 Task: Add a signature Dustin Brown containing Have a great Christmas, Dustin Brown to email address softage.10@softage.net and add a label Customer support
Action: Mouse moved to (124, 138)
Screenshot: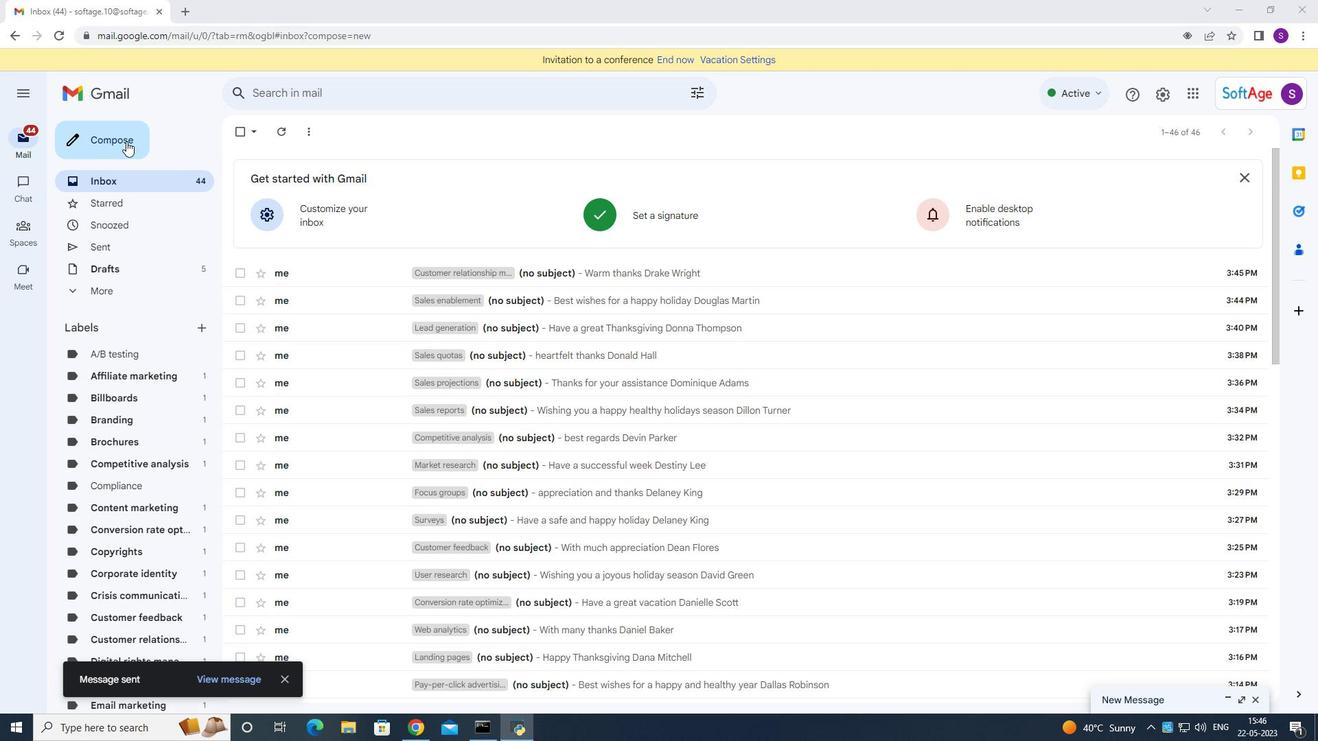
Action: Mouse pressed left at (124, 138)
Screenshot: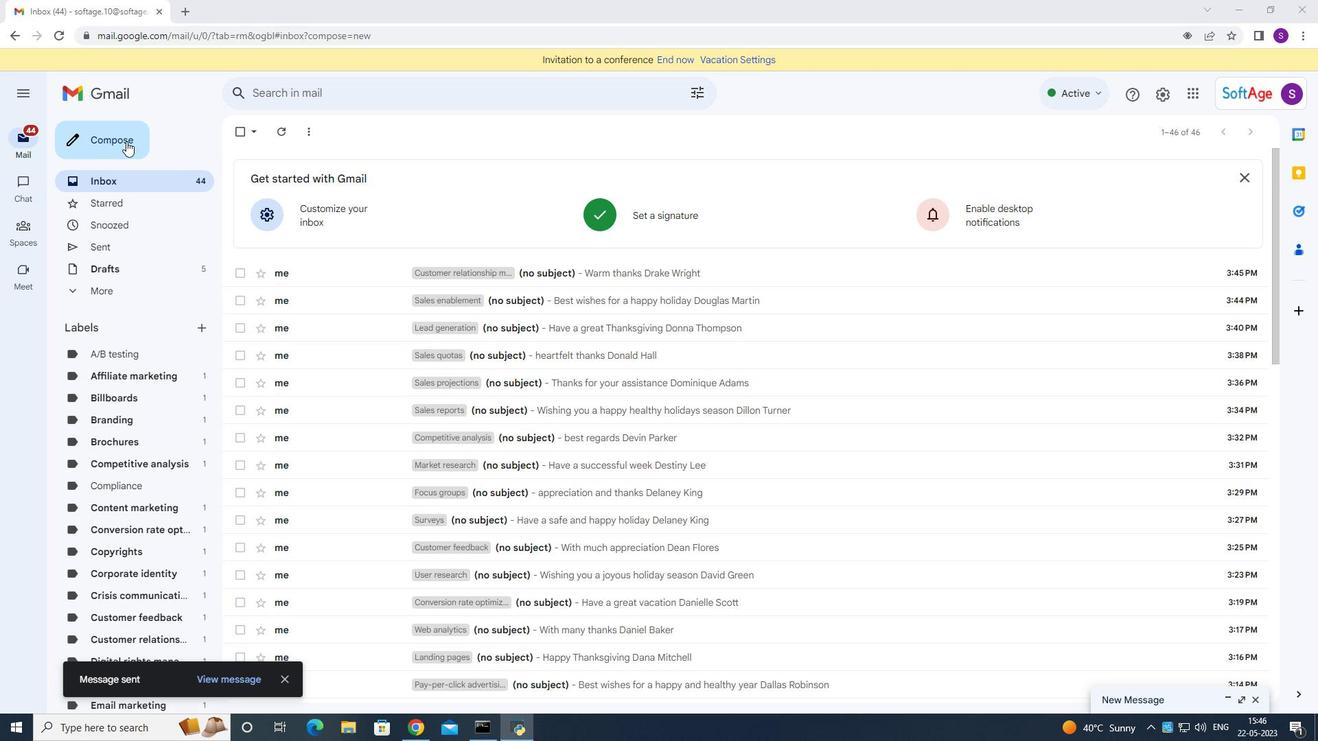 
Action: Mouse moved to (923, 695)
Screenshot: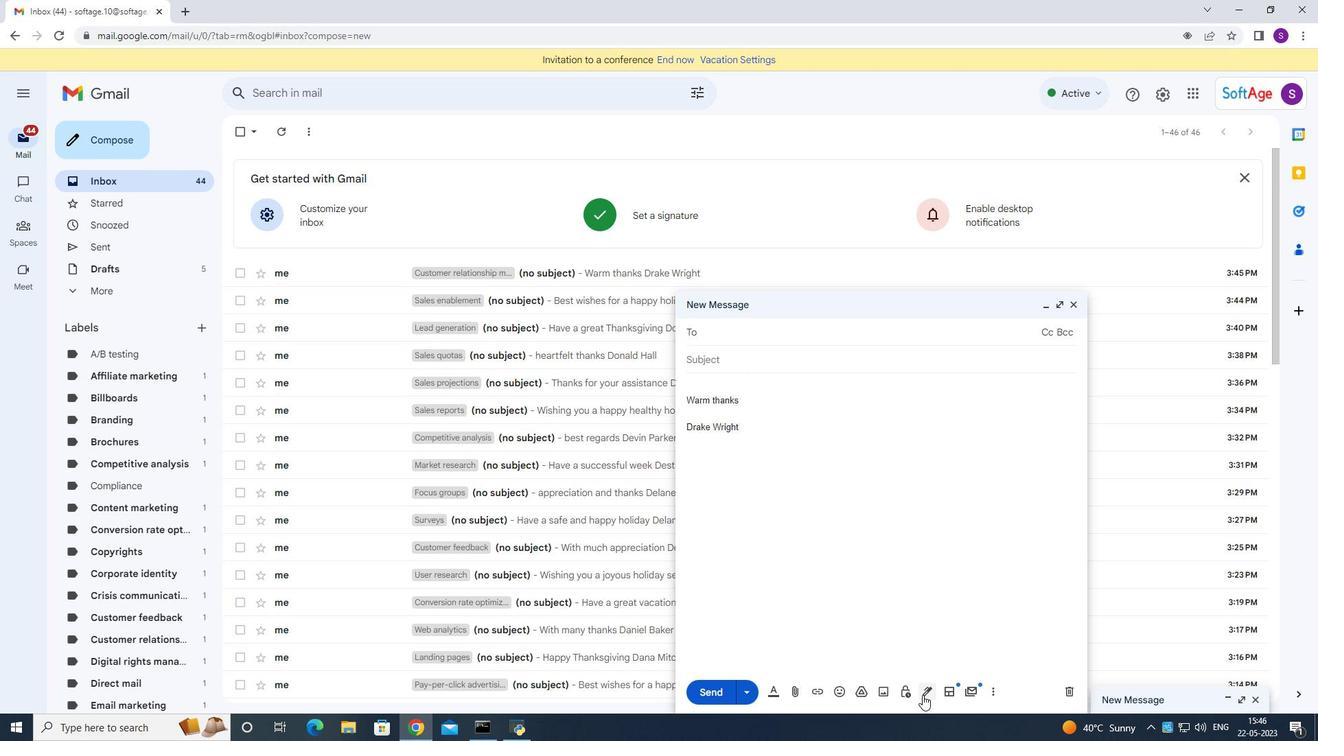 
Action: Mouse pressed left at (923, 695)
Screenshot: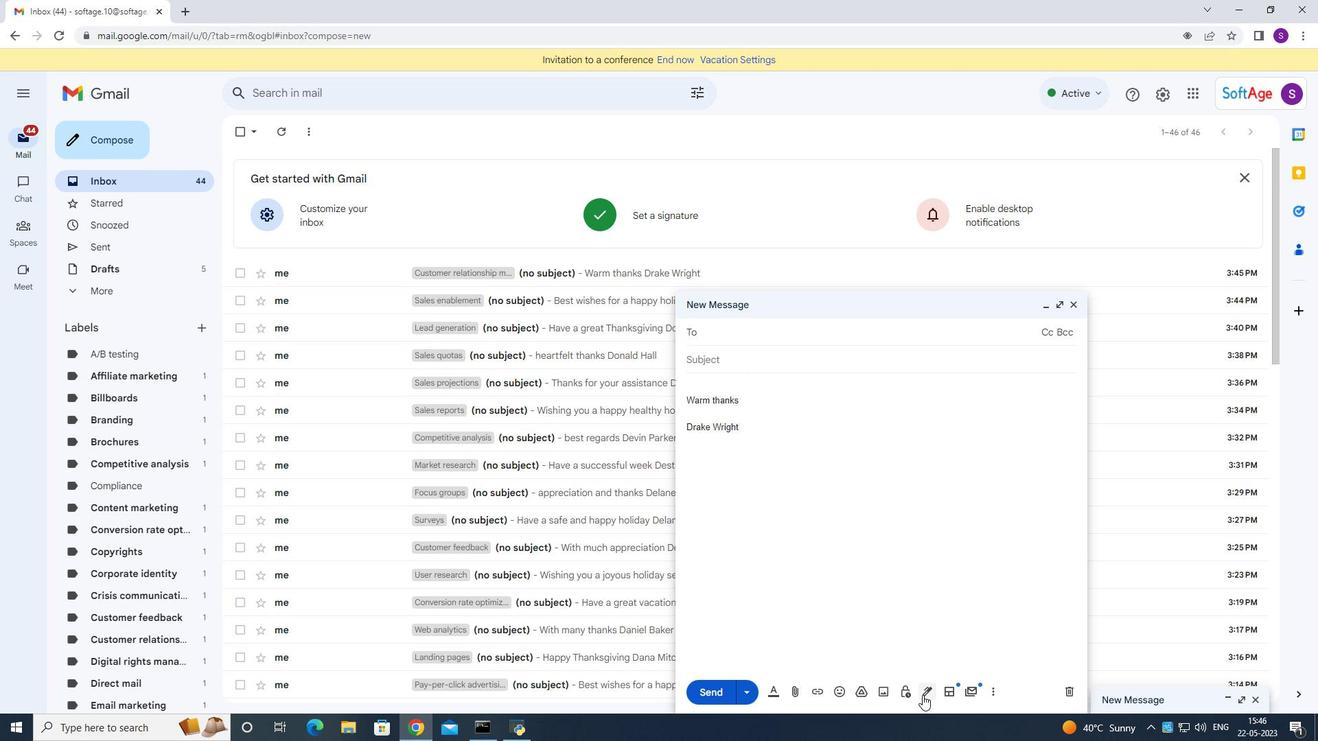 
Action: Mouse moved to (964, 622)
Screenshot: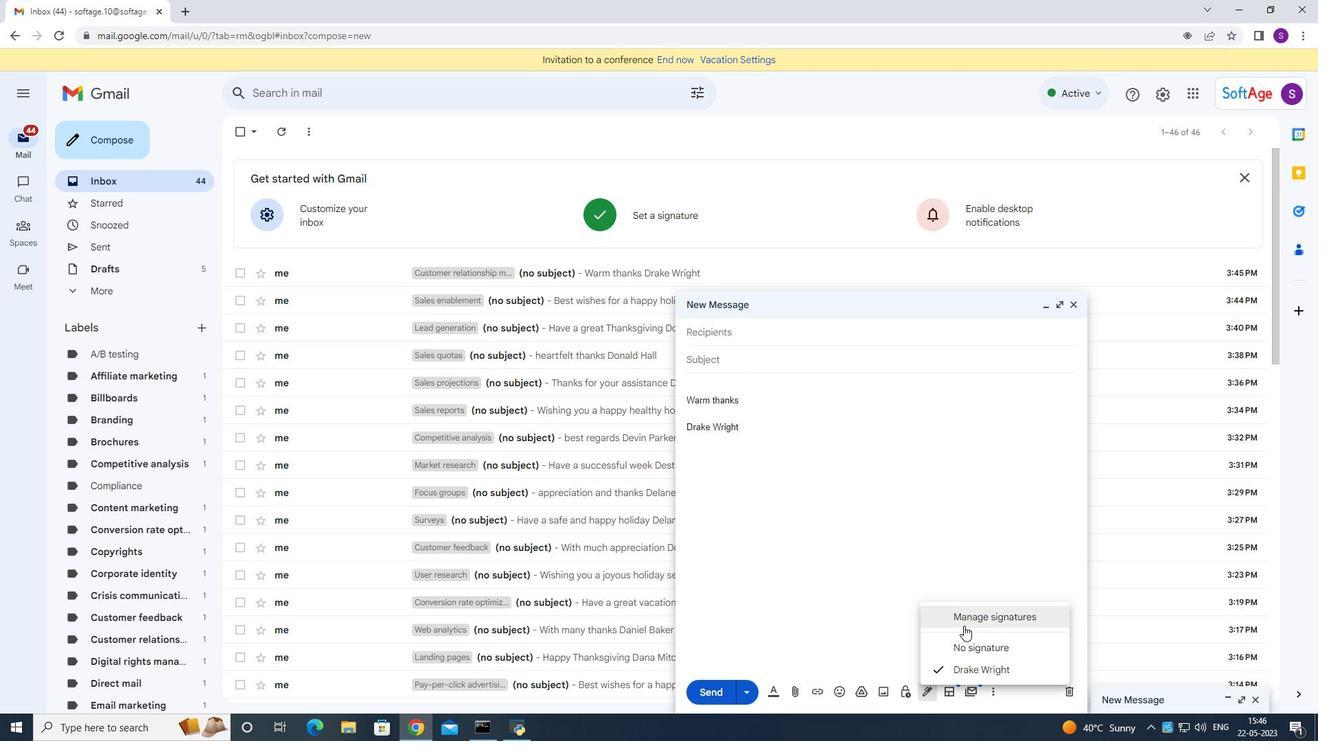 
Action: Mouse pressed left at (964, 622)
Screenshot: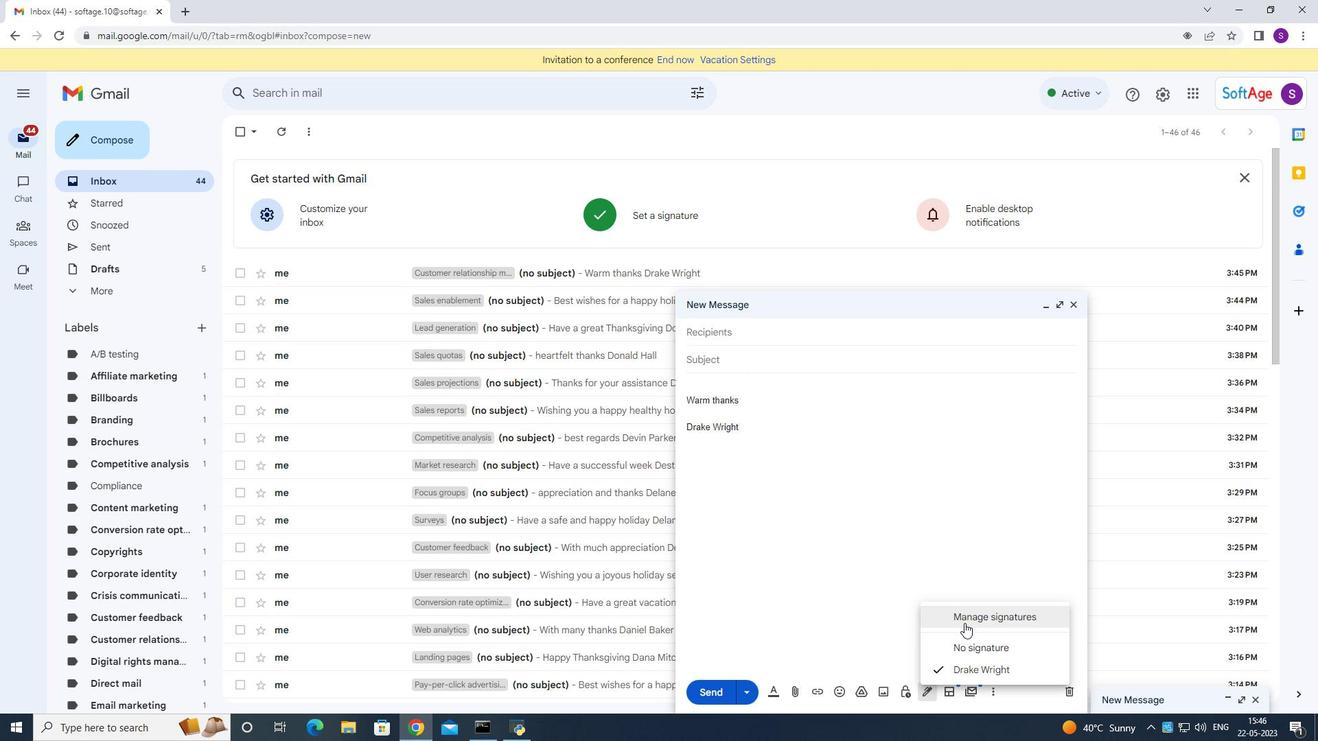 
Action: Mouse moved to (549, 372)
Screenshot: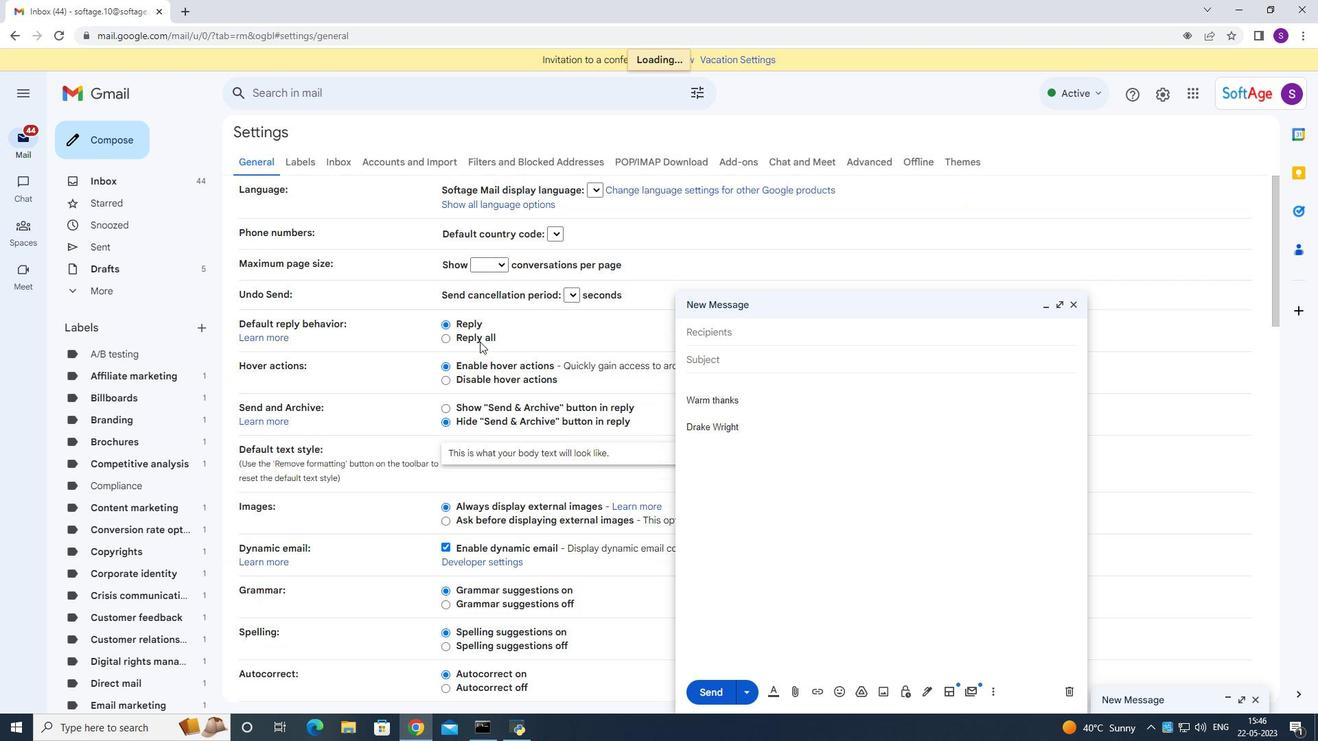 
Action: Mouse scrolled (549, 372) with delta (0, 0)
Screenshot: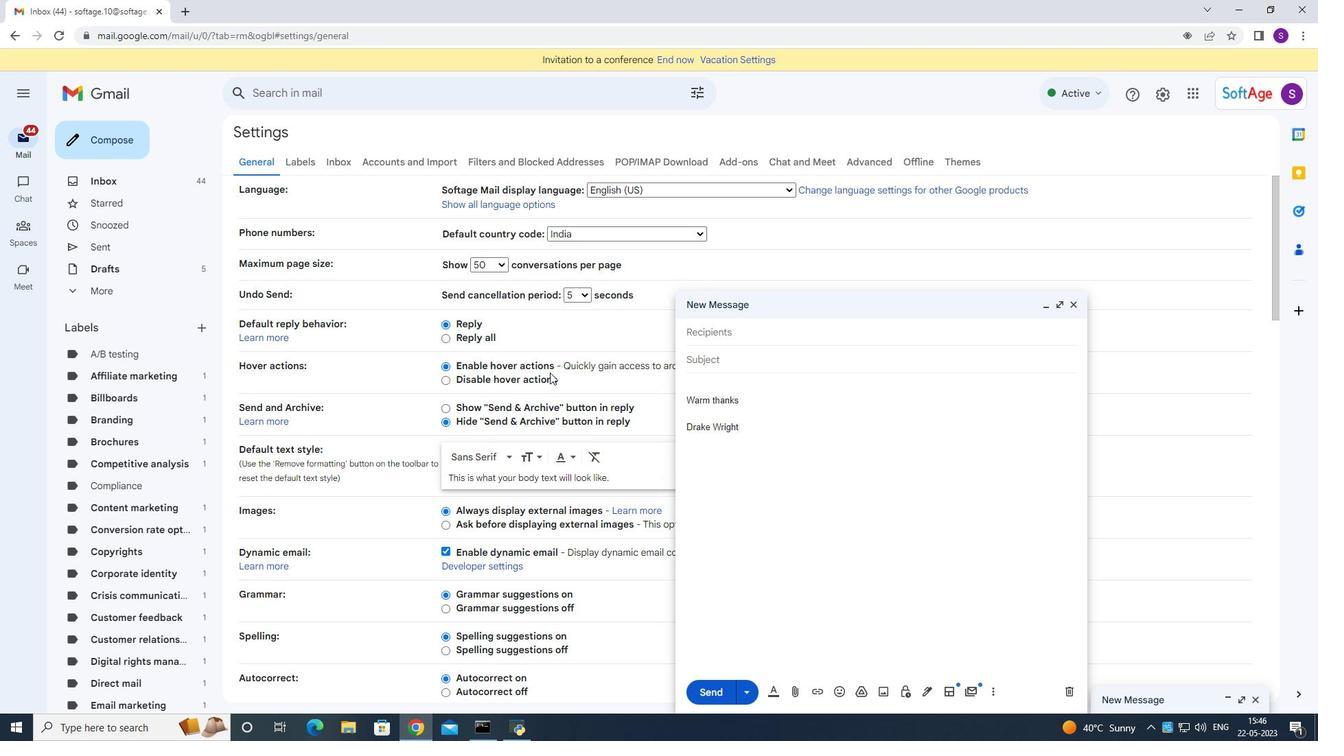 
Action: Mouse scrolled (549, 372) with delta (0, 0)
Screenshot: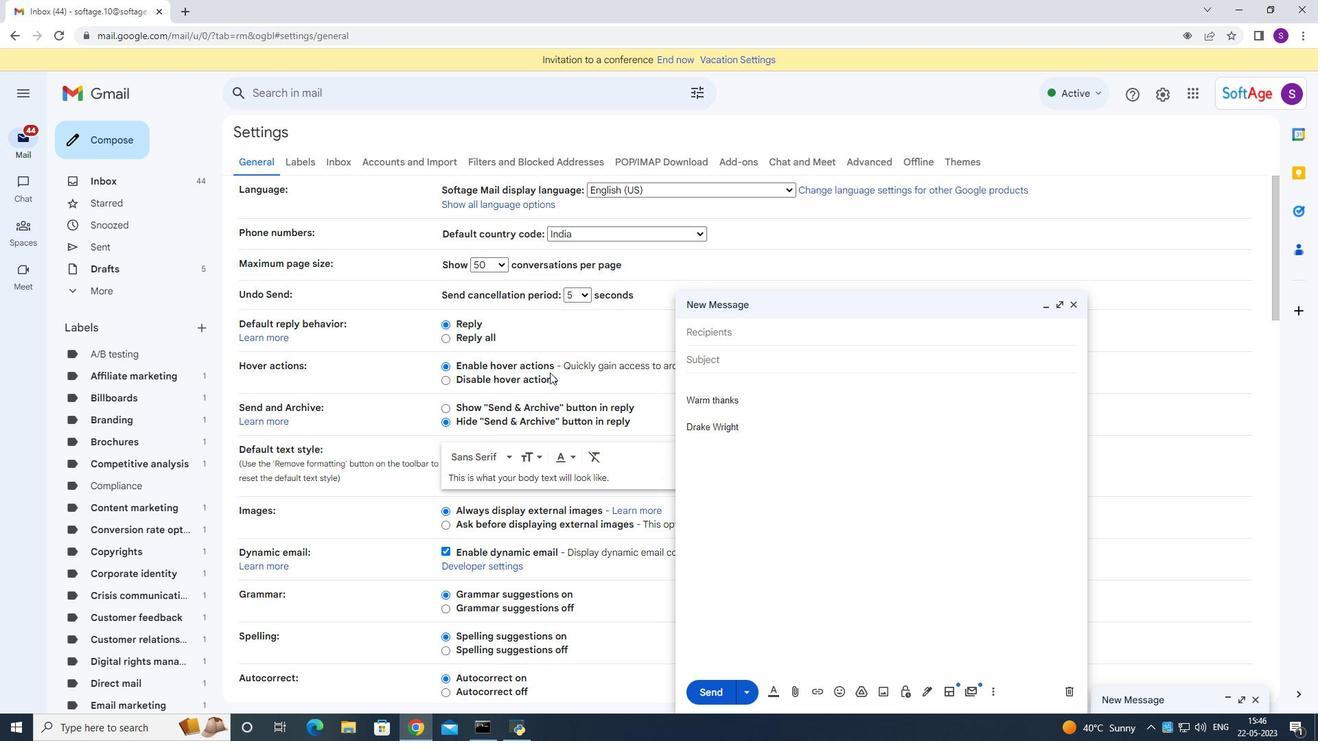 
Action: Mouse scrolled (549, 372) with delta (0, 0)
Screenshot: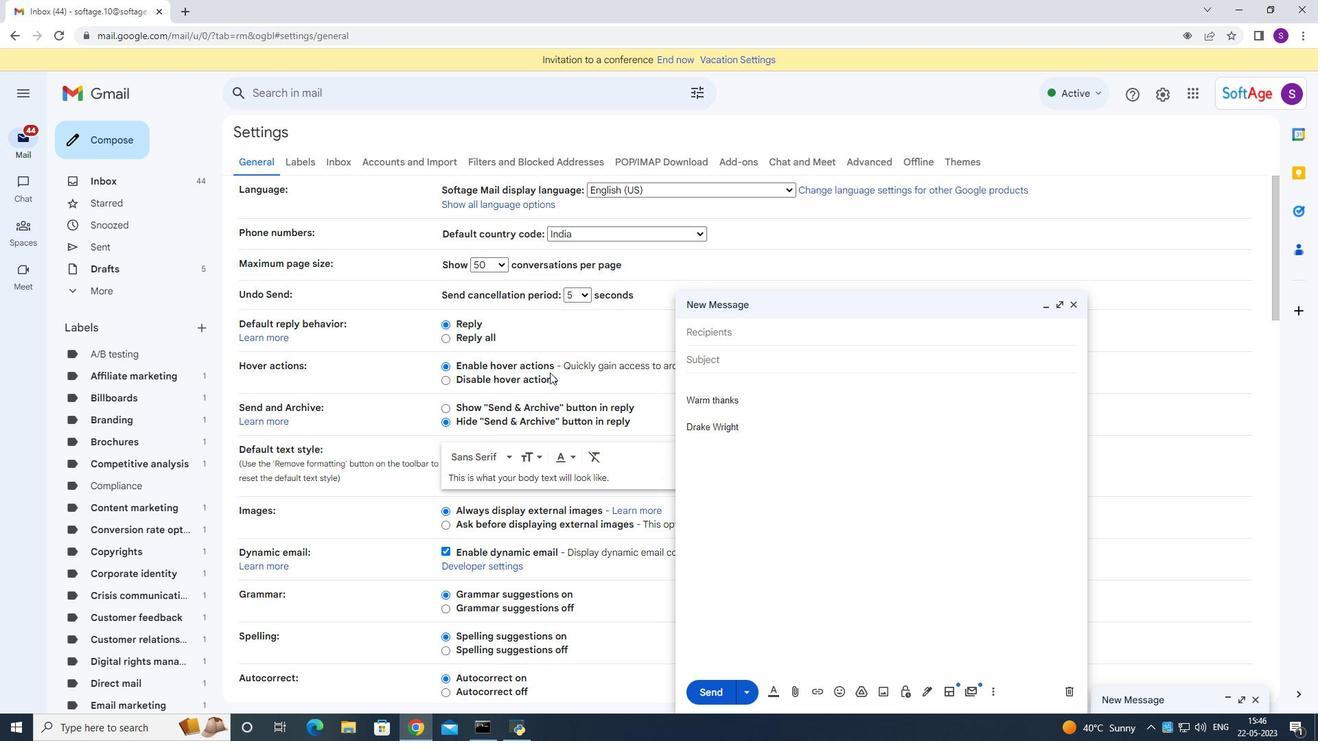 
Action: Mouse scrolled (549, 372) with delta (0, 0)
Screenshot: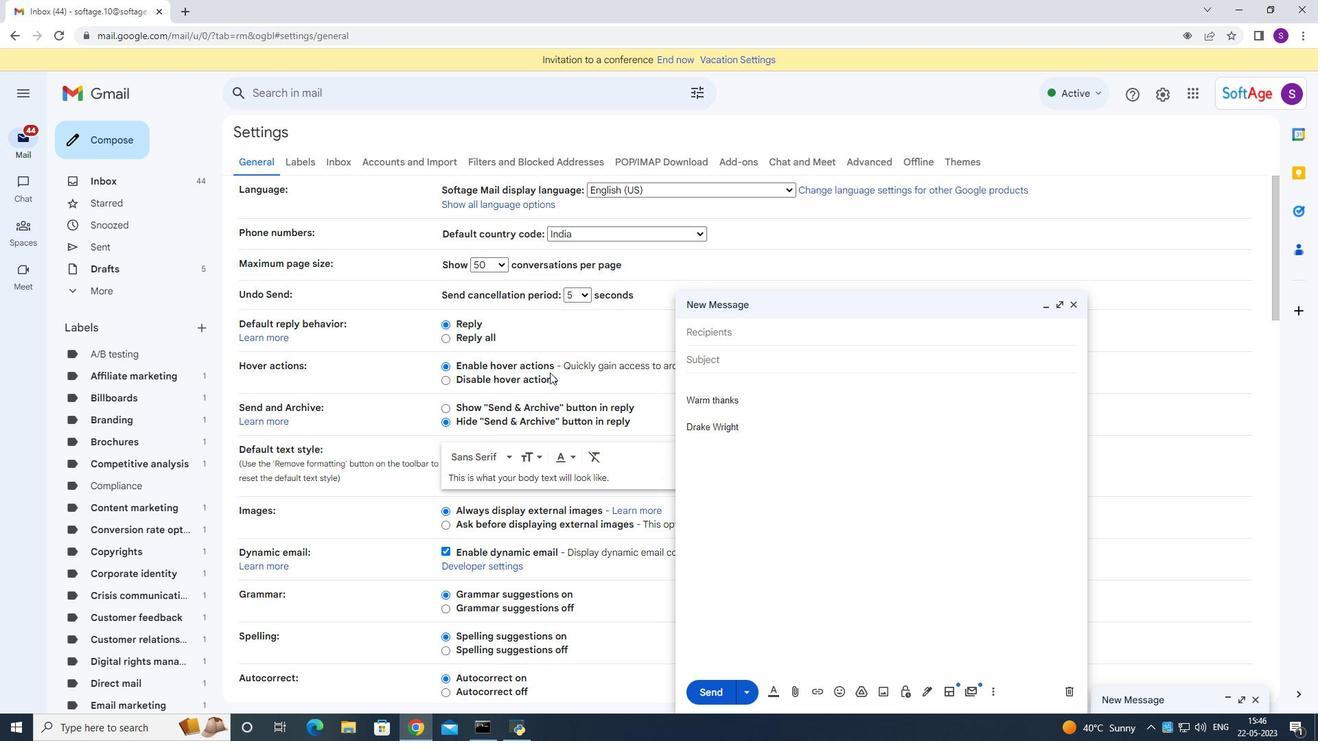 
Action: Mouse scrolled (549, 372) with delta (0, 0)
Screenshot: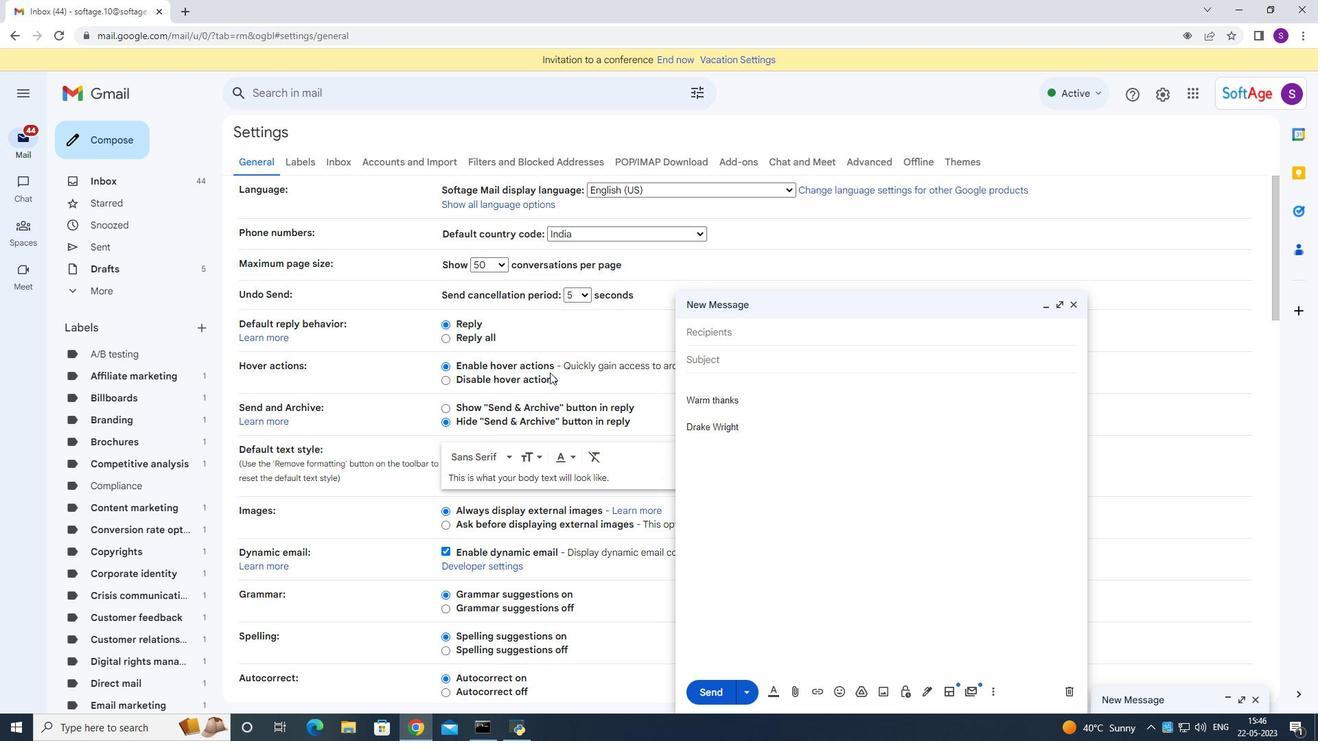 
Action: Mouse scrolled (549, 372) with delta (0, 0)
Screenshot: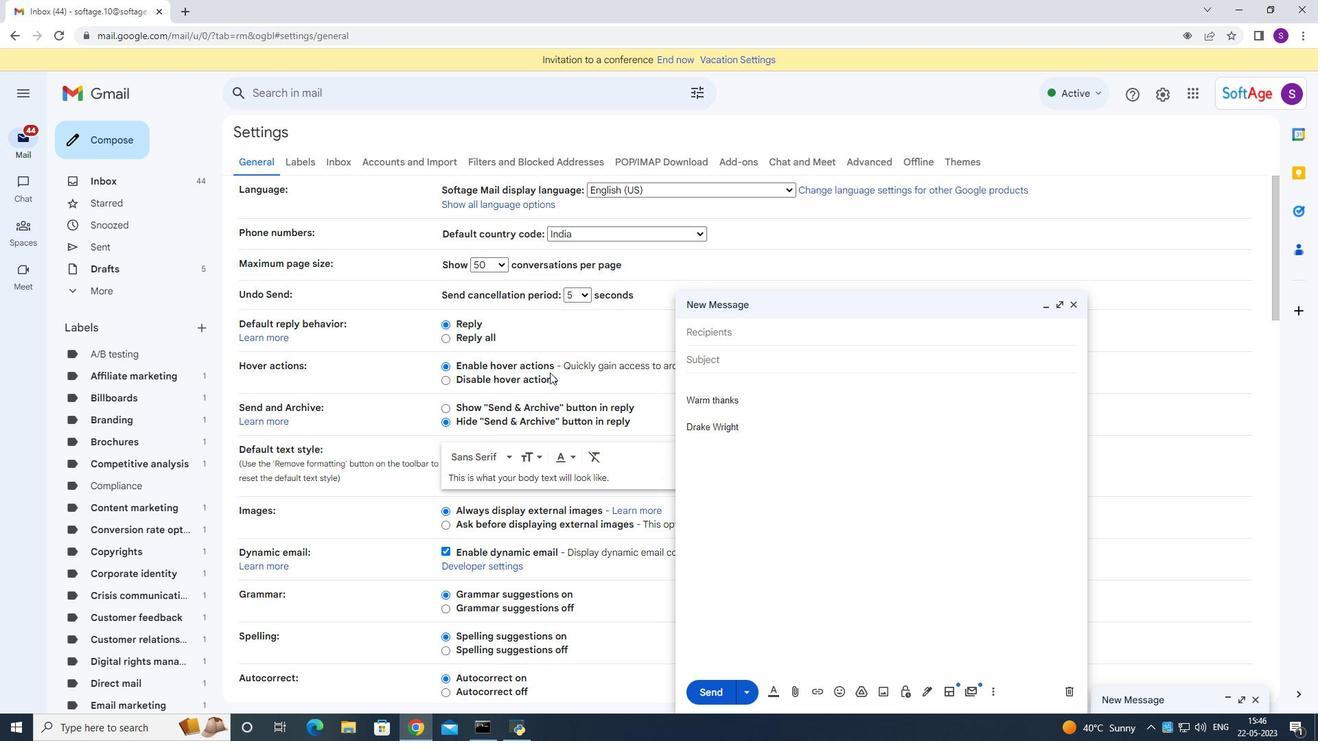 
Action: Mouse scrolled (549, 372) with delta (0, 0)
Screenshot: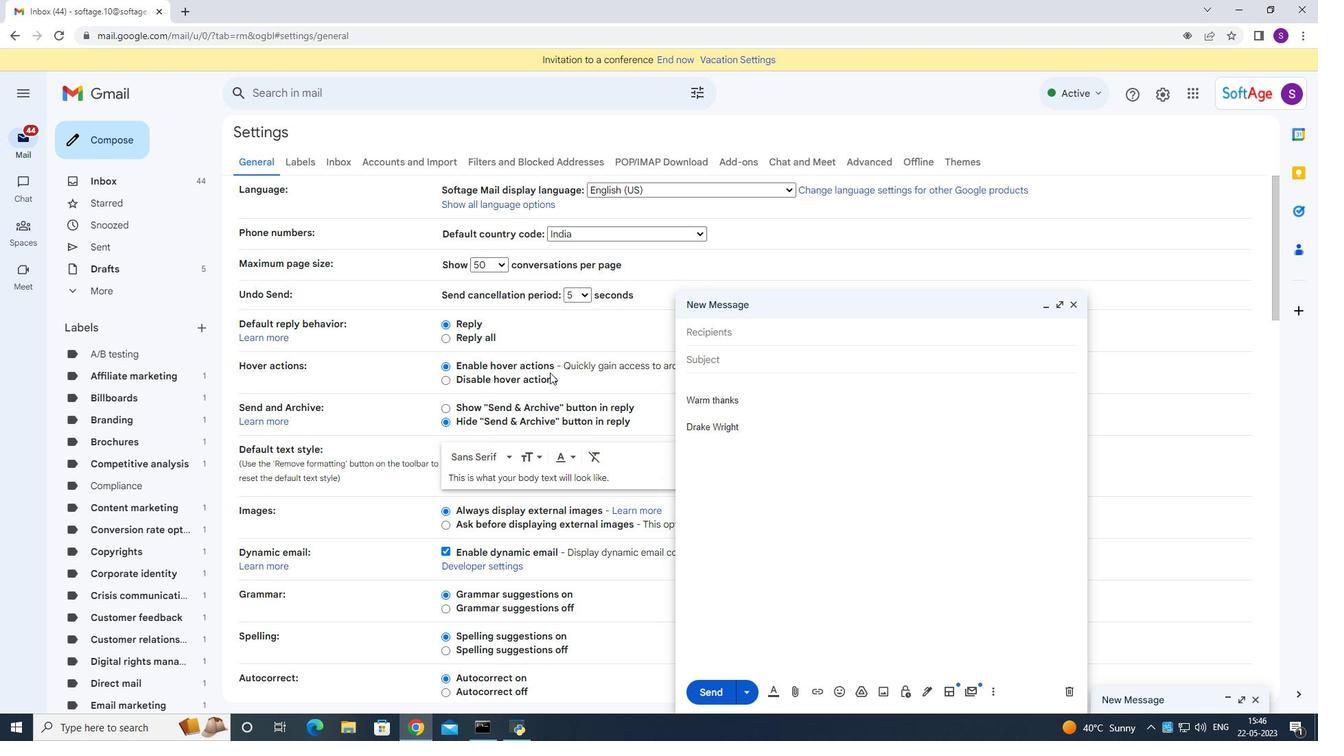 
Action: Mouse moved to (545, 389)
Screenshot: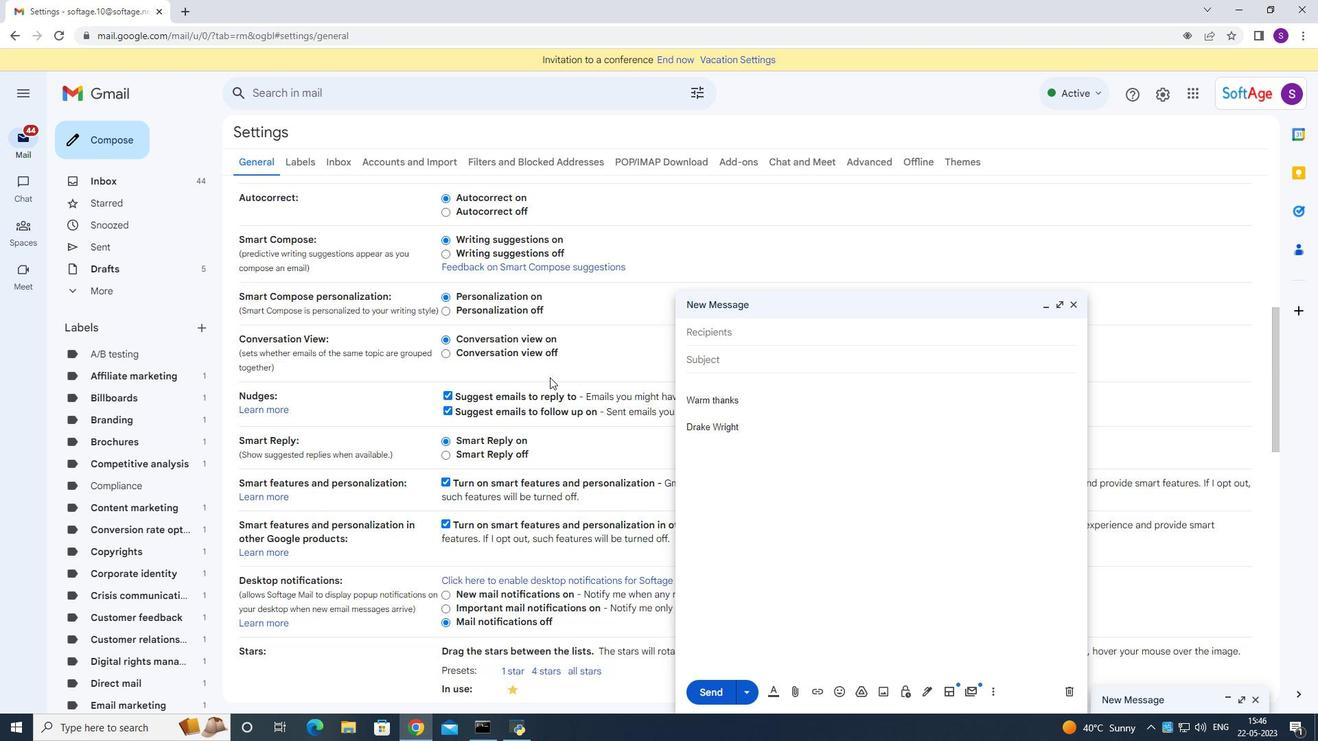 
Action: Mouse scrolled (547, 384) with delta (0, 0)
Screenshot: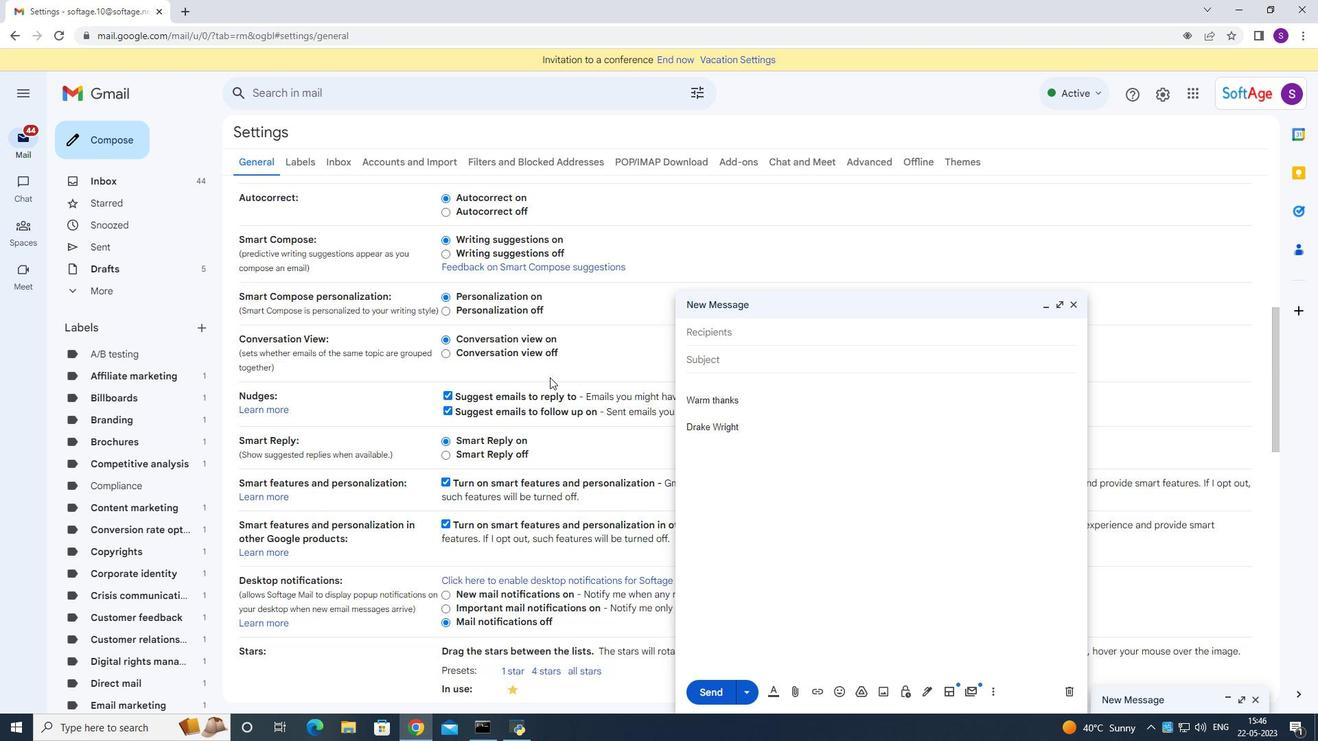 
Action: Mouse scrolled (545, 387) with delta (0, 0)
Screenshot: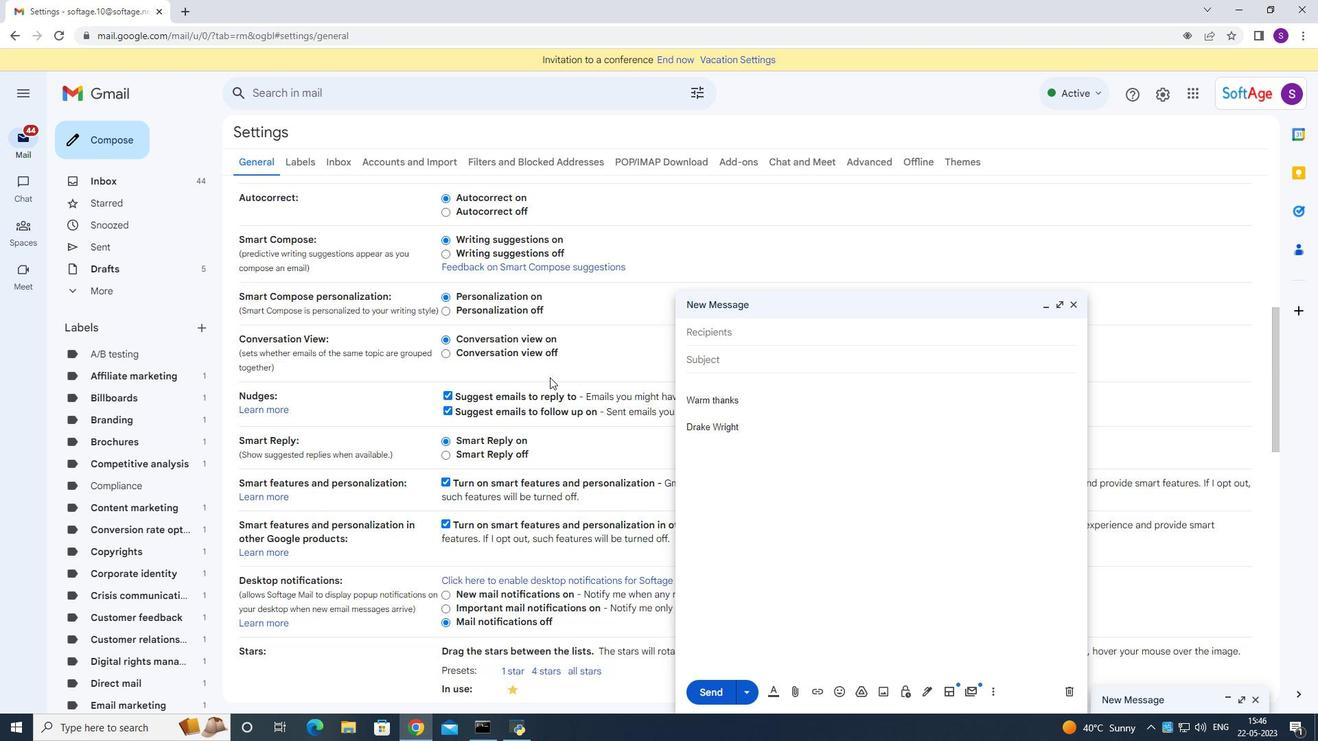 
Action: Mouse moved to (545, 389)
Screenshot: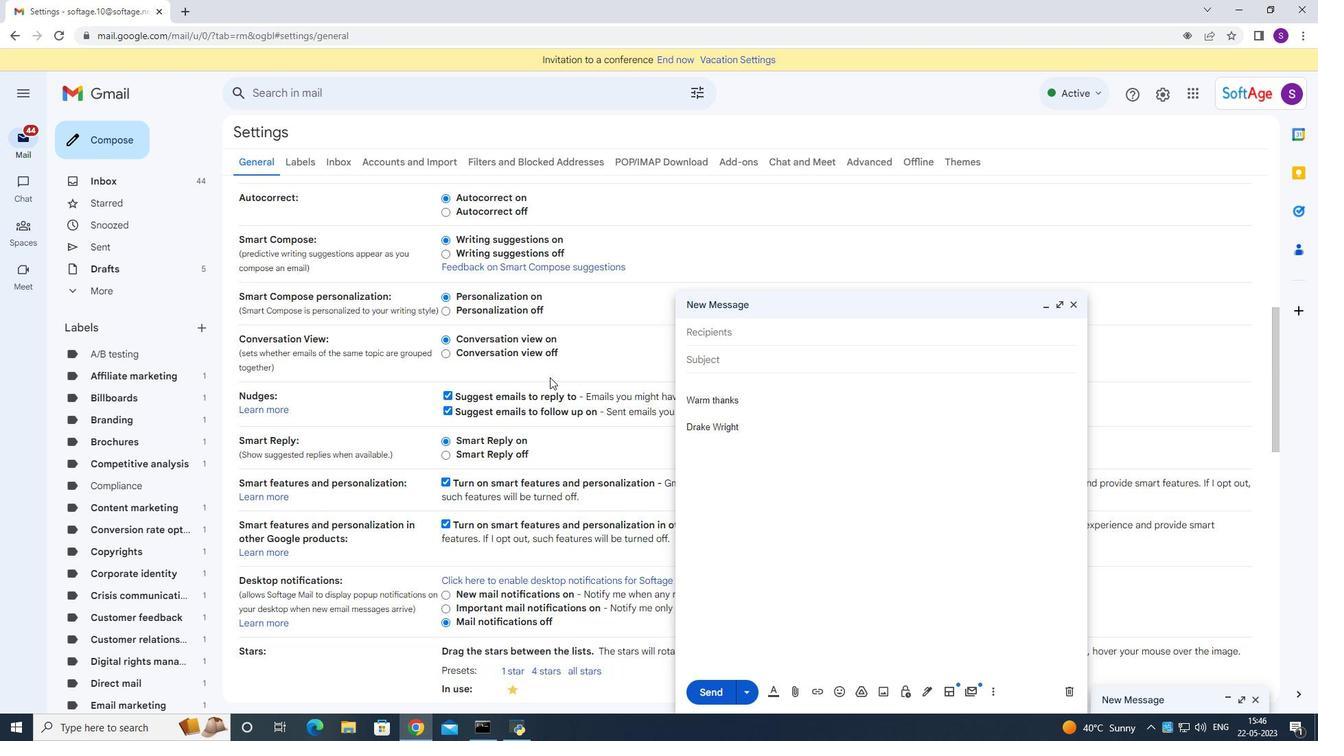 
Action: Mouse scrolled (545, 388) with delta (0, 0)
Screenshot: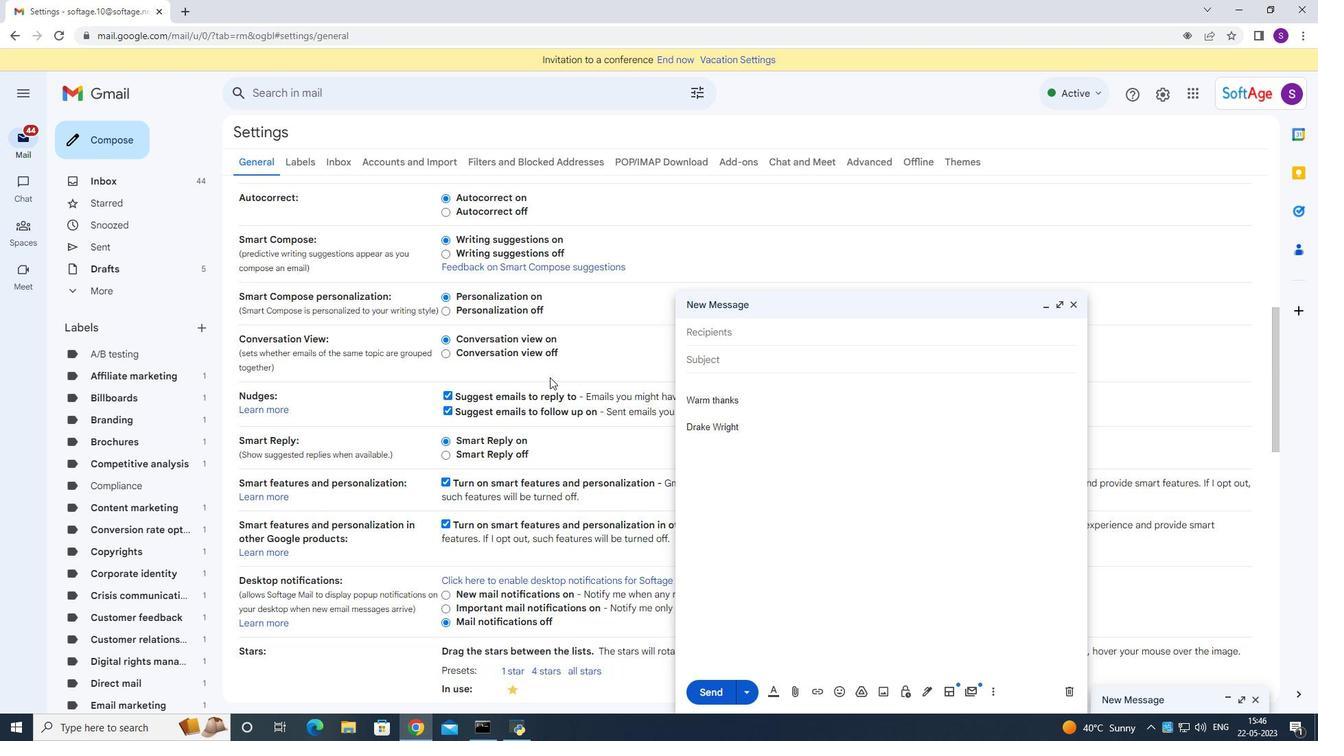 
Action: Mouse moved to (544, 391)
Screenshot: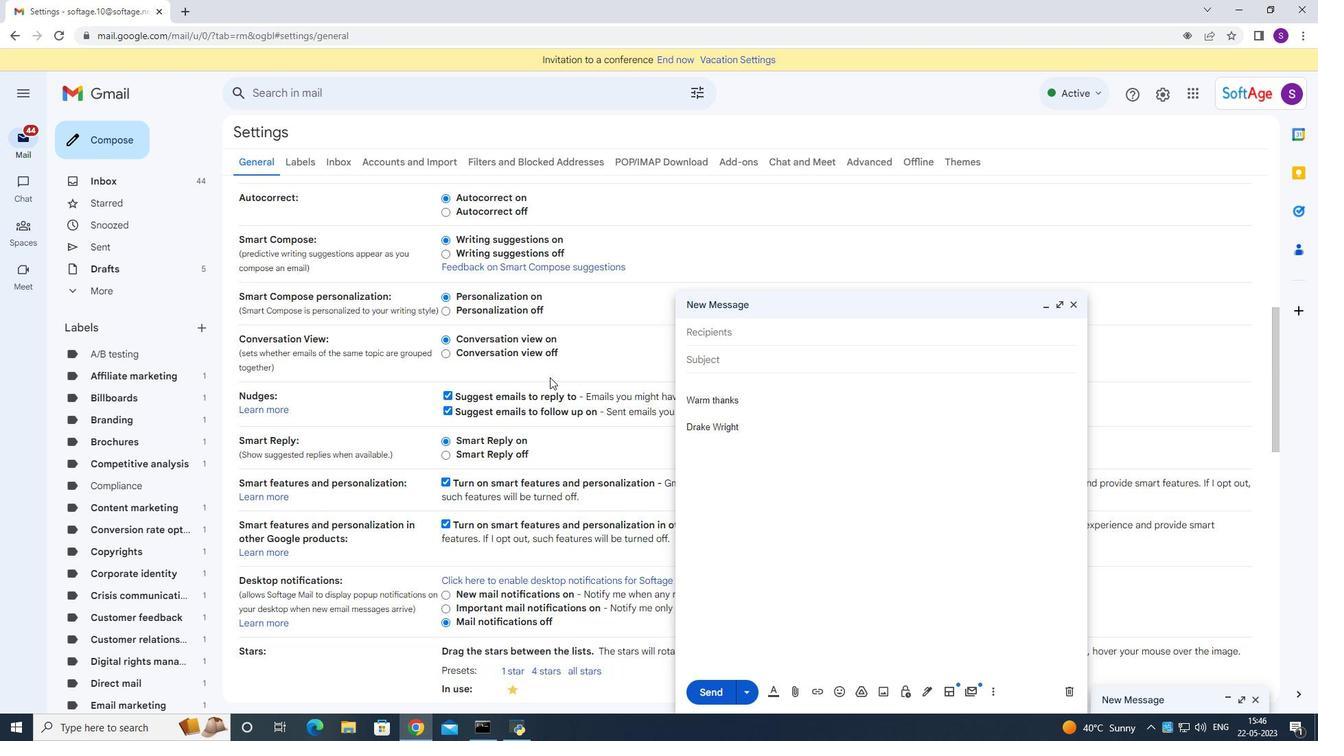 
Action: Mouse scrolled (545, 388) with delta (0, 0)
Screenshot: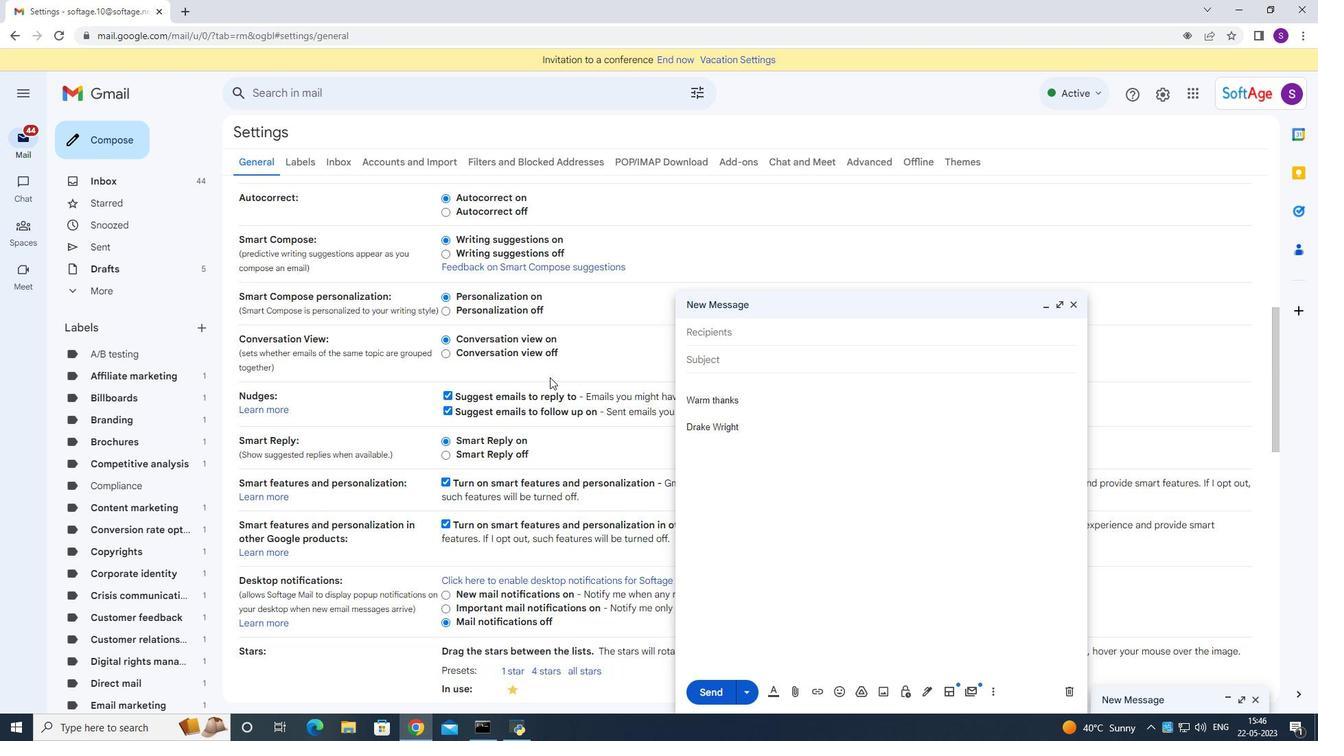 
Action: Mouse moved to (544, 392)
Screenshot: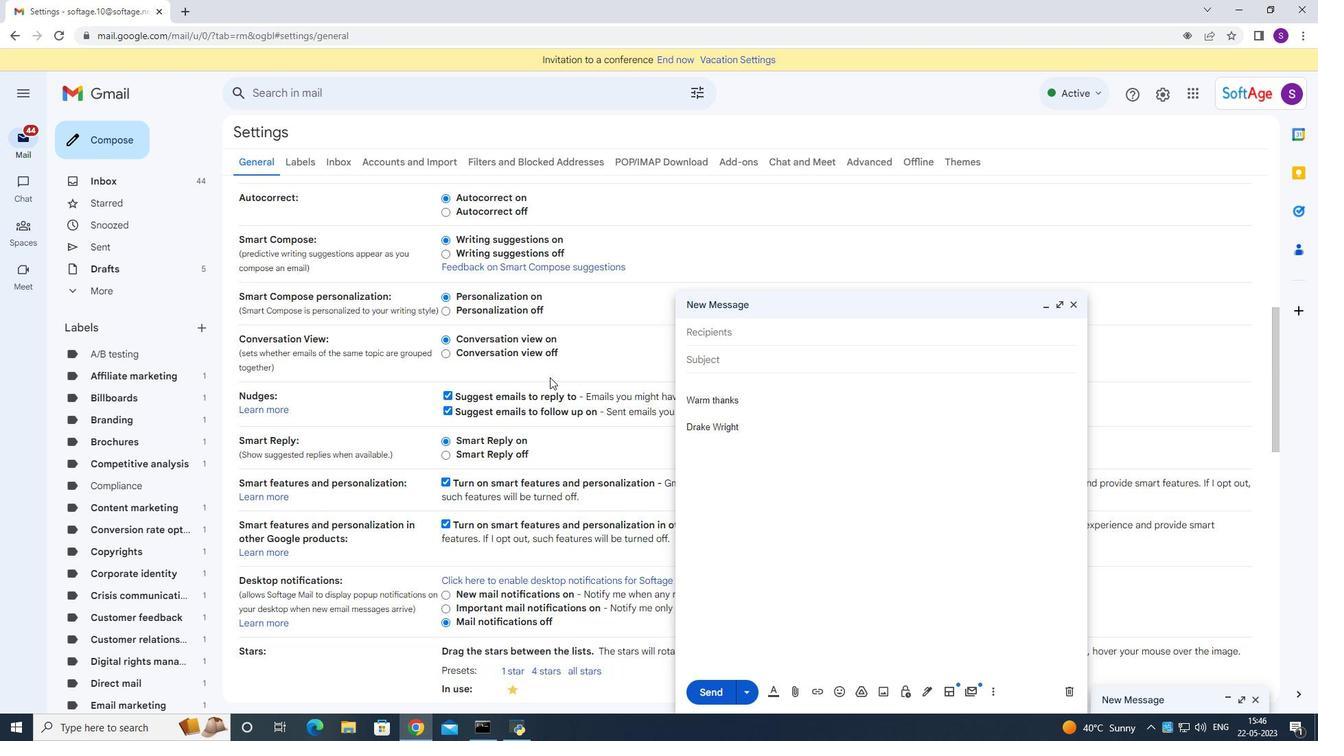 
Action: Mouse scrolled (545, 388) with delta (0, 0)
Screenshot: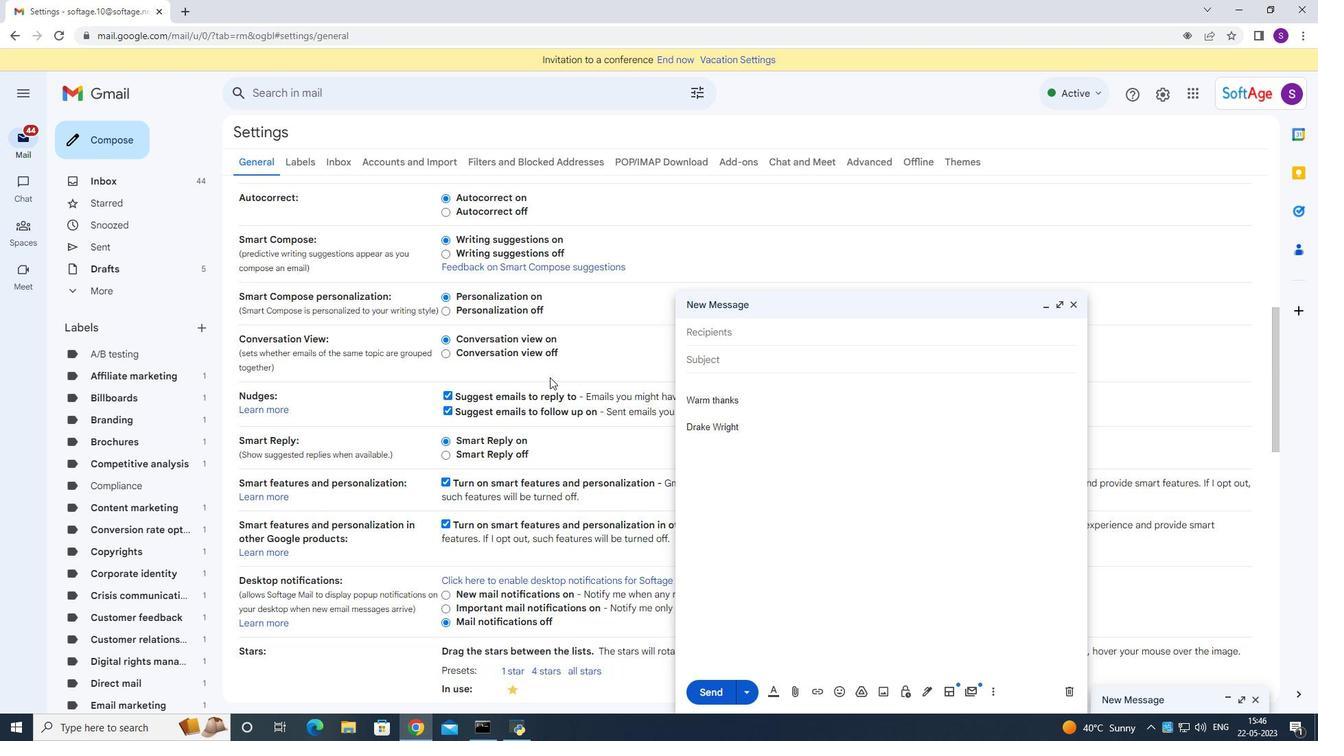 
Action: Mouse moved to (543, 393)
Screenshot: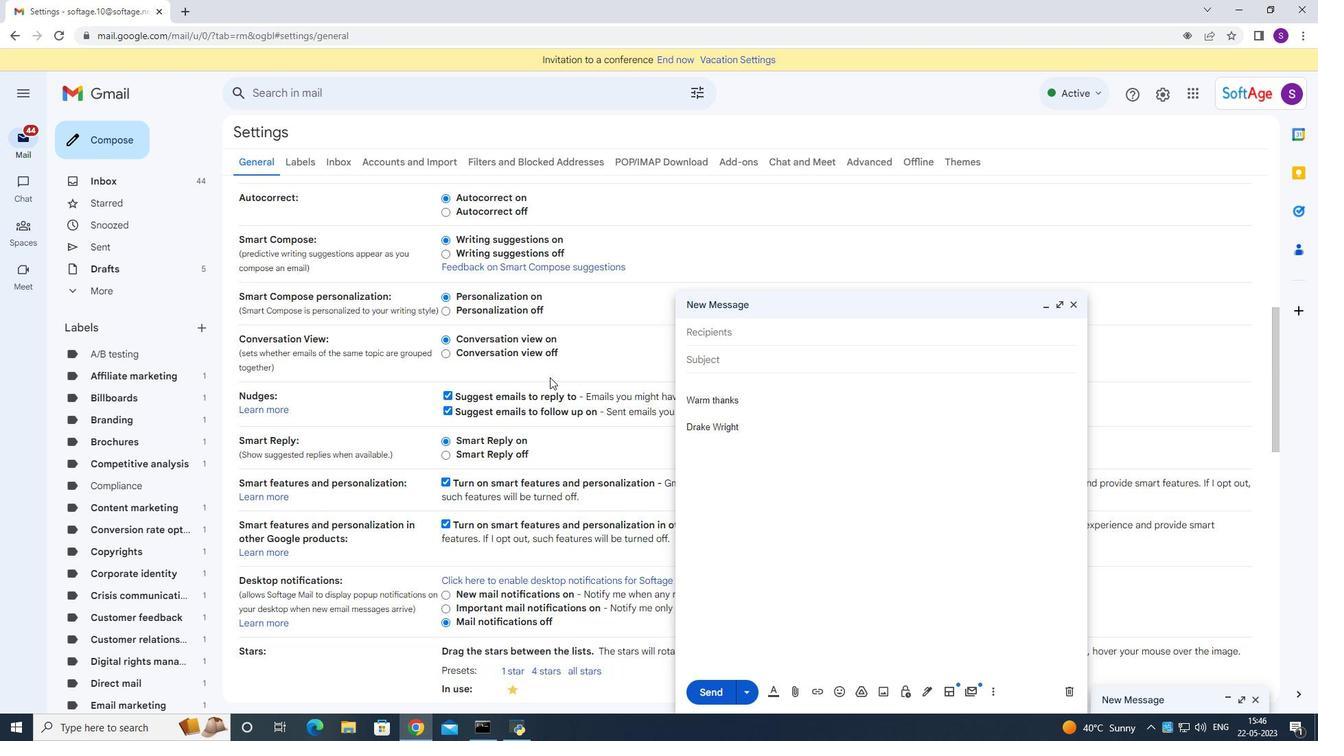 
Action: Mouse scrolled (545, 388) with delta (0, 0)
Screenshot: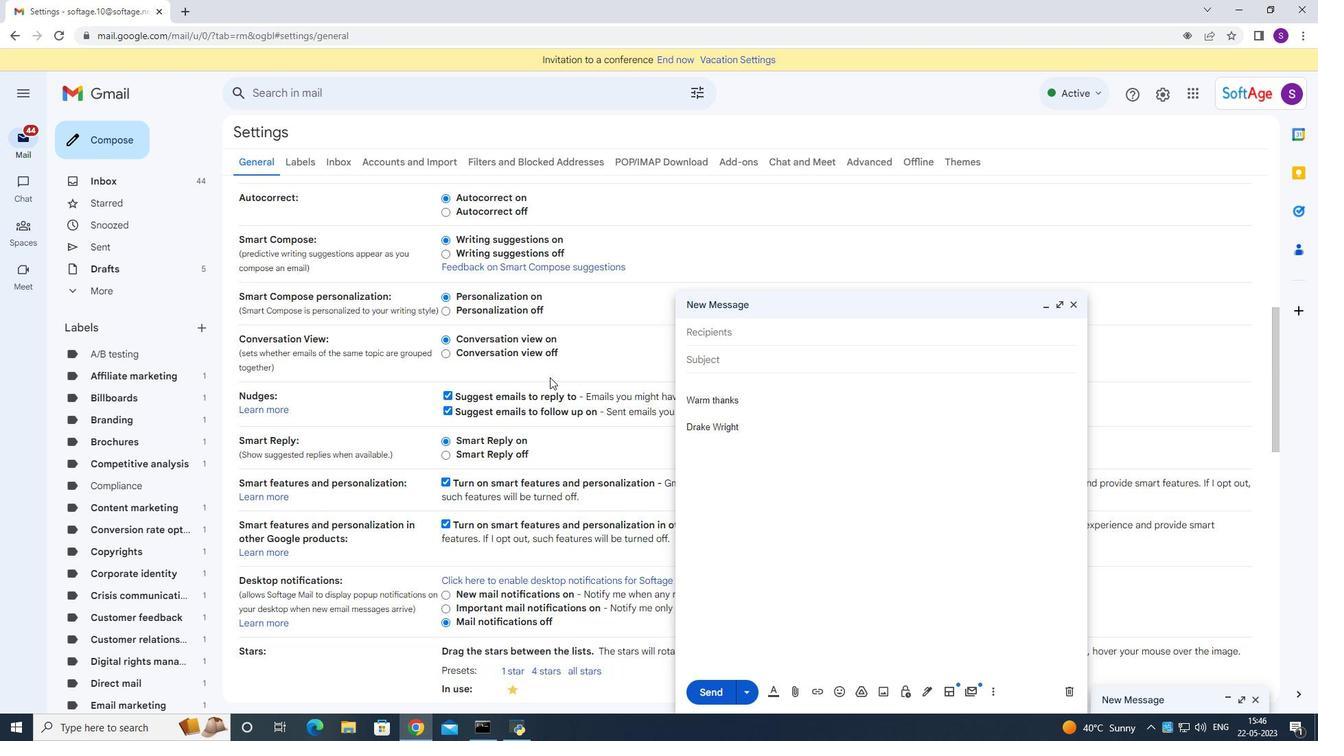 
Action: Mouse moved to (508, 457)
Screenshot: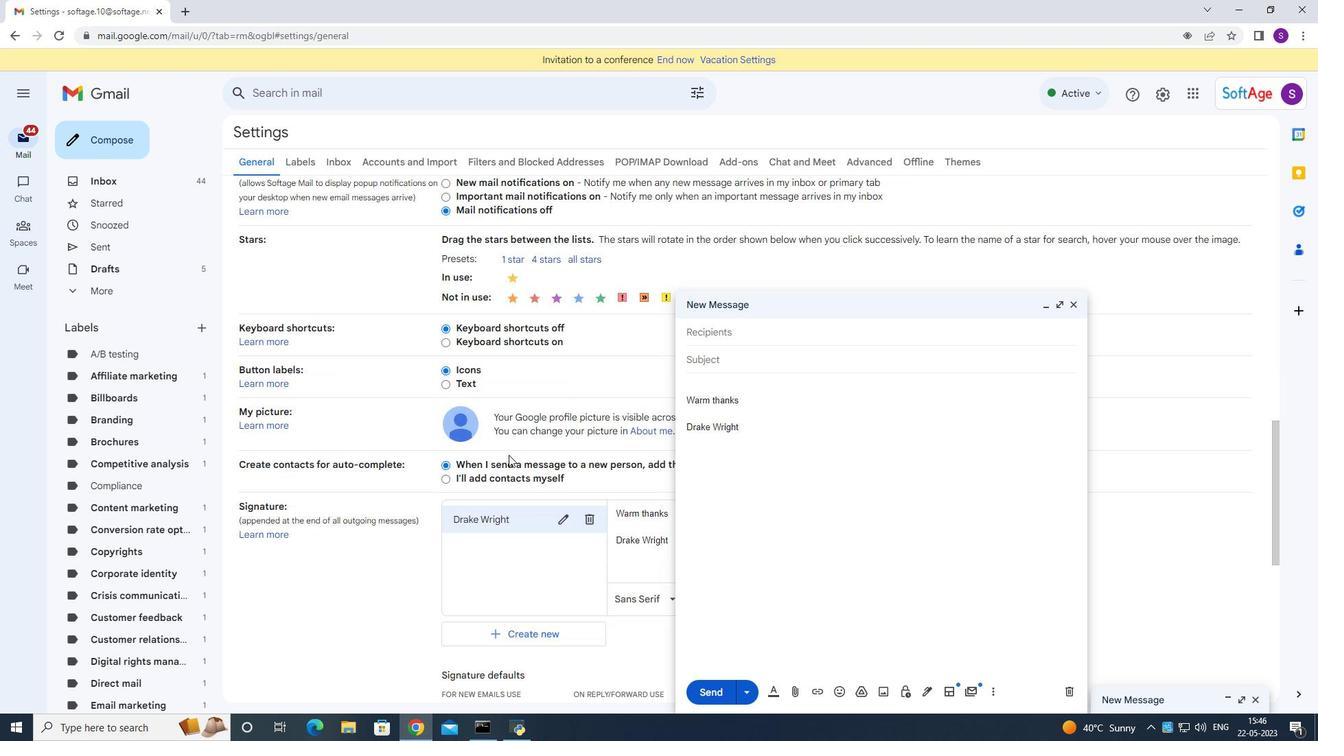 
Action: Mouse scrolled (508, 457) with delta (0, 0)
Screenshot: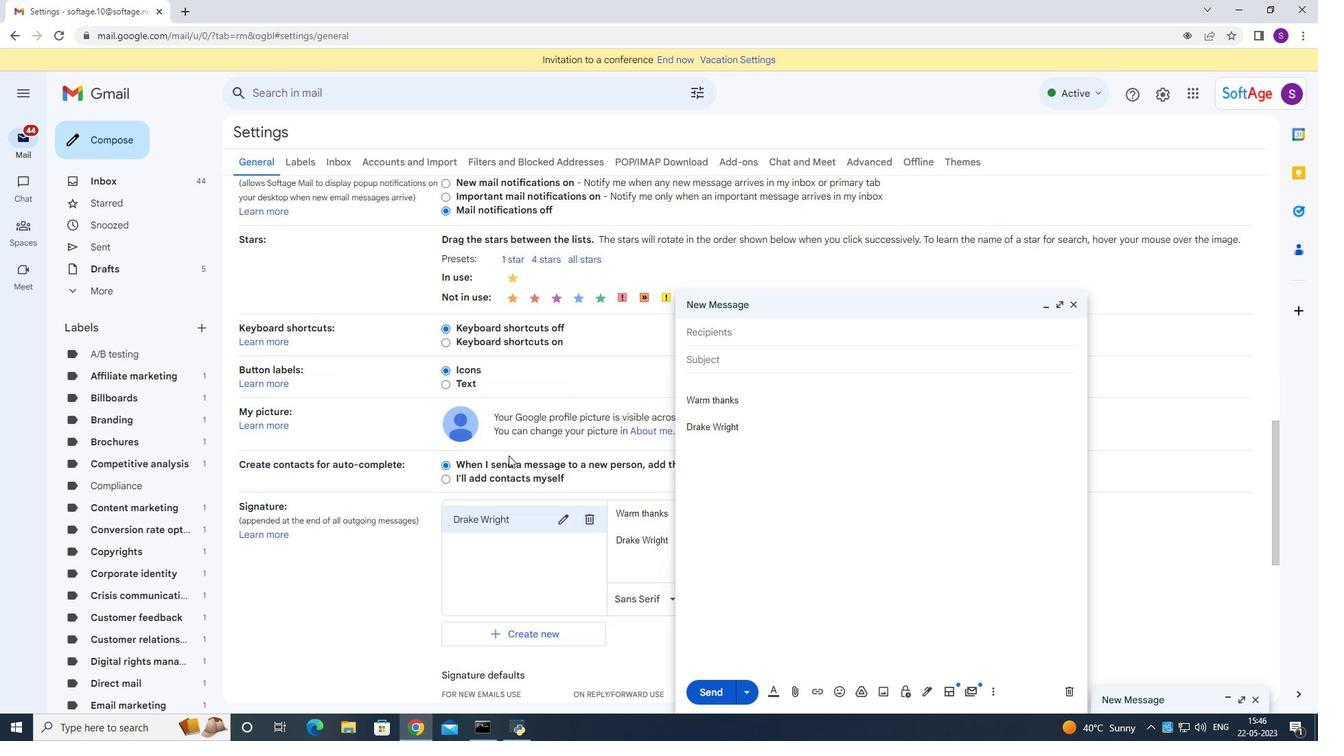 
Action: Mouse scrolled (508, 457) with delta (0, 0)
Screenshot: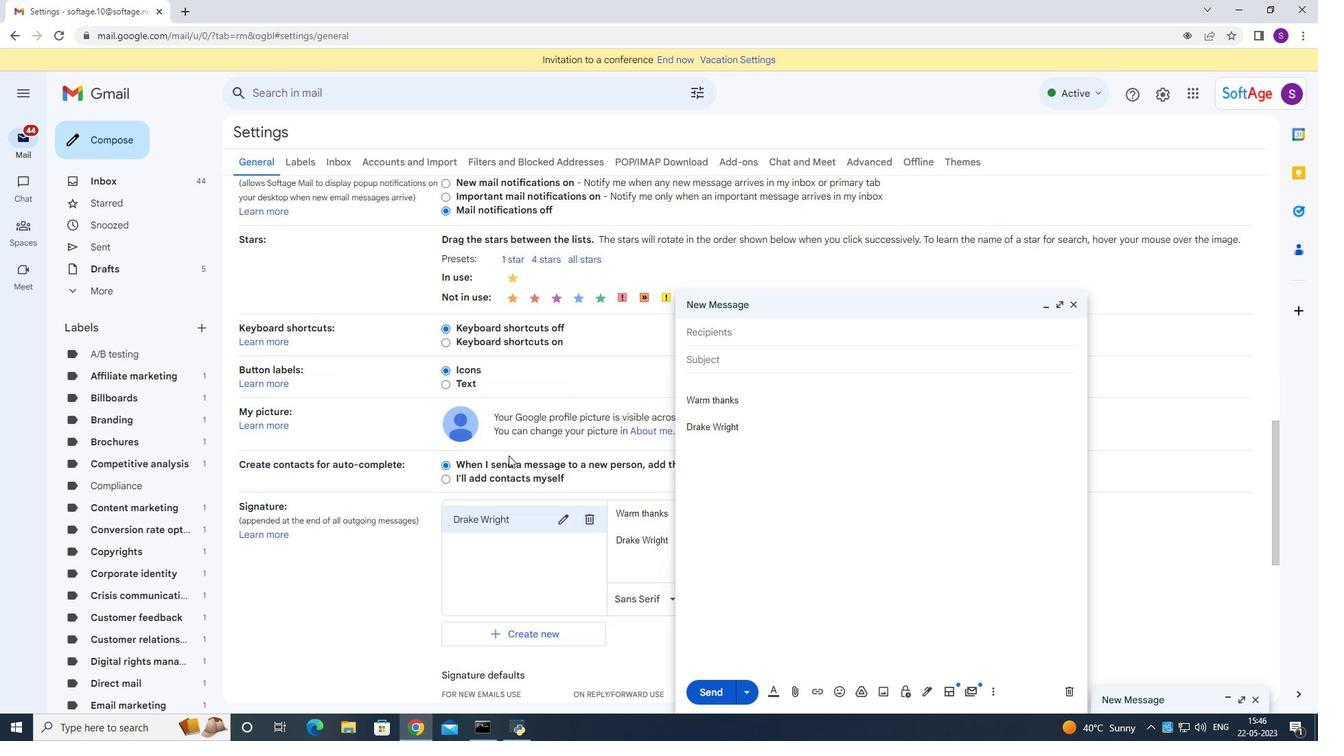 
Action: Mouse scrolled (508, 457) with delta (0, 0)
Screenshot: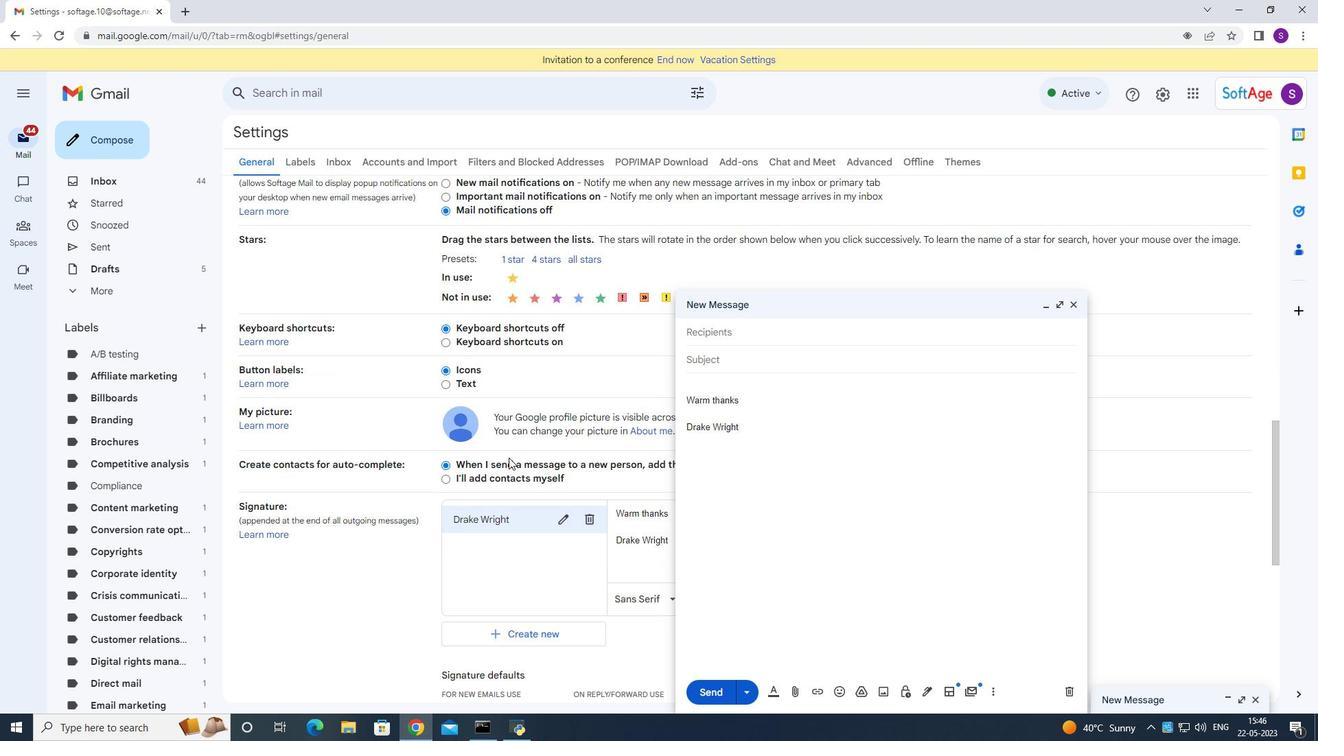 
Action: Mouse moved to (560, 314)
Screenshot: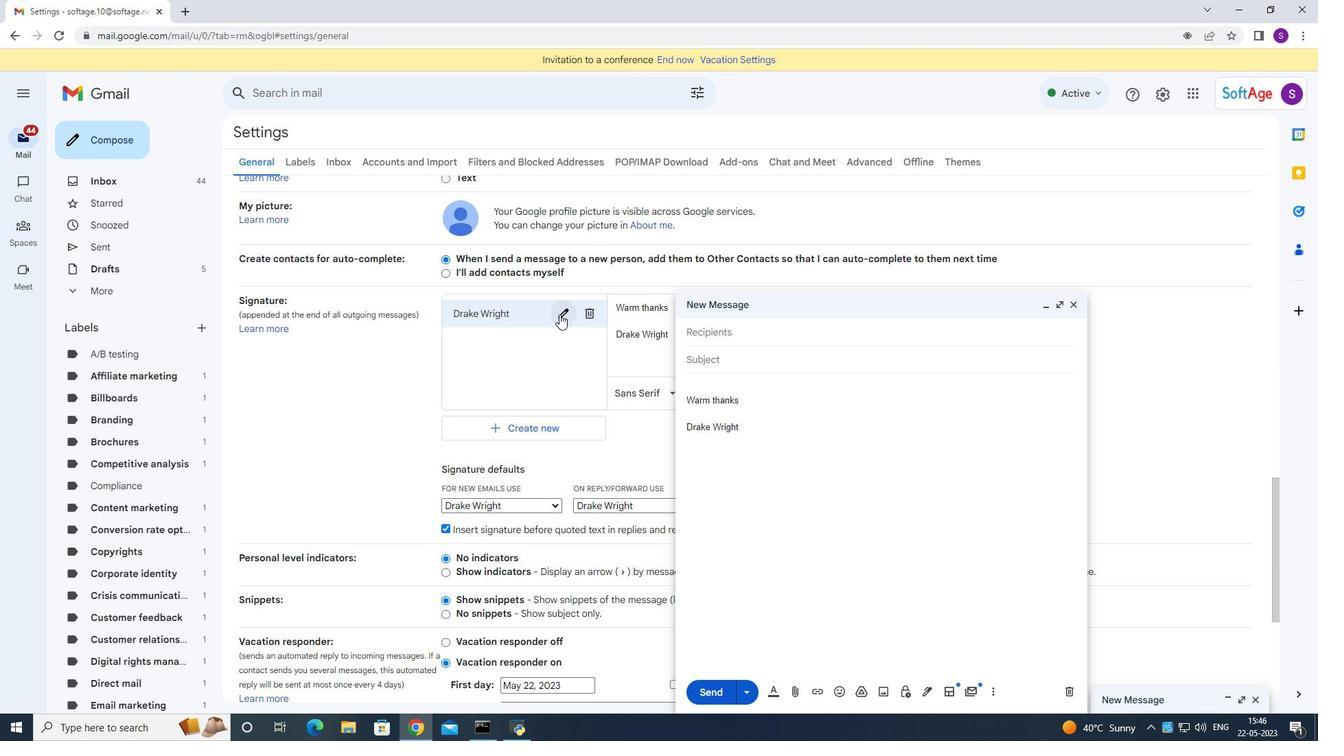 
Action: Mouse pressed left at (560, 314)
Screenshot: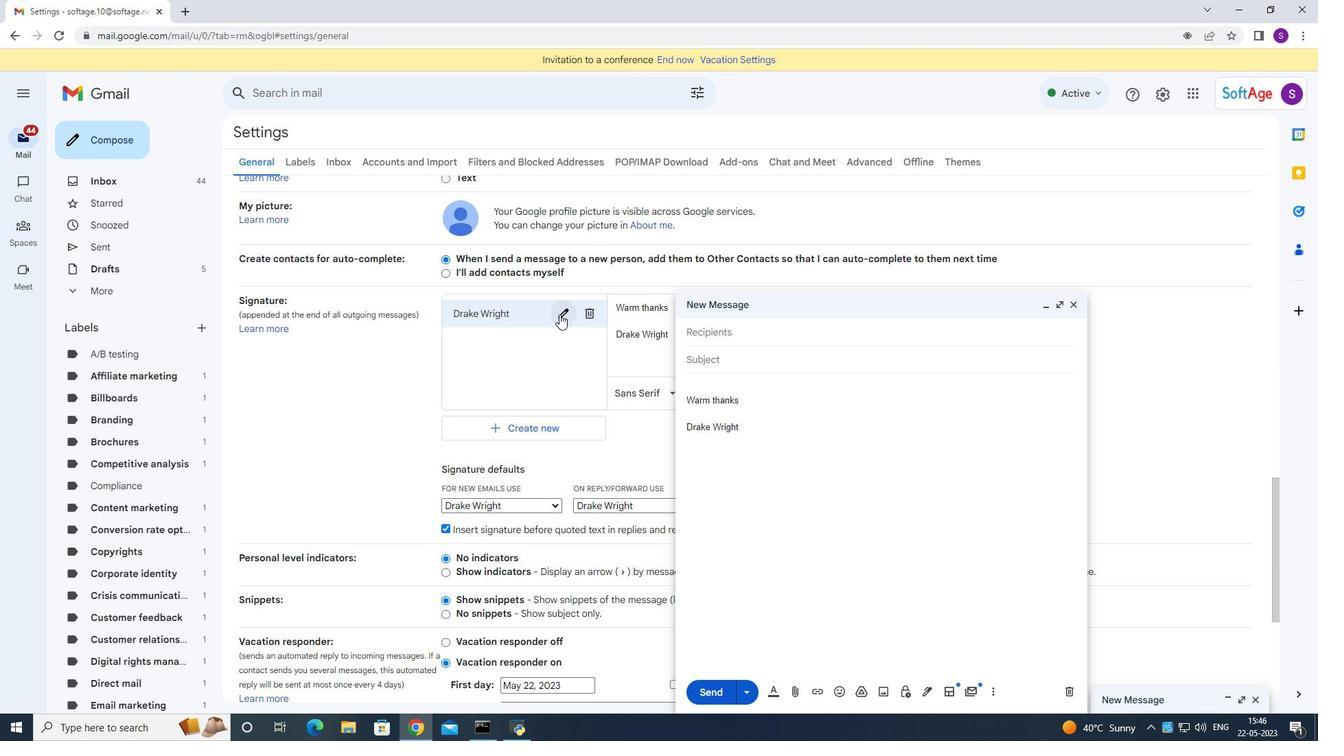 
Action: Key pressed a<Key.backspace>ctrl+A<Key.backspace><Key.shift><Key.shift><Key.shift><Key.shift><Key.shift><Key.shift><Key.shift><Key.shift><Key.shift><Key.shift><Key.shift><Key.shift><Key.shift><Key.shift><Key.shift><Key.shift><Key.shift><Key.shift><Key.shift><Key.shift><Key.shift><Key.shift><Key.shift><Key.shift><Key.shift><Key.shift><Key.shift><Key.shift><Key.shift><Key.shift><Key.shift><Key.shift><Key.shift><Key.shift><Key.shift><Key.shift><Key.shift><Key.shift><Key.shift>Dustin<Key.space><Key.shift>Breo<Key.backspace><Key.backspace><Key.backspace>rown<Key.space>
Screenshot: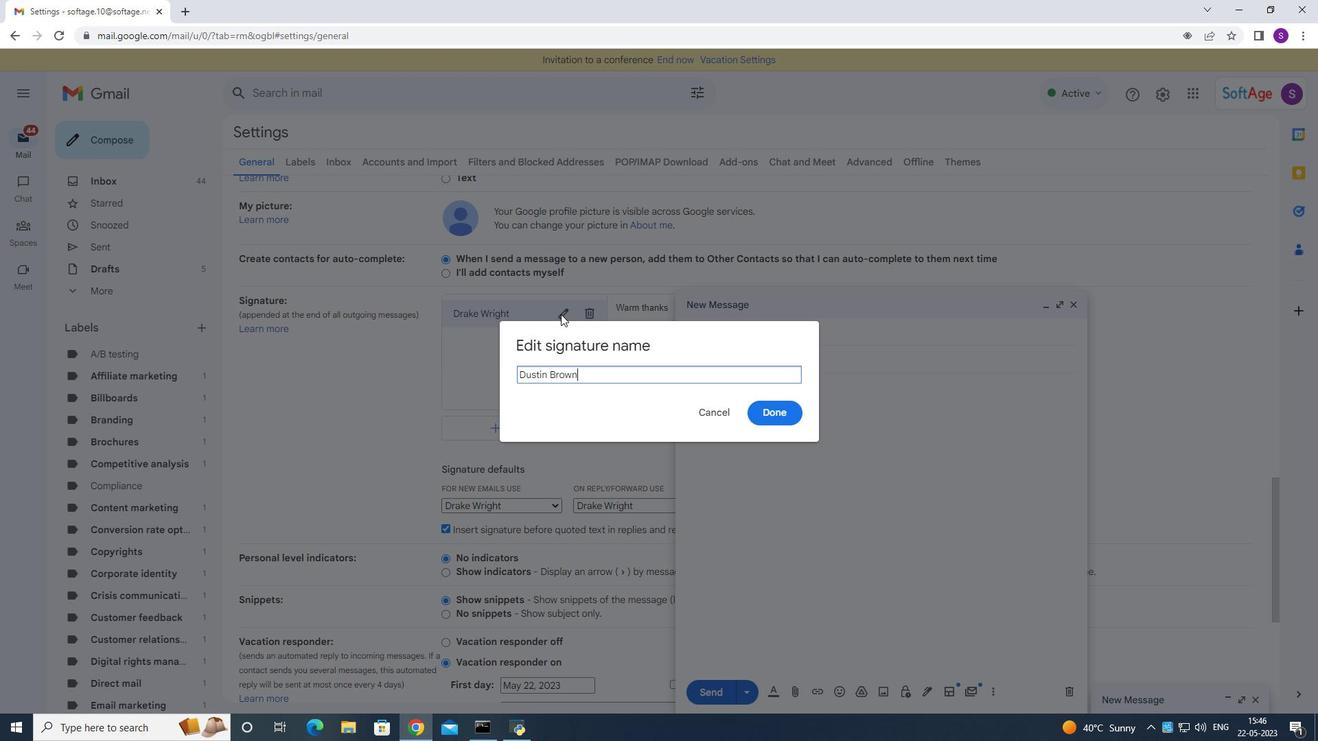 
Action: Mouse moved to (784, 408)
Screenshot: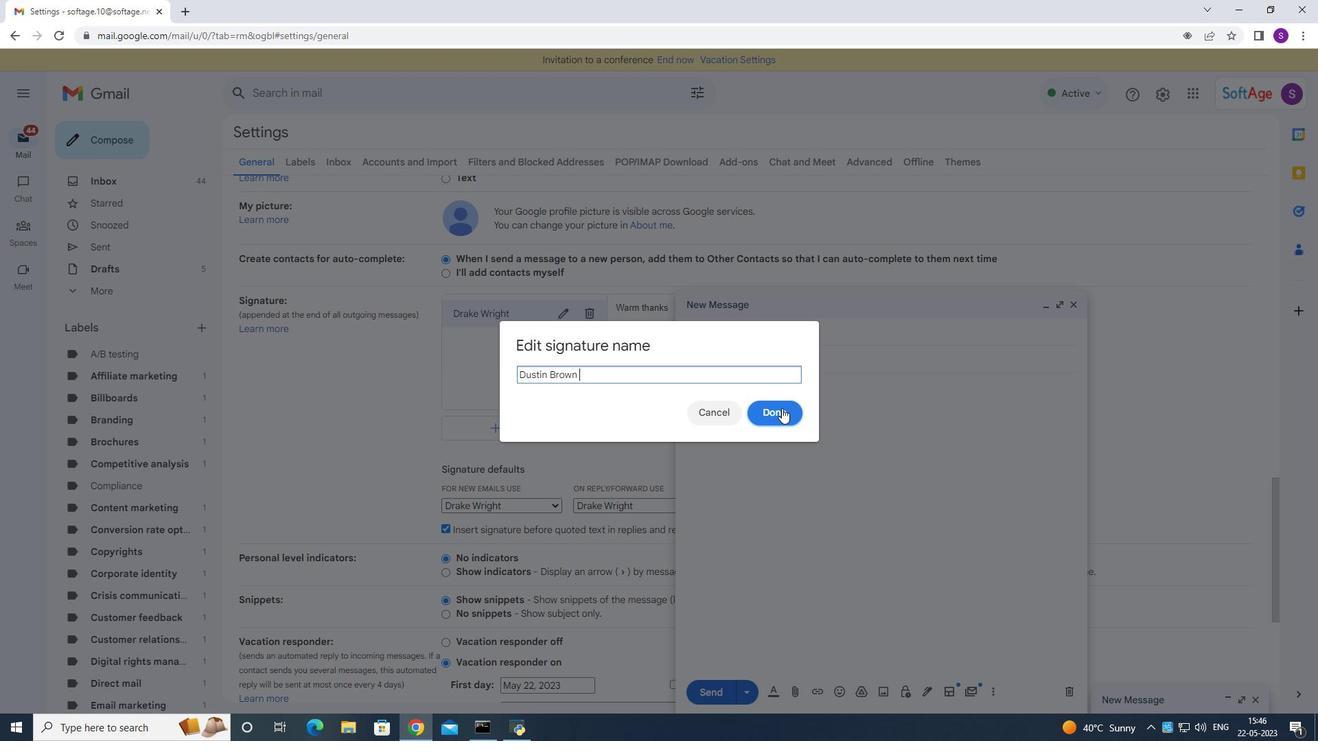 
Action: Mouse pressed left at (784, 408)
Screenshot: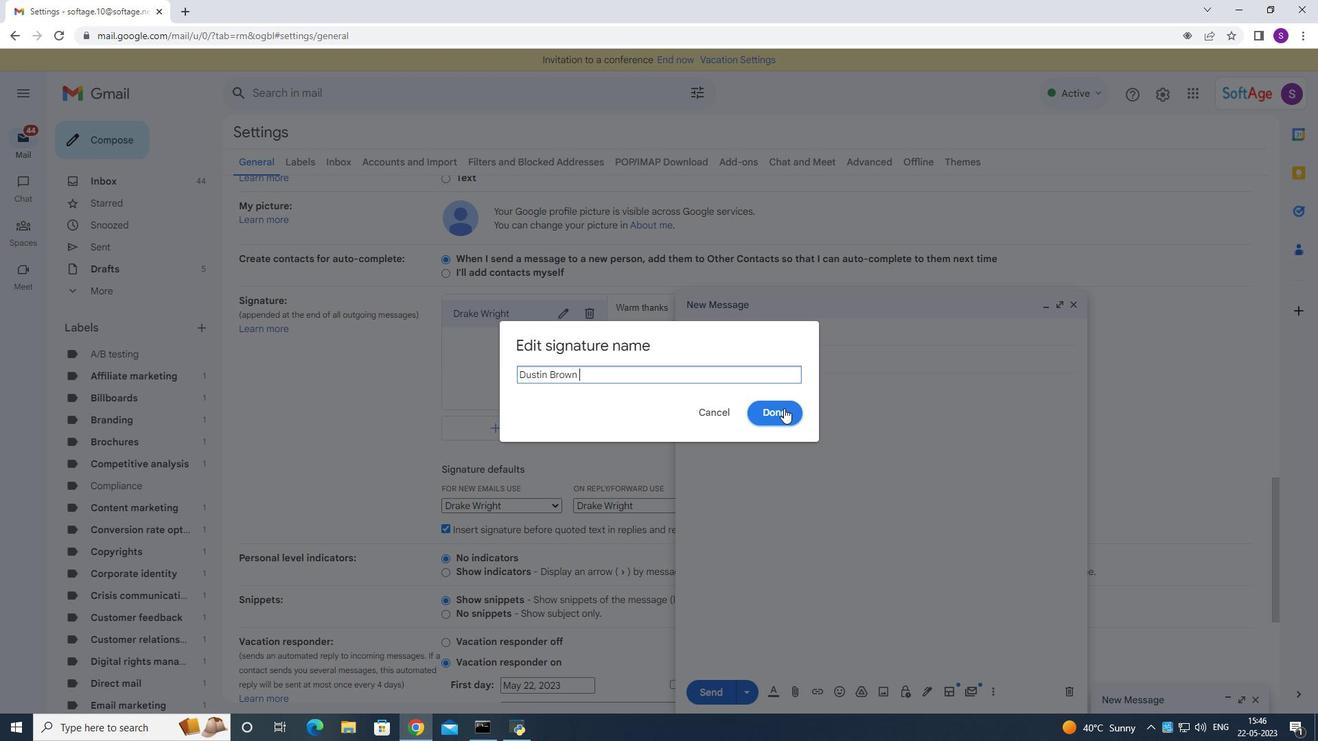 
Action: Mouse moved to (646, 335)
Screenshot: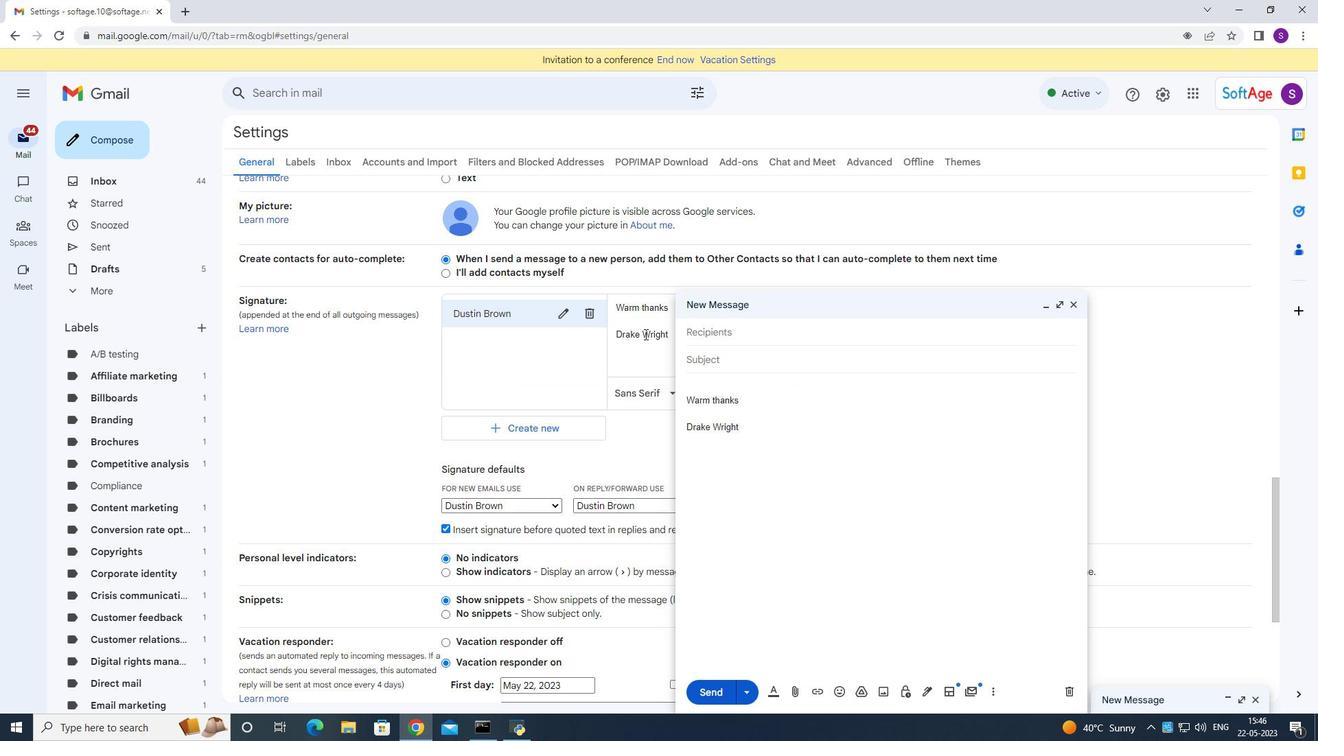 
Action: Mouse pressed left at (646, 335)
Screenshot: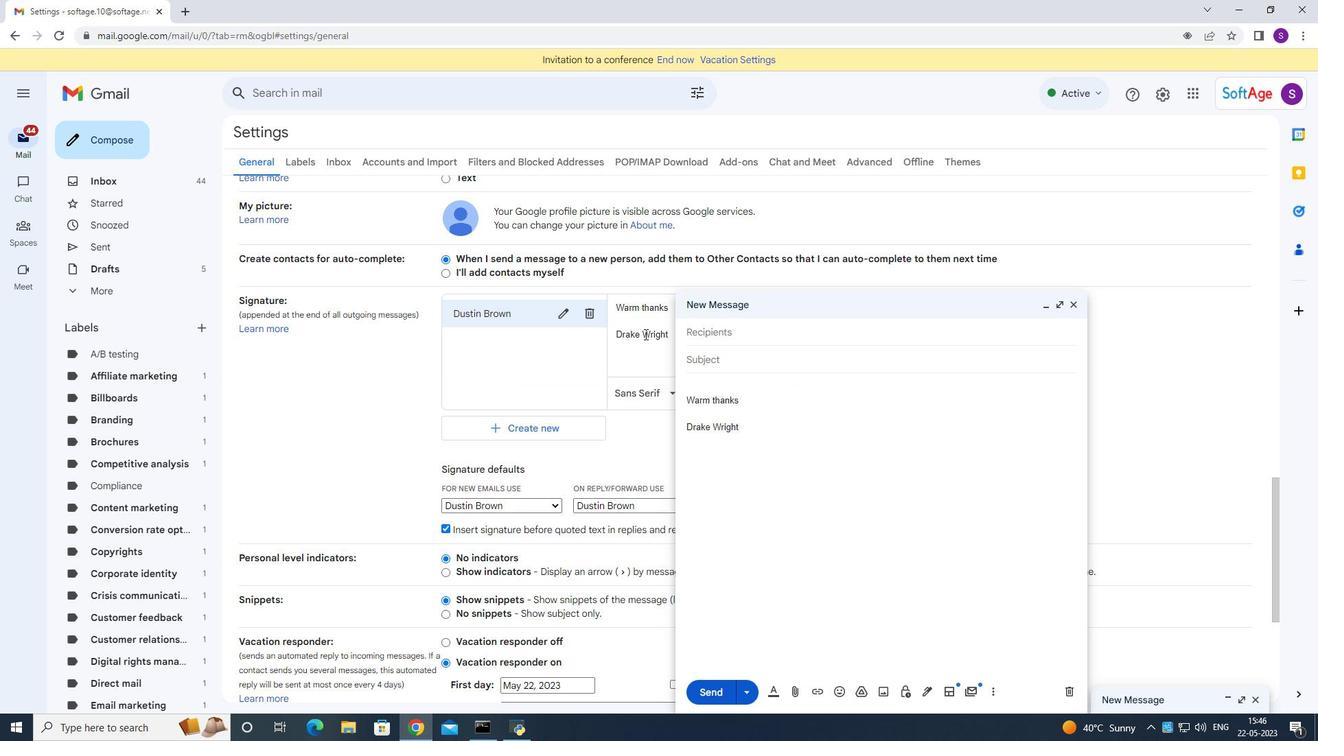 
Action: Key pressed ctrl+A<Key.backspace>
Screenshot: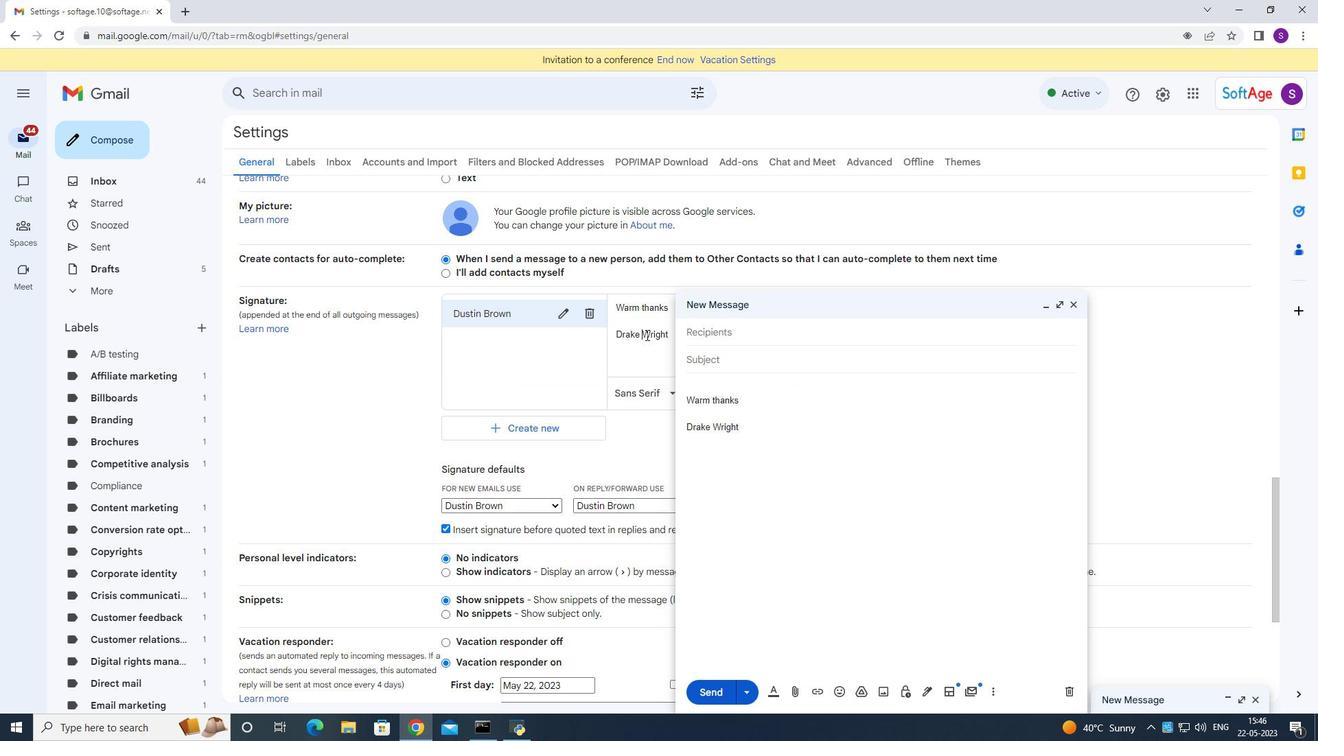 
Action: Mouse moved to (1072, 303)
Screenshot: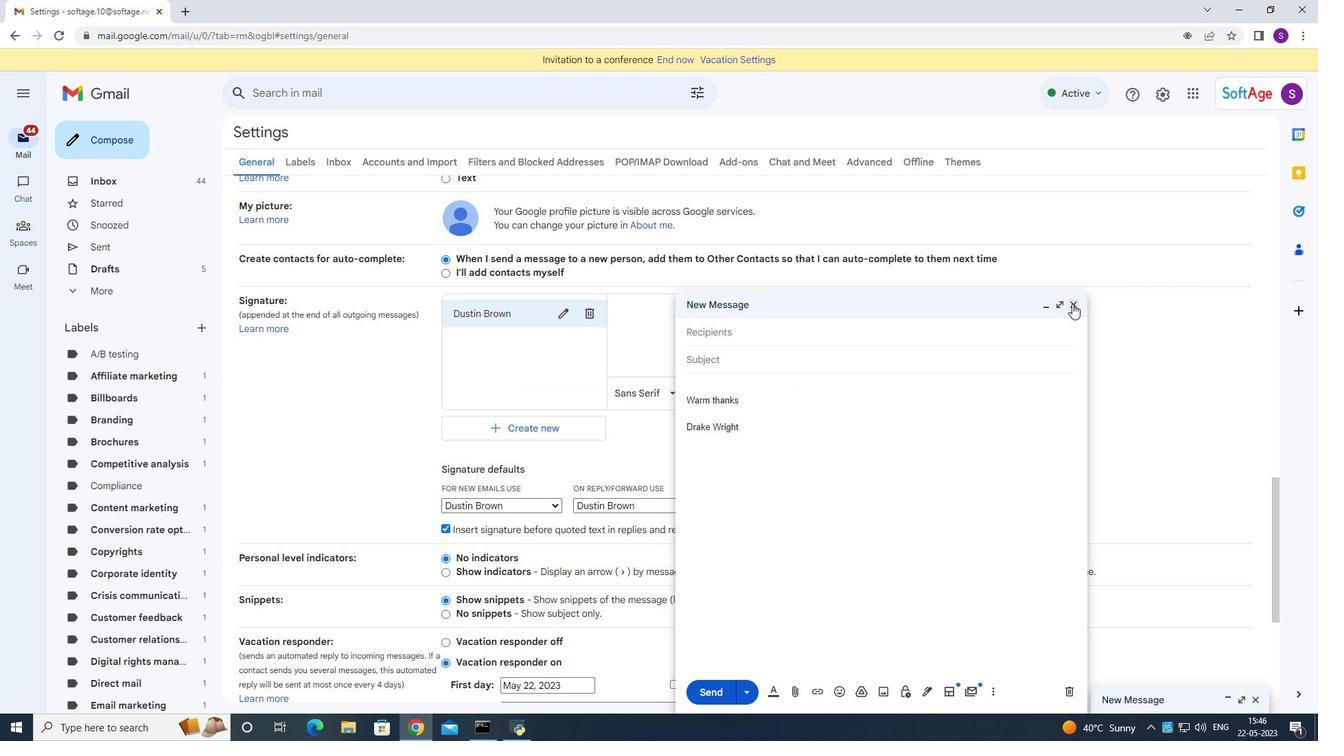 
Action: Mouse pressed left at (1072, 303)
Screenshot: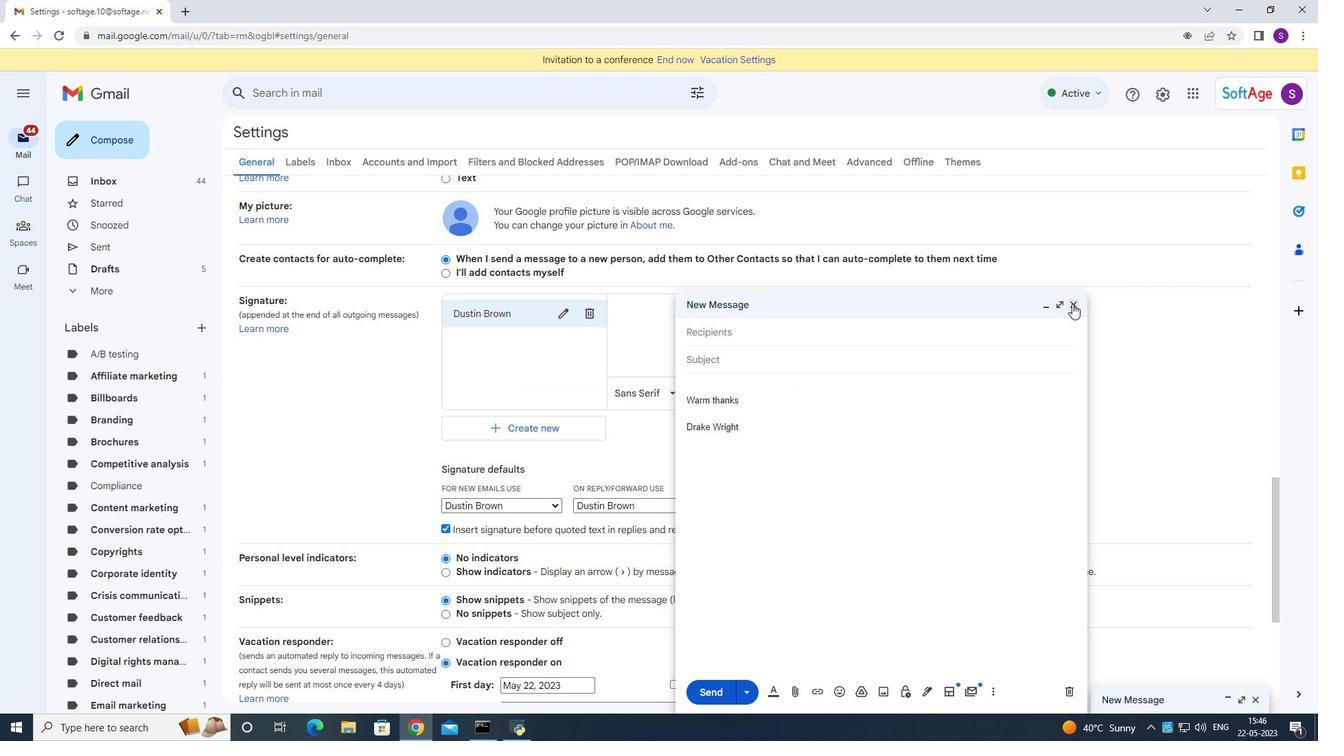 
Action: Mouse moved to (1252, 702)
Screenshot: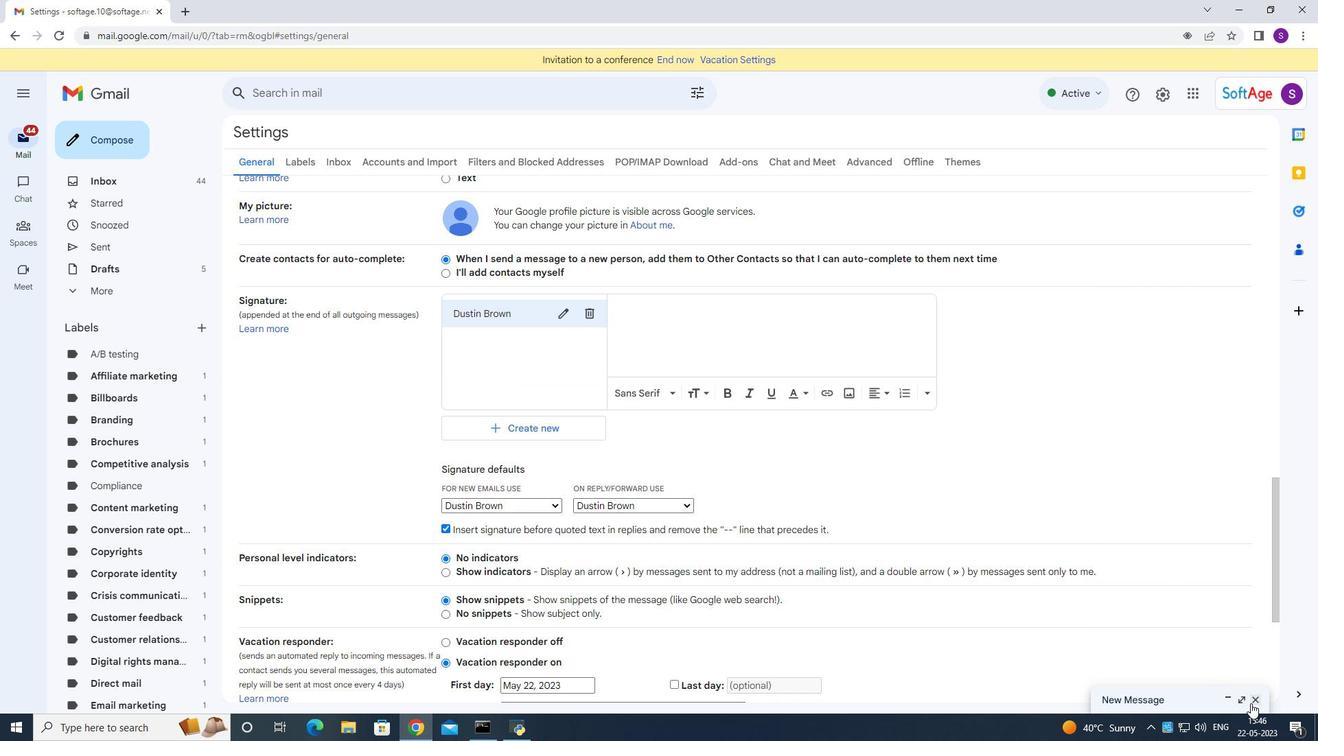 
Action: Mouse pressed left at (1252, 702)
Screenshot: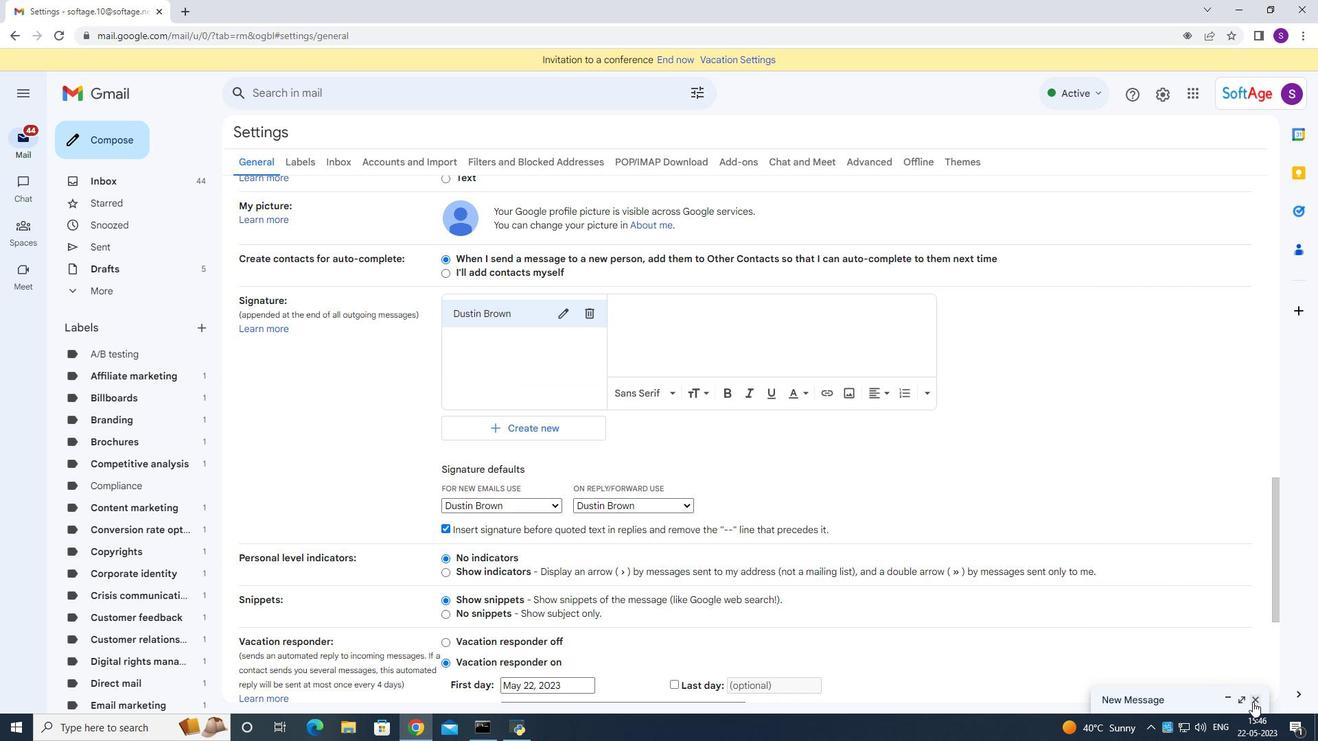 
Action: Mouse moved to (663, 341)
Screenshot: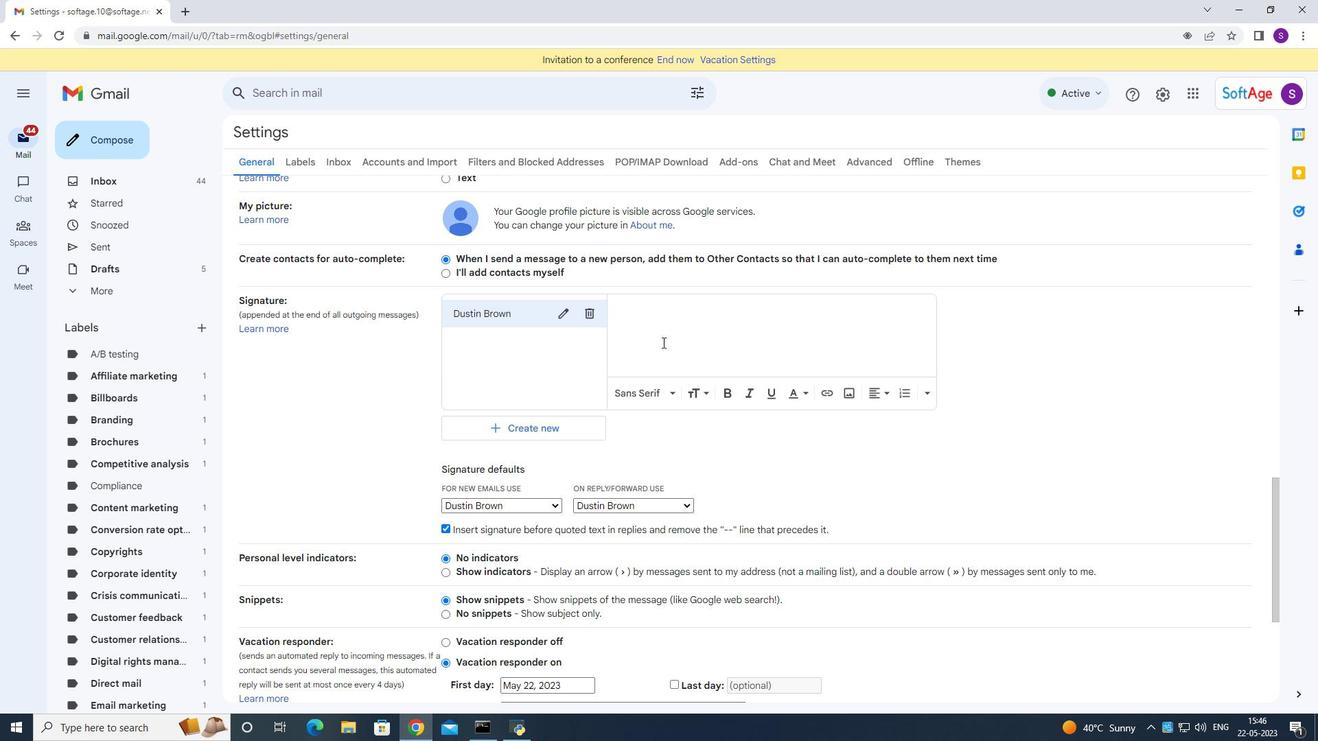 
Action: Key pressed <Key.shift>Have<Key.space>a<Key.space>great<Key.space><Key.shift>Christmas<Key.space><Key.enter><Key.enter><Key.shift>Dustin<Key.space><Key.shift><Key.shift>Brown<Key.space>
Screenshot: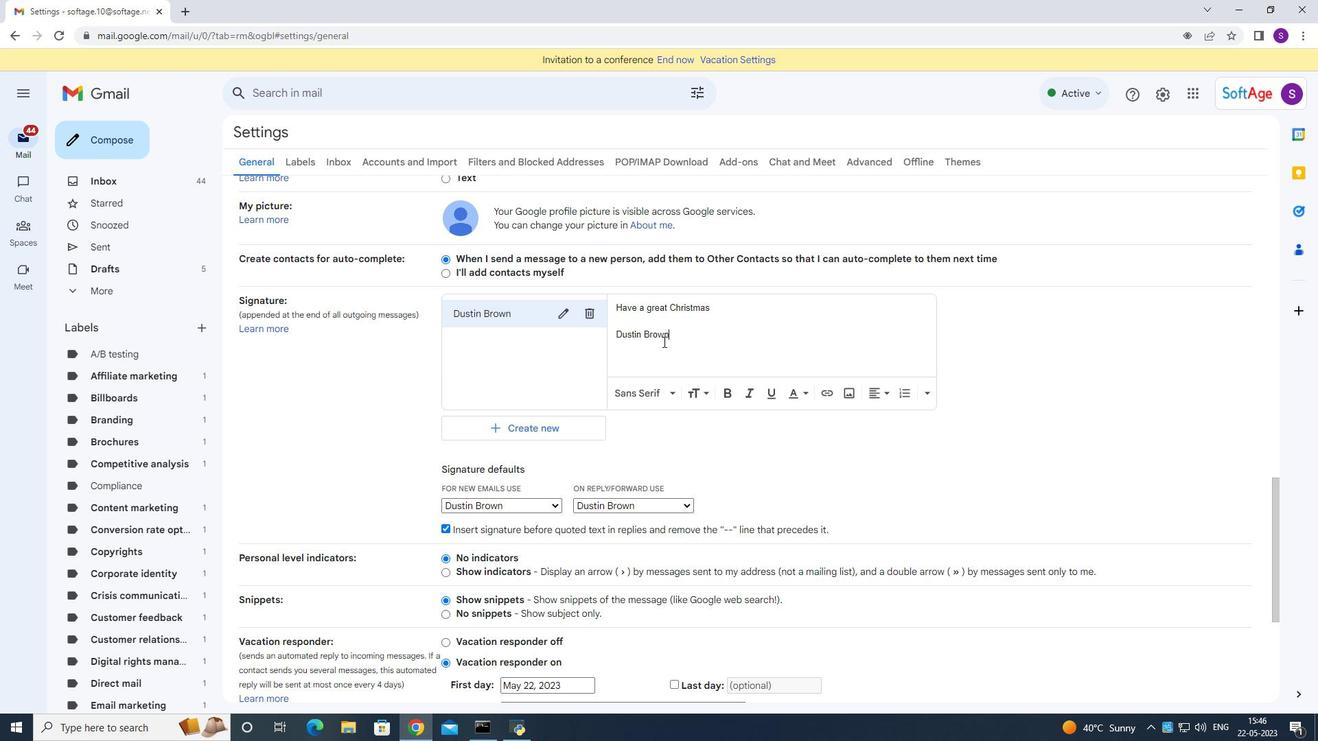 
Action: Mouse moved to (805, 341)
Screenshot: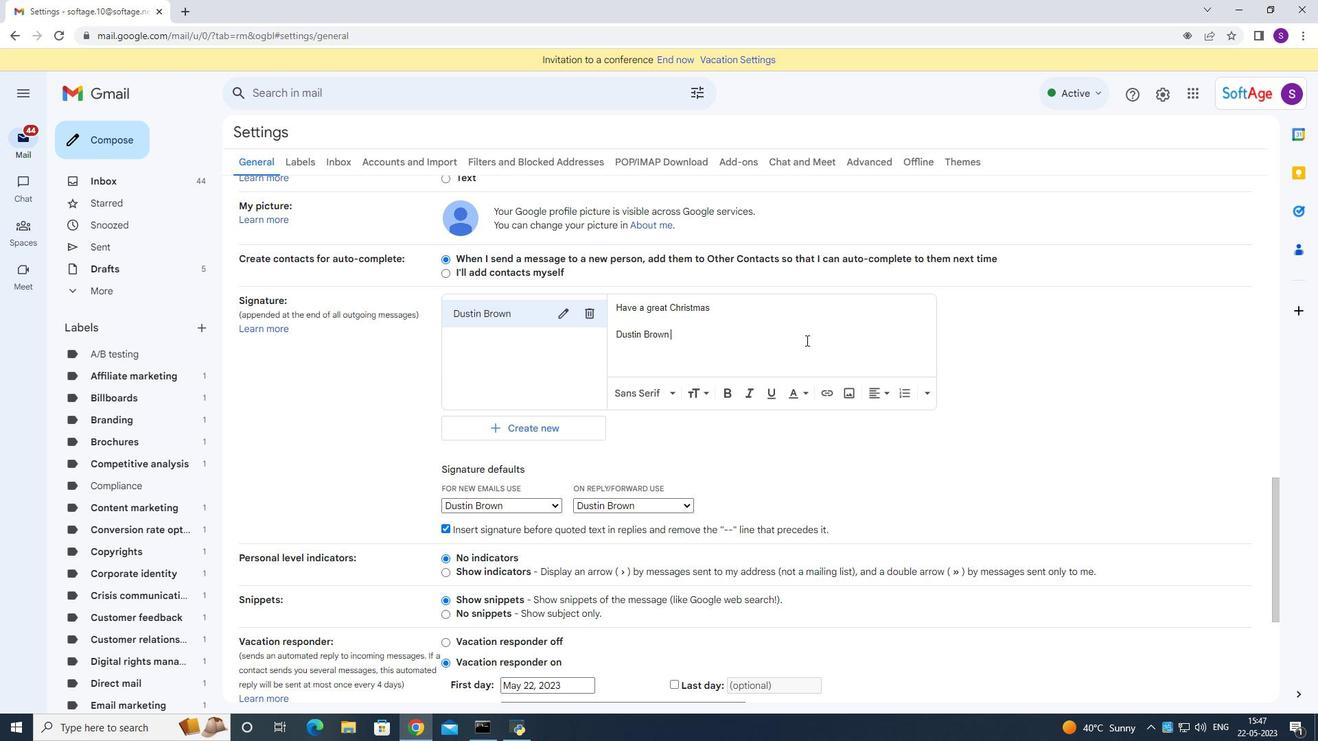 
Action: Mouse scrolled (805, 340) with delta (0, 0)
Screenshot: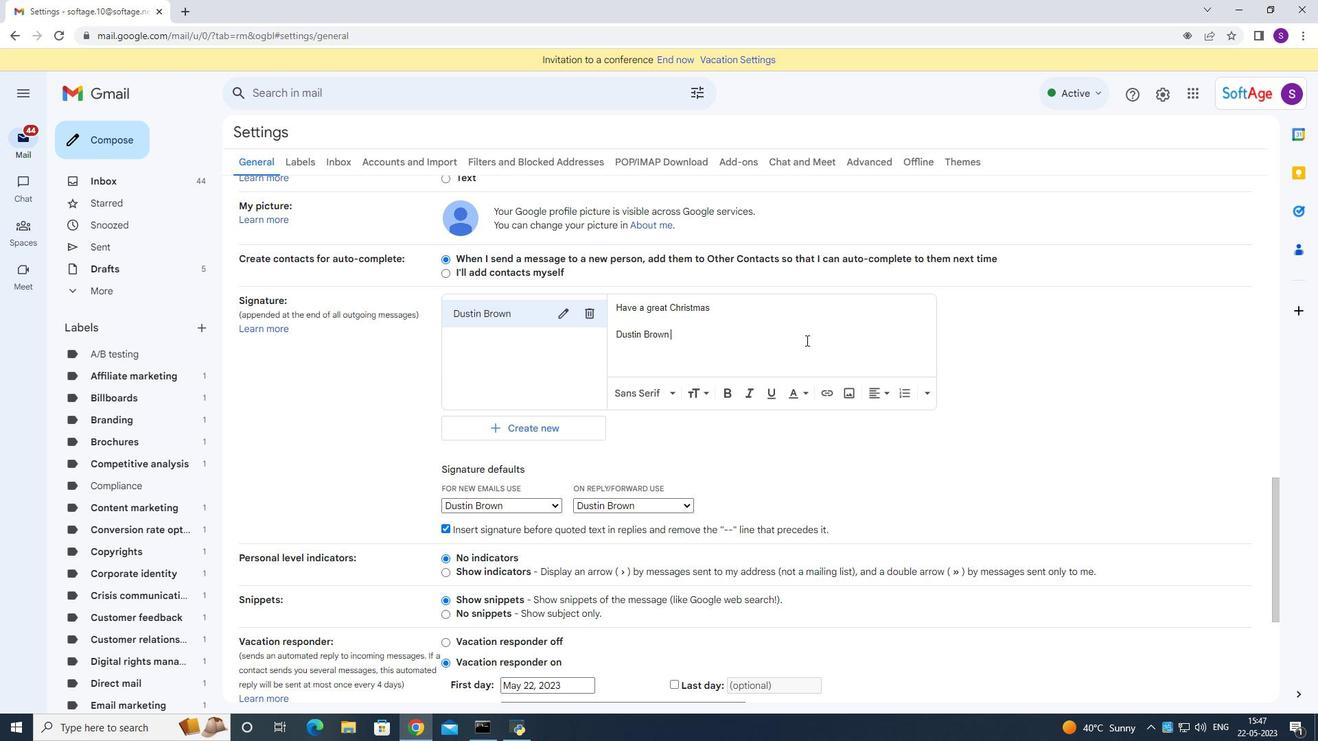 
Action: Mouse moved to (806, 341)
Screenshot: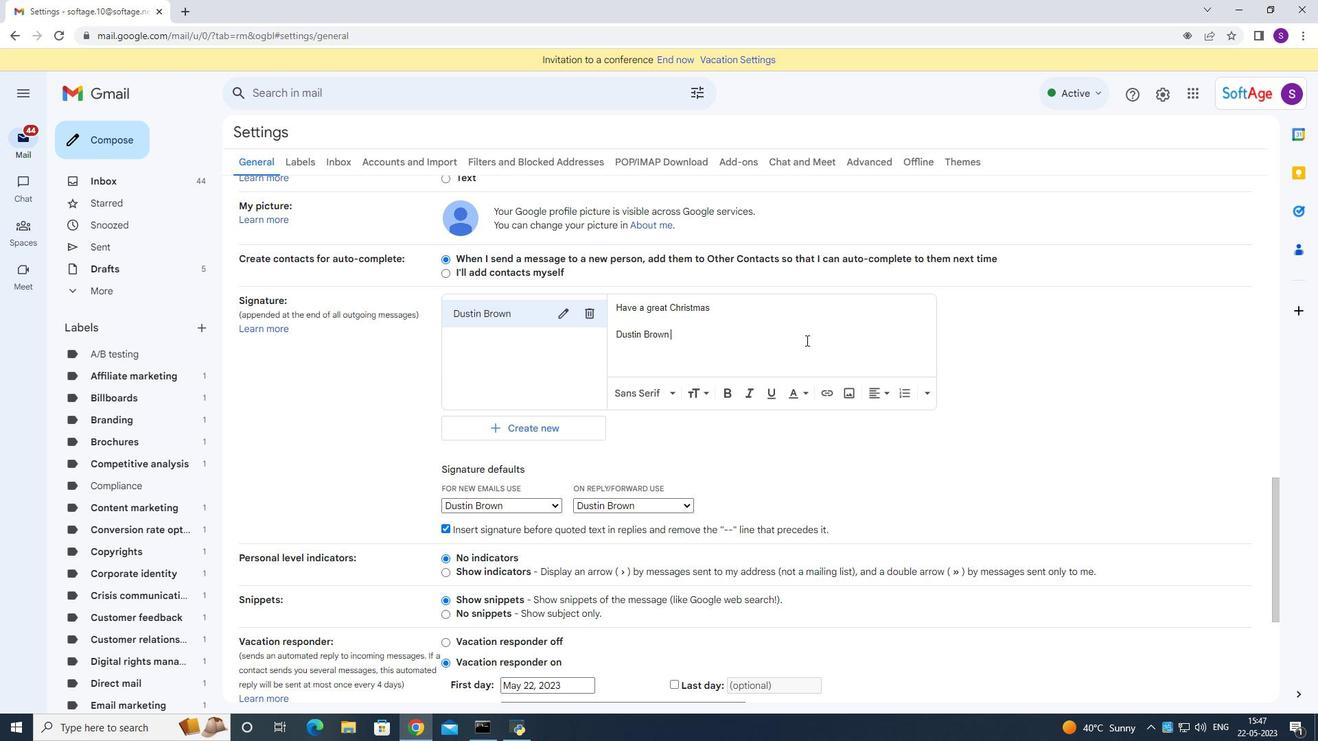 
Action: Mouse scrolled (806, 340) with delta (0, 0)
Screenshot: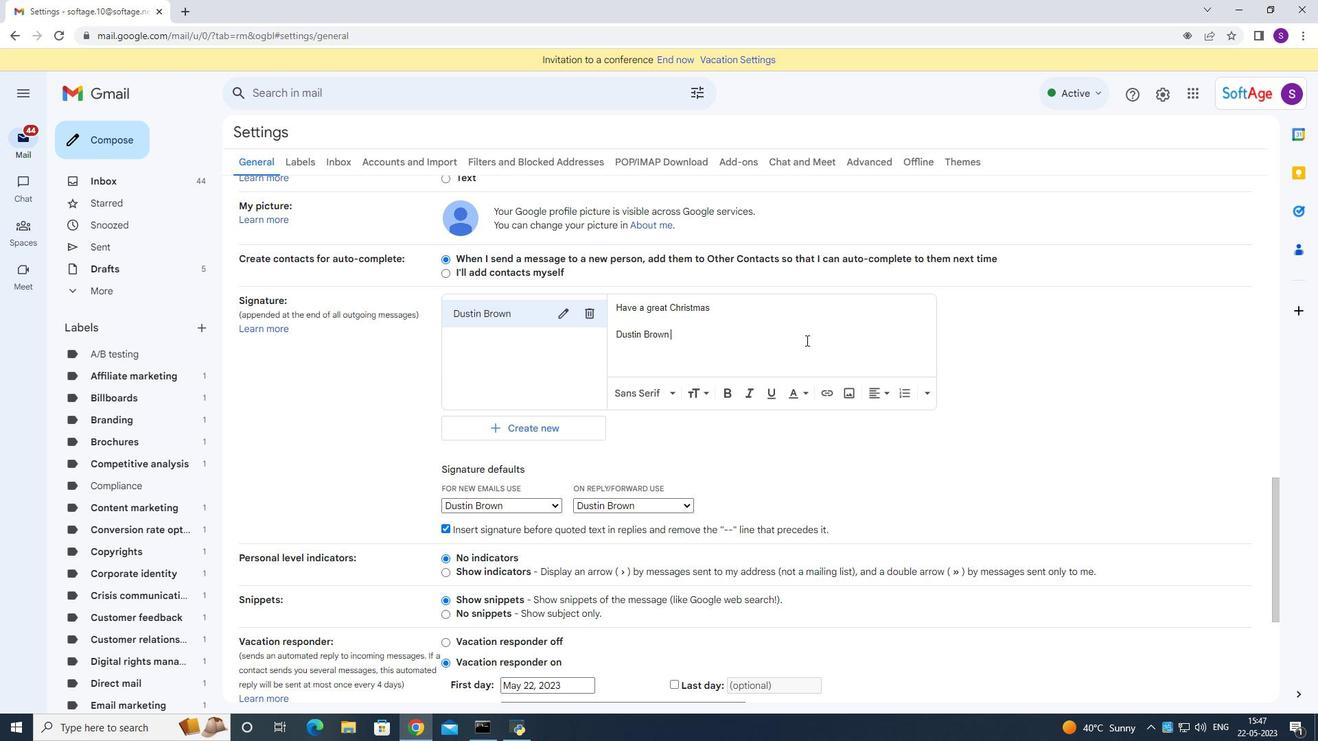 
Action: Mouse moved to (806, 341)
Screenshot: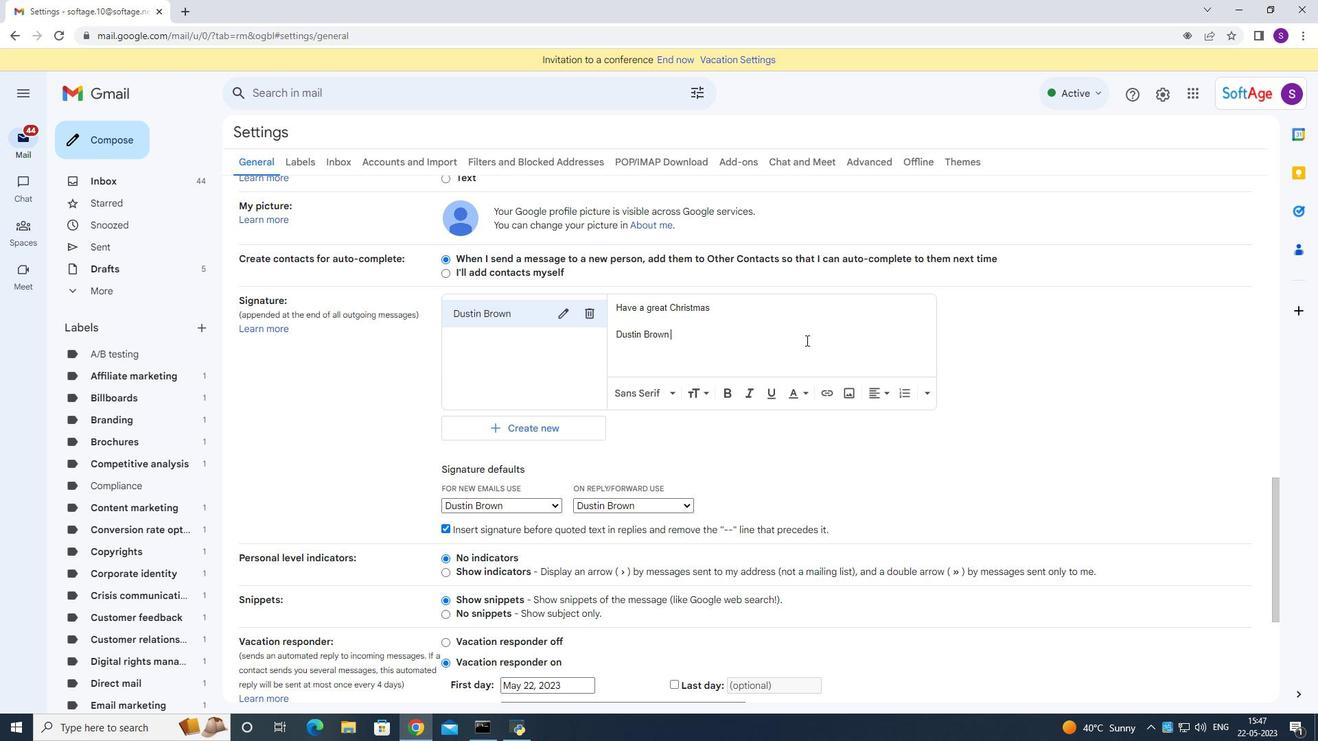 
Action: Mouse scrolled (806, 341) with delta (0, 0)
Screenshot: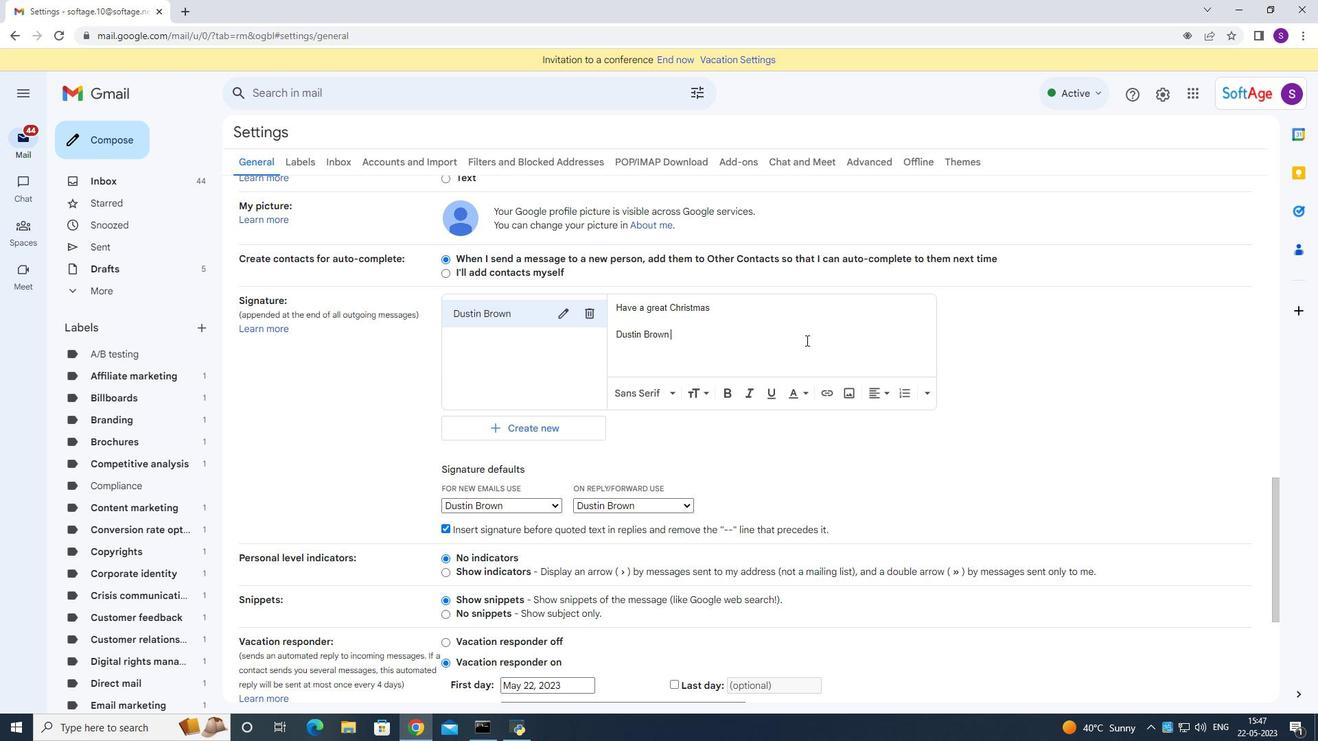 
Action: Mouse scrolled (806, 341) with delta (0, 0)
Screenshot: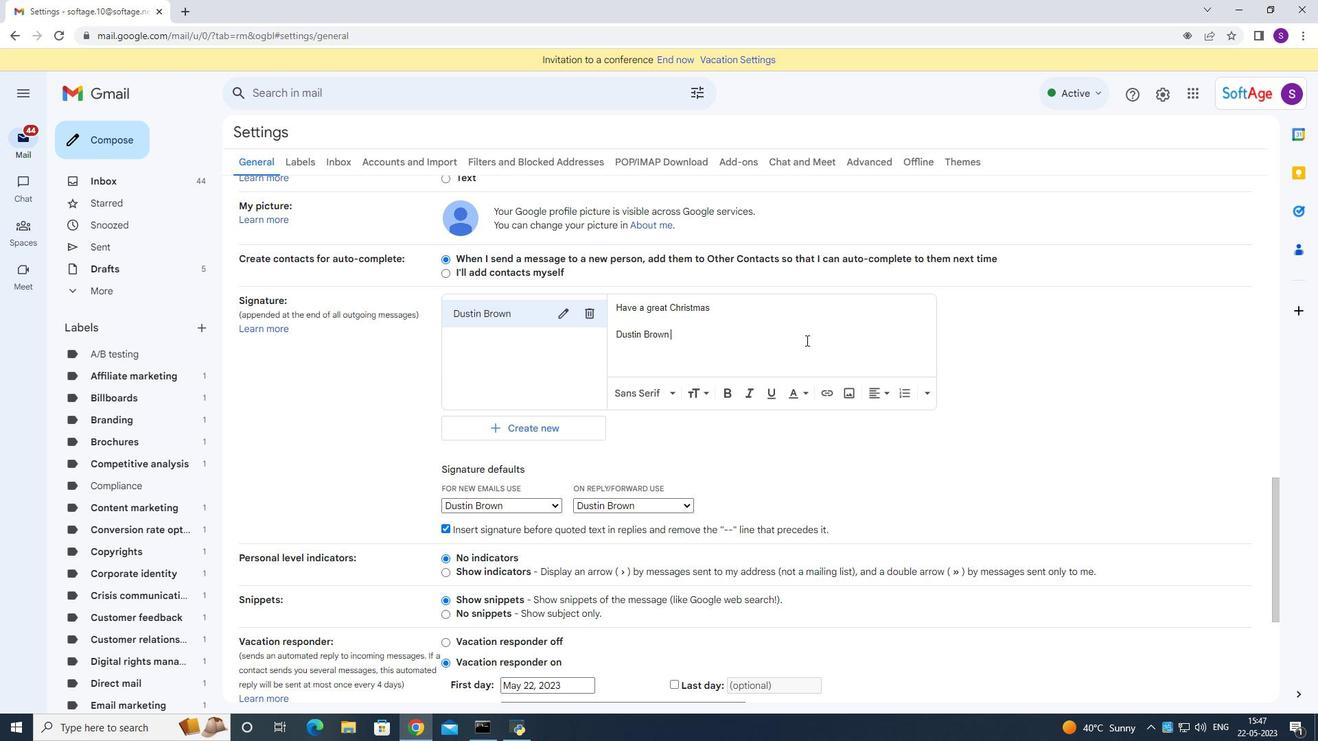
Action: Mouse scrolled (806, 341) with delta (0, 0)
Screenshot: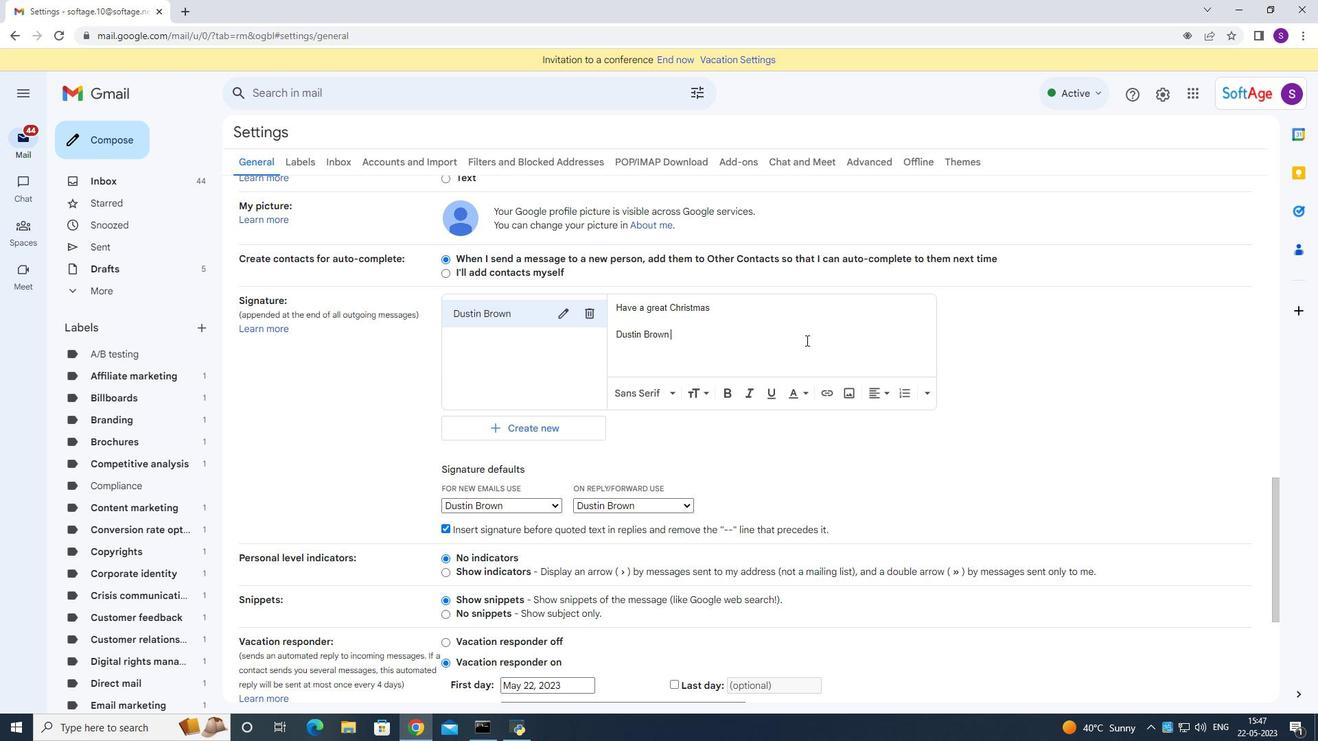 
Action: Mouse scrolled (806, 341) with delta (0, 0)
Screenshot: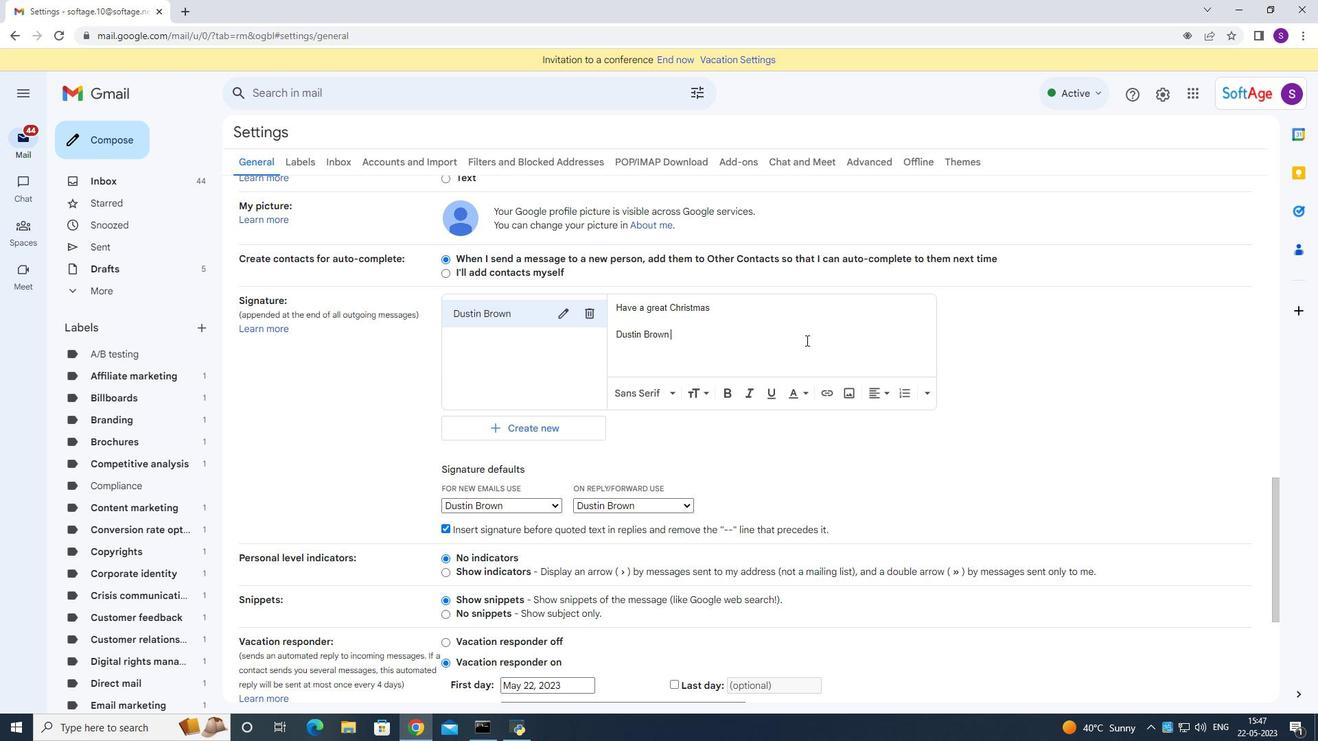 
Action: Mouse moved to (718, 540)
Screenshot: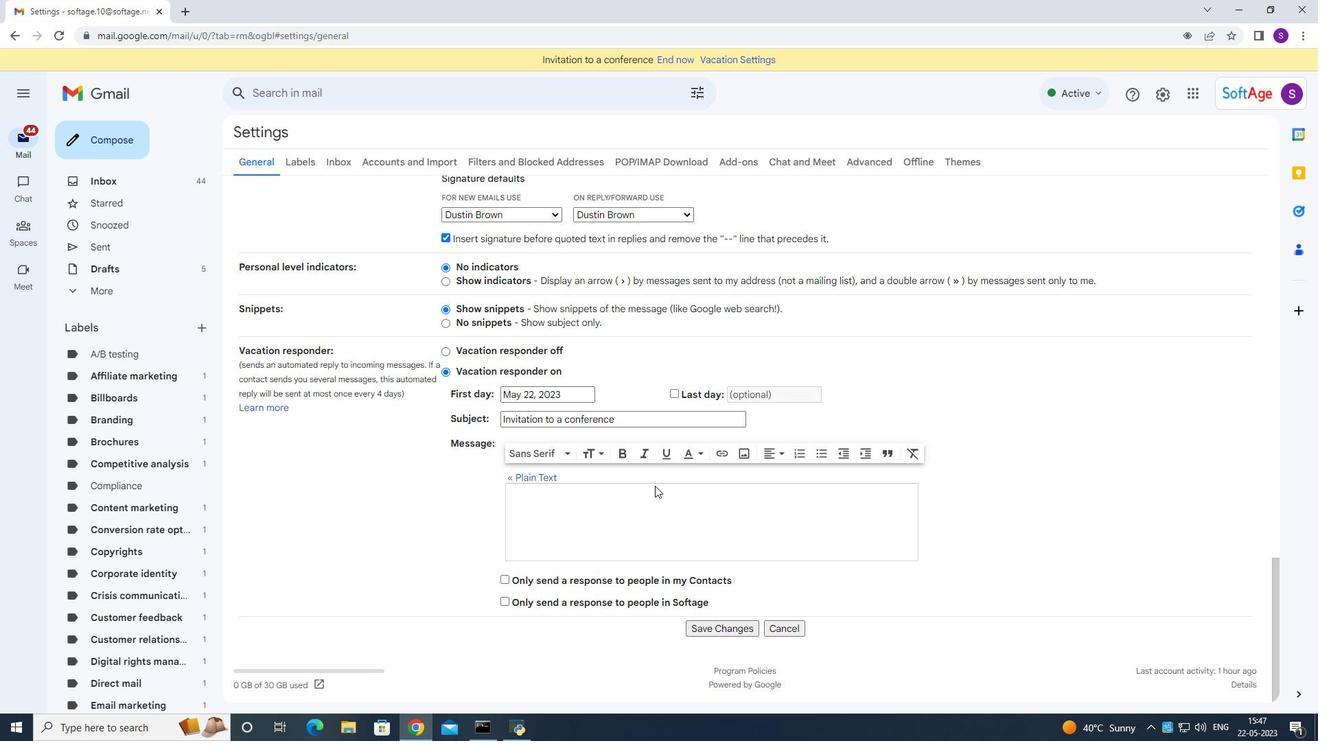 
Action: Mouse scrolled (717, 539) with delta (0, 0)
Screenshot: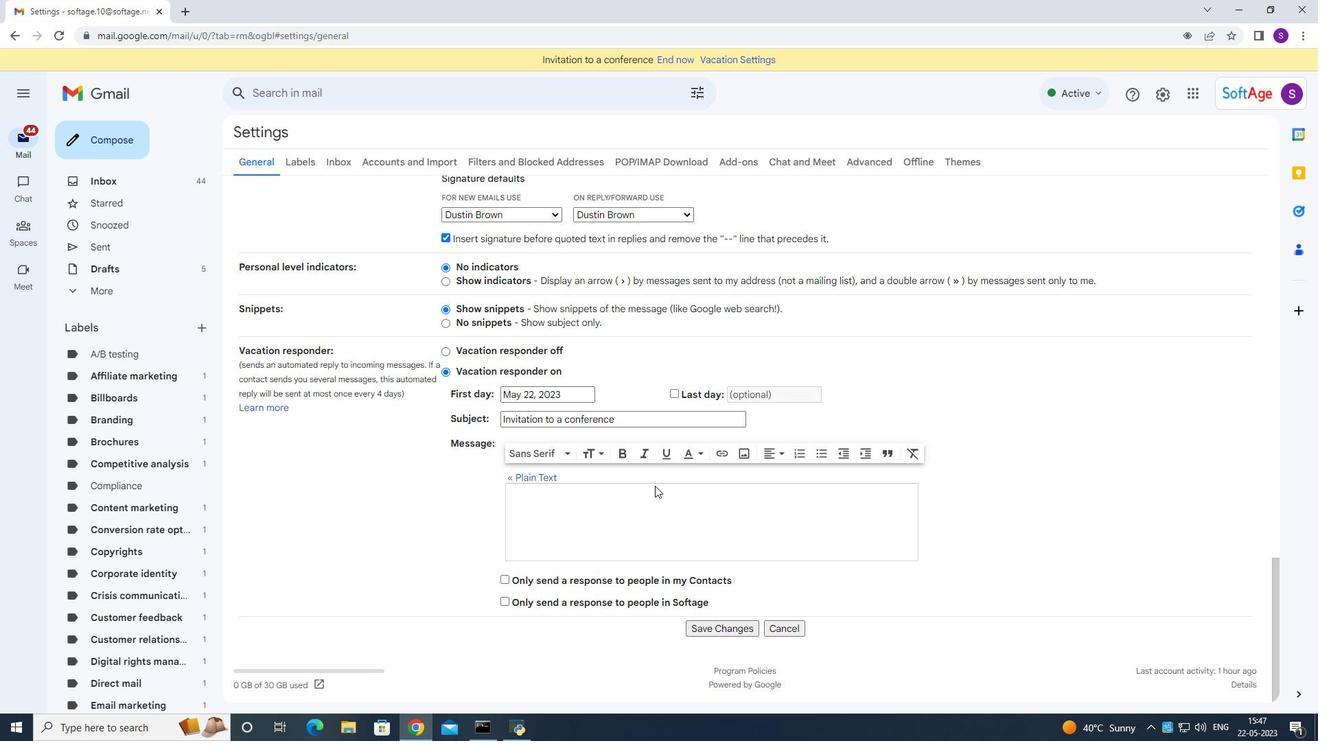 
Action: Mouse moved to (719, 540)
Screenshot: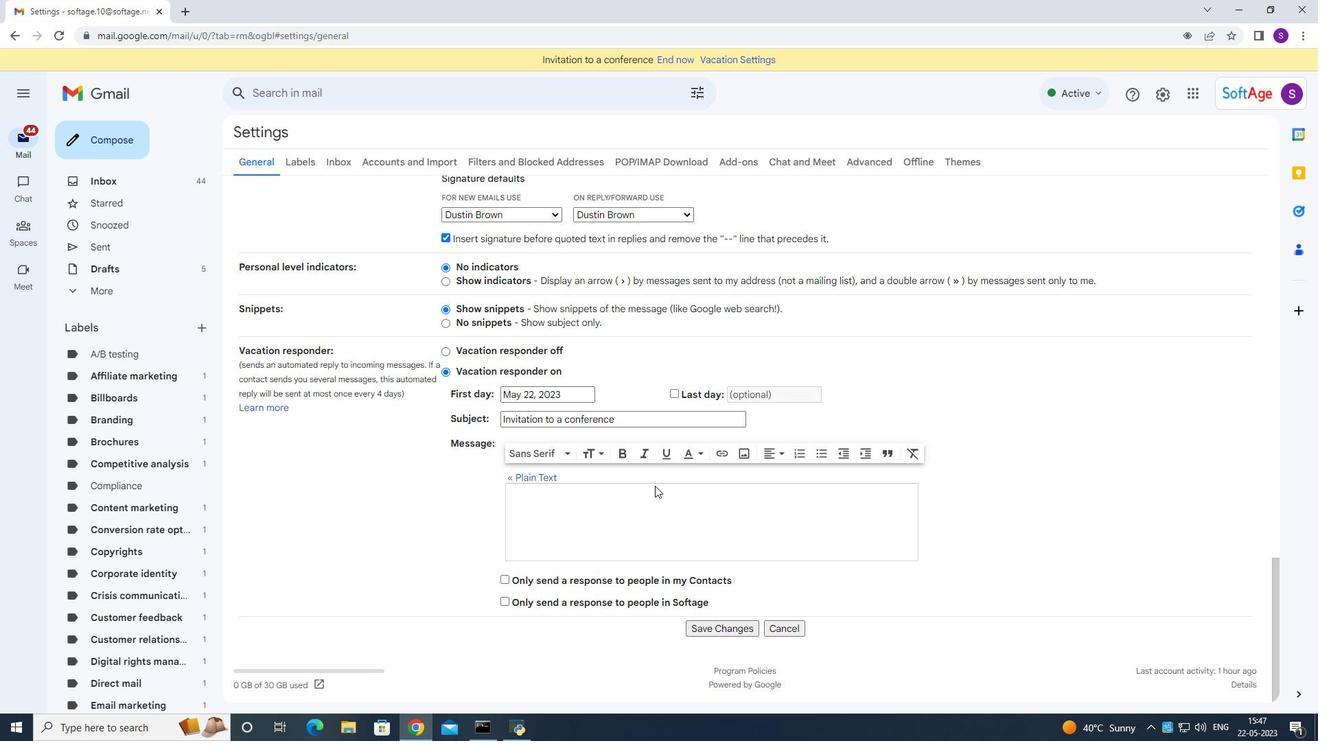 
Action: Mouse scrolled (718, 539) with delta (0, 0)
Screenshot: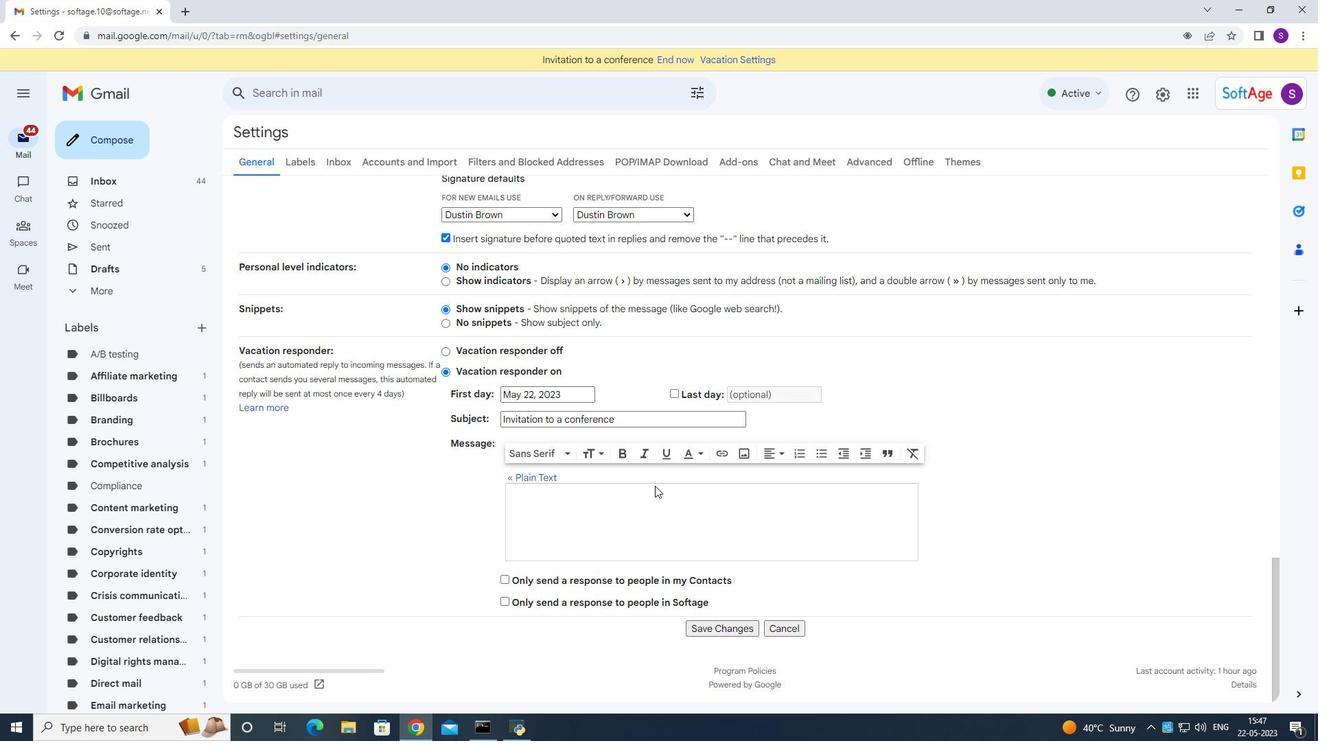
Action: Mouse scrolled (718, 539) with delta (0, 0)
Screenshot: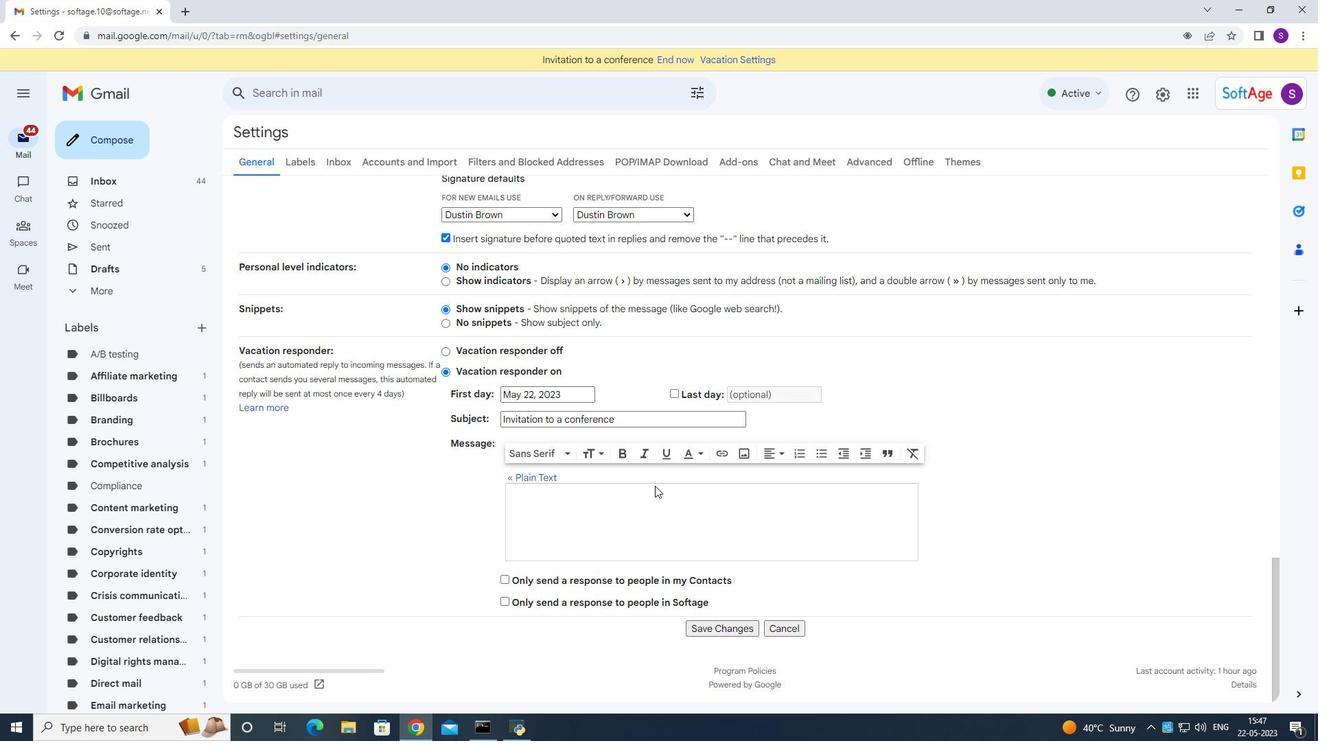 
Action: Mouse moved to (713, 635)
Screenshot: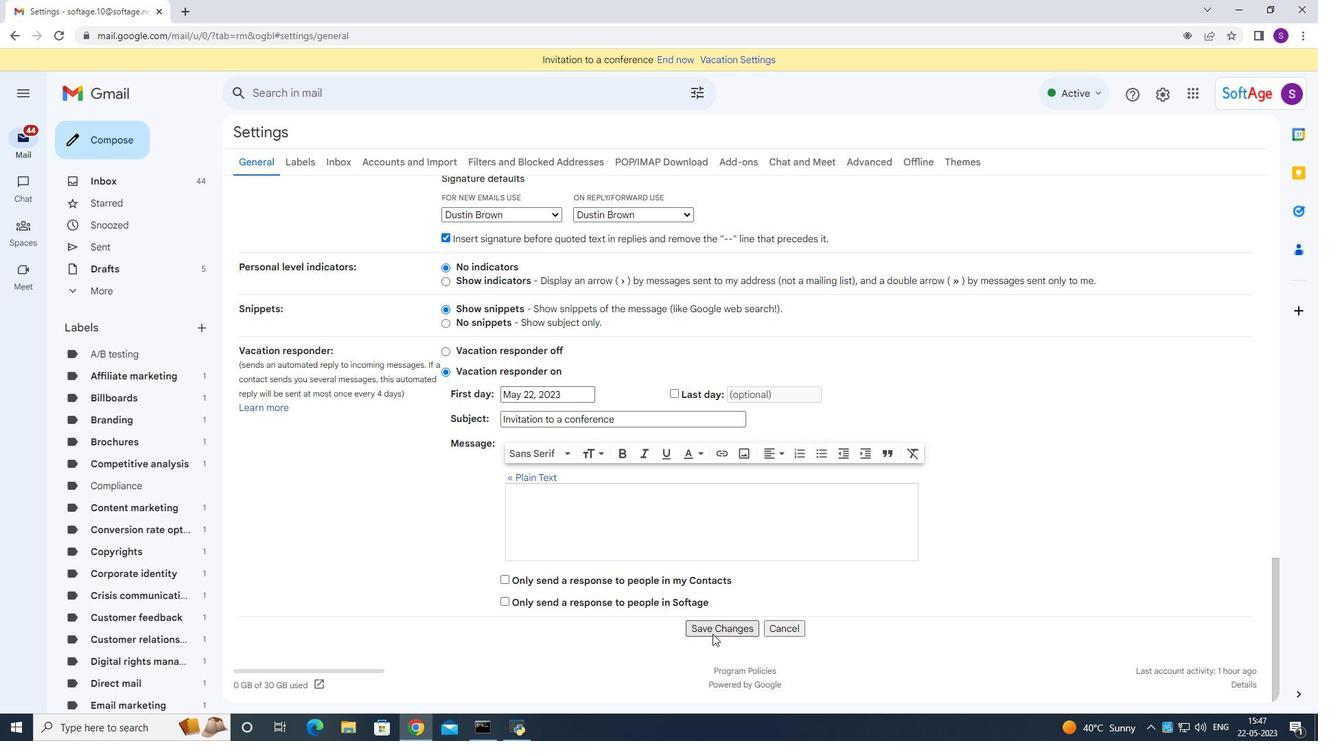 
Action: Mouse pressed left at (713, 635)
Screenshot: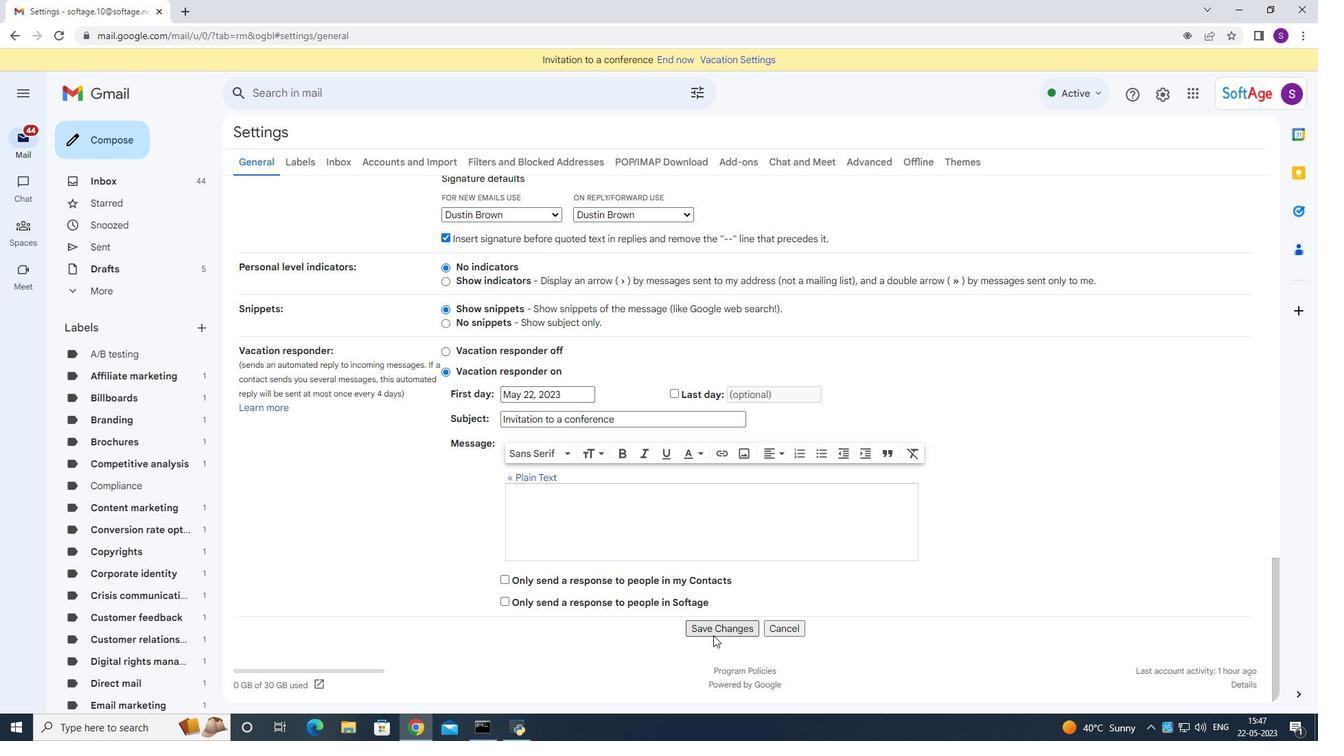 
Action: Mouse moved to (95, 140)
Screenshot: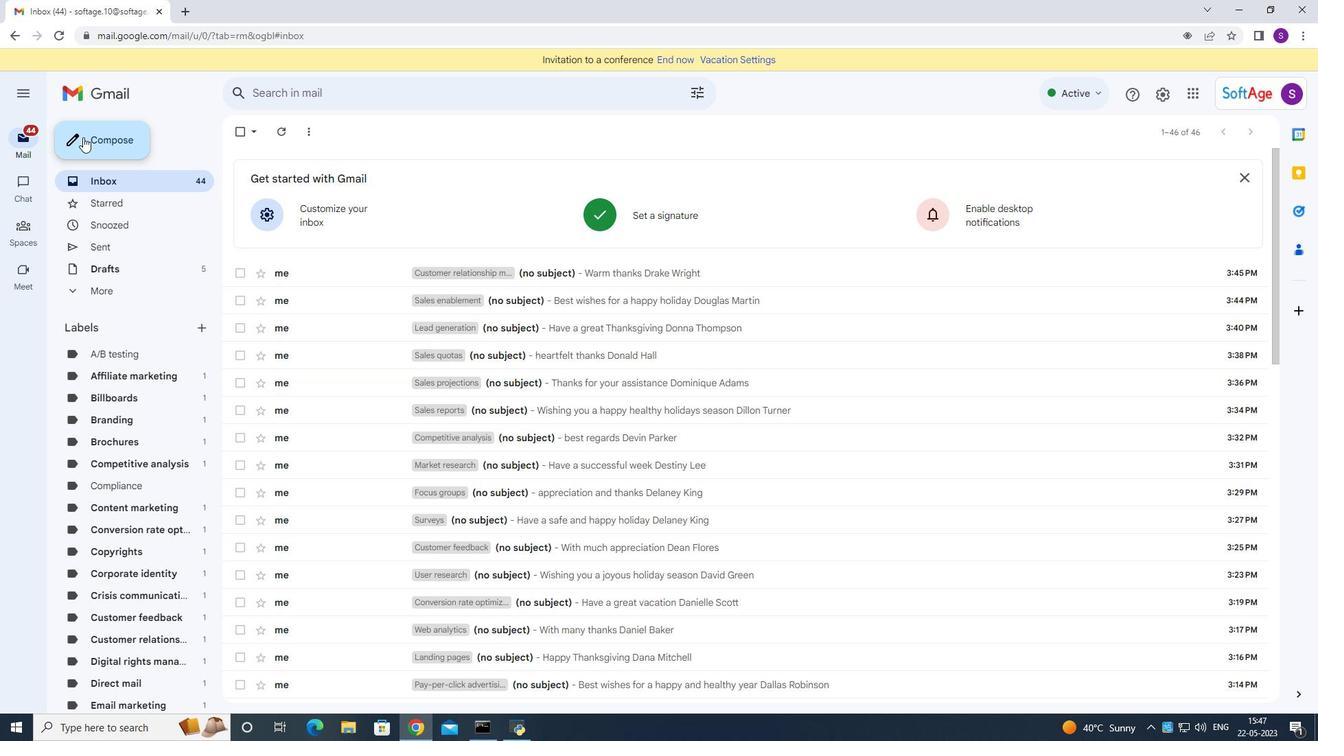 
Action: Mouse pressed left at (95, 140)
Screenshot: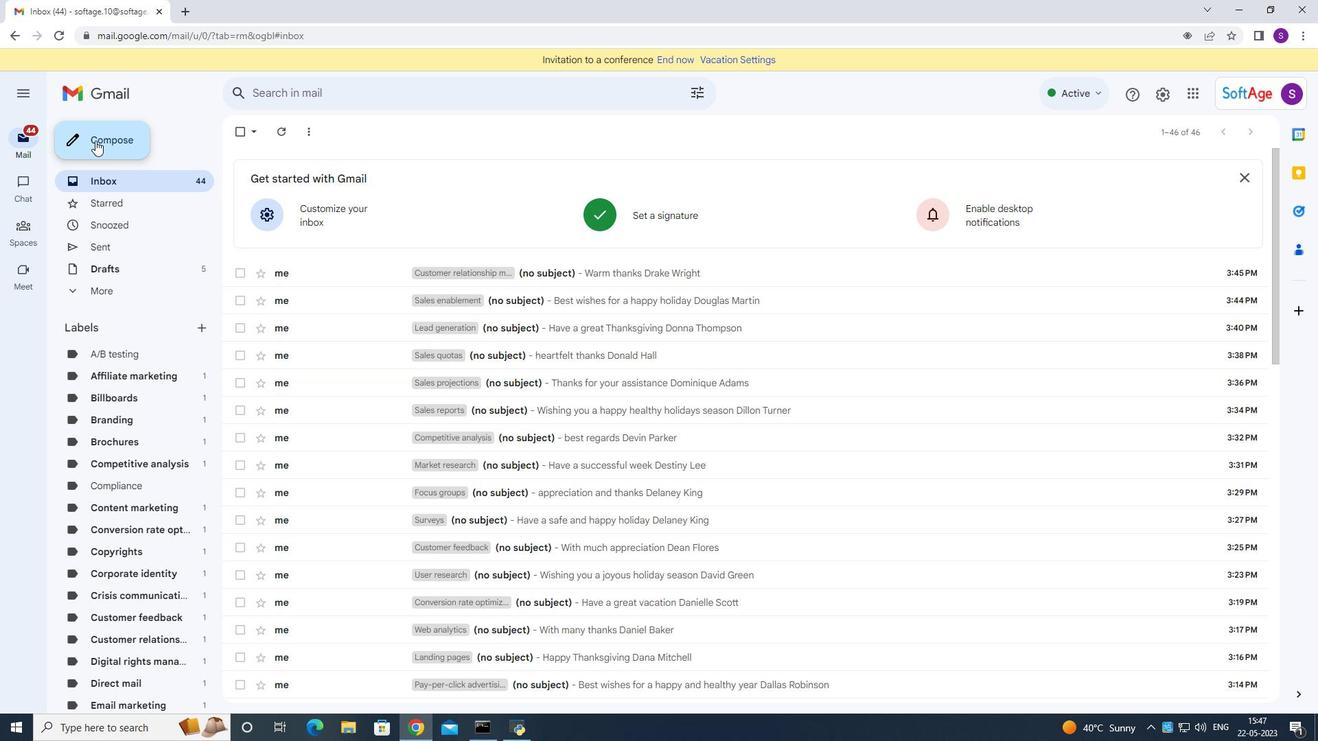 
Action: Mouse moved to (948, 374)
Screenshot: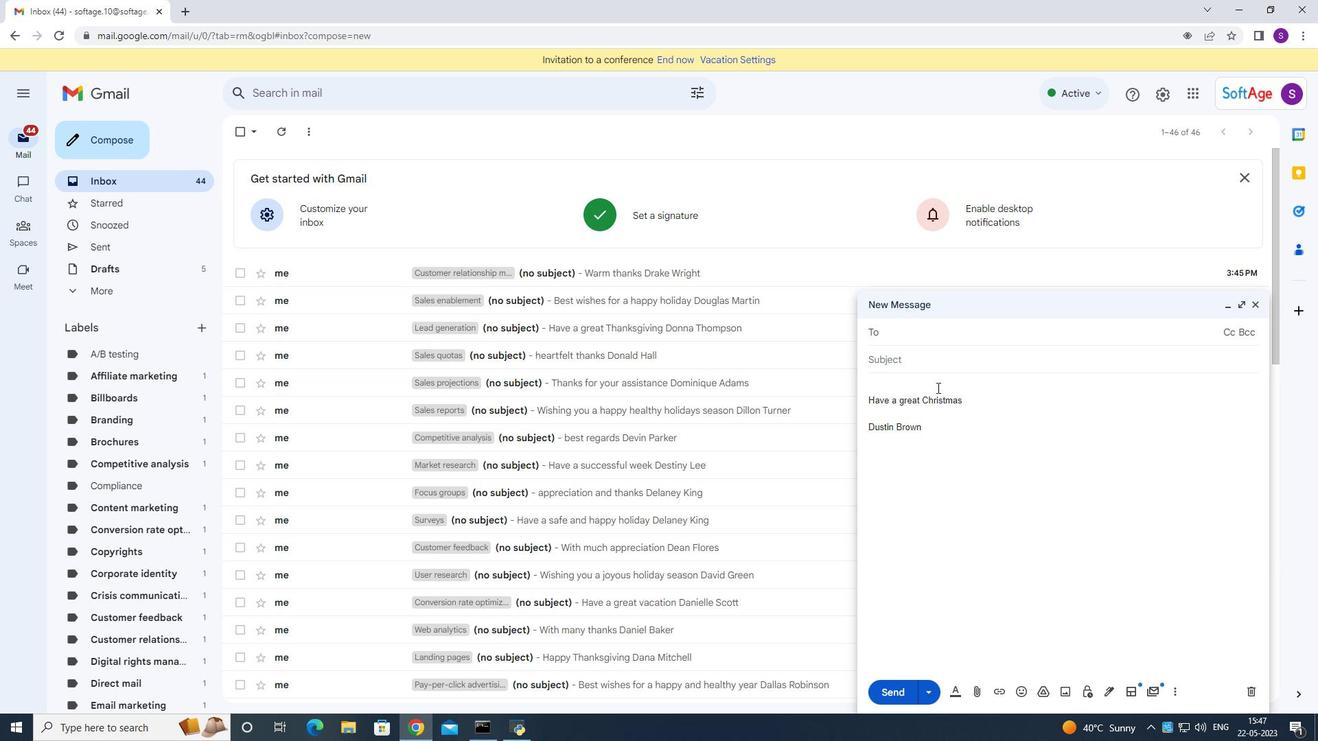
Action: Key pressed <Key.shift>Softage.10<Key.shift>@softage.net
Screenshot: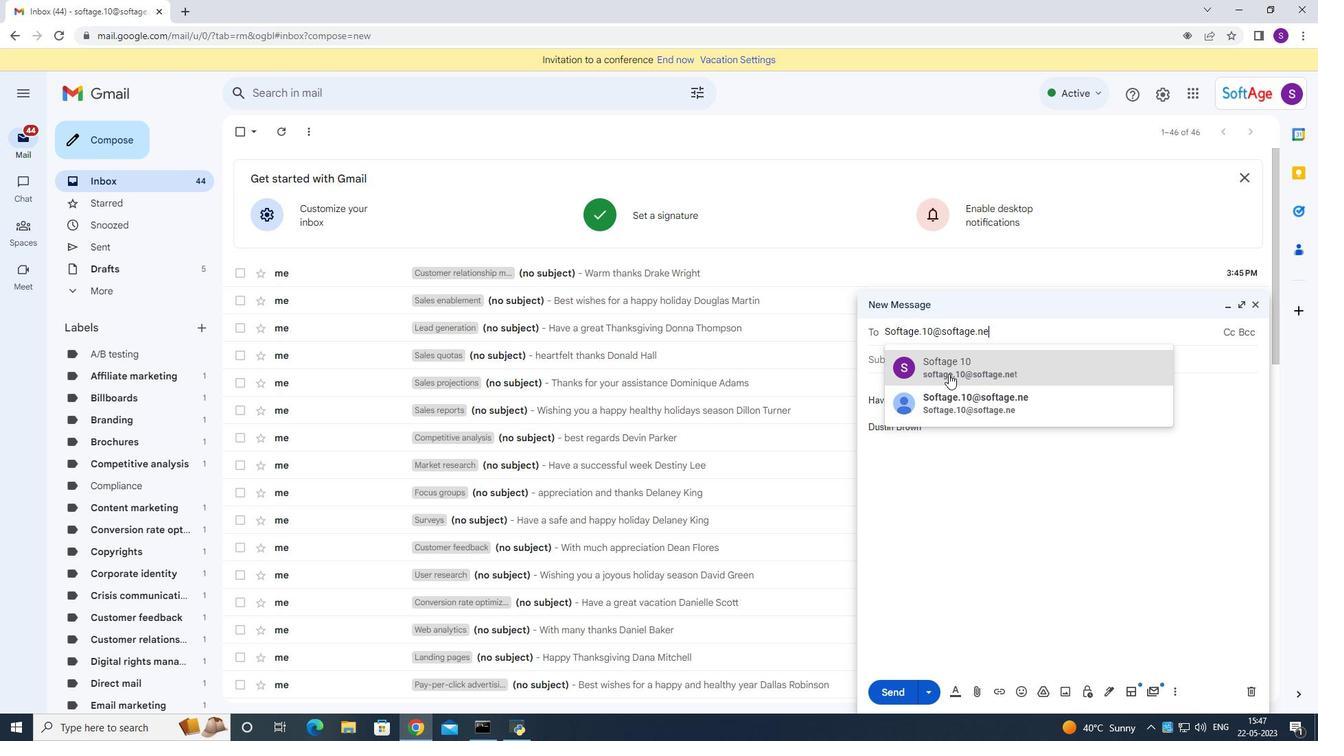 
Action: Mouse moved to (950, 372)
Screenshot: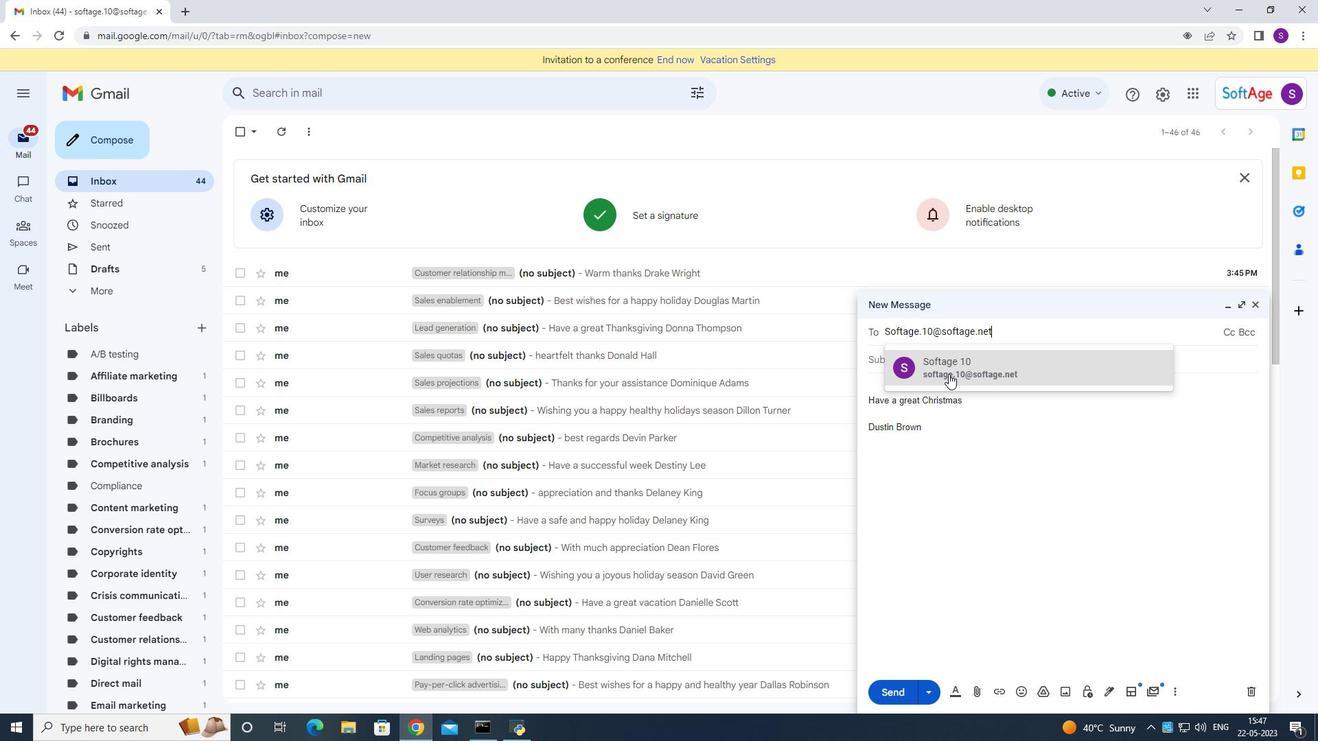 
Action: Mouse pressed left at (950, 372)
Screenshot: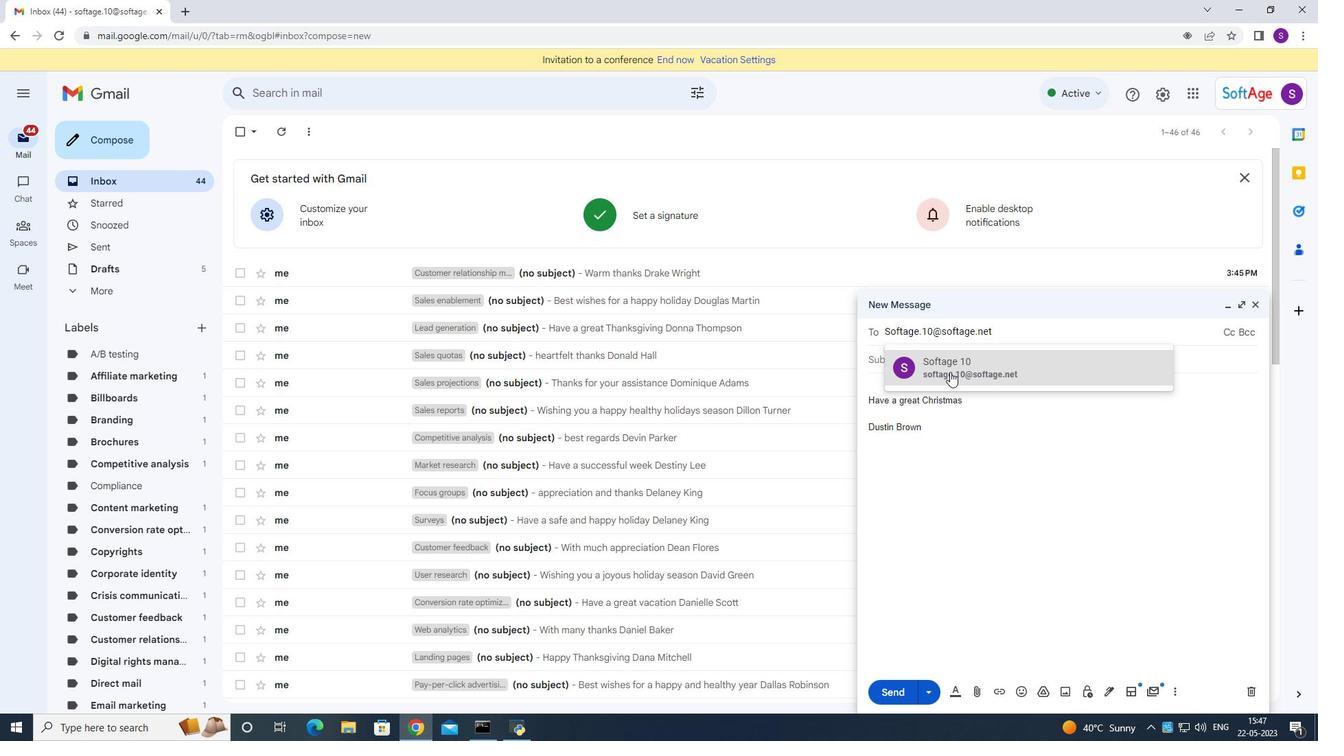 
Action: Mouse moved to (1176, 692)
Screenshot: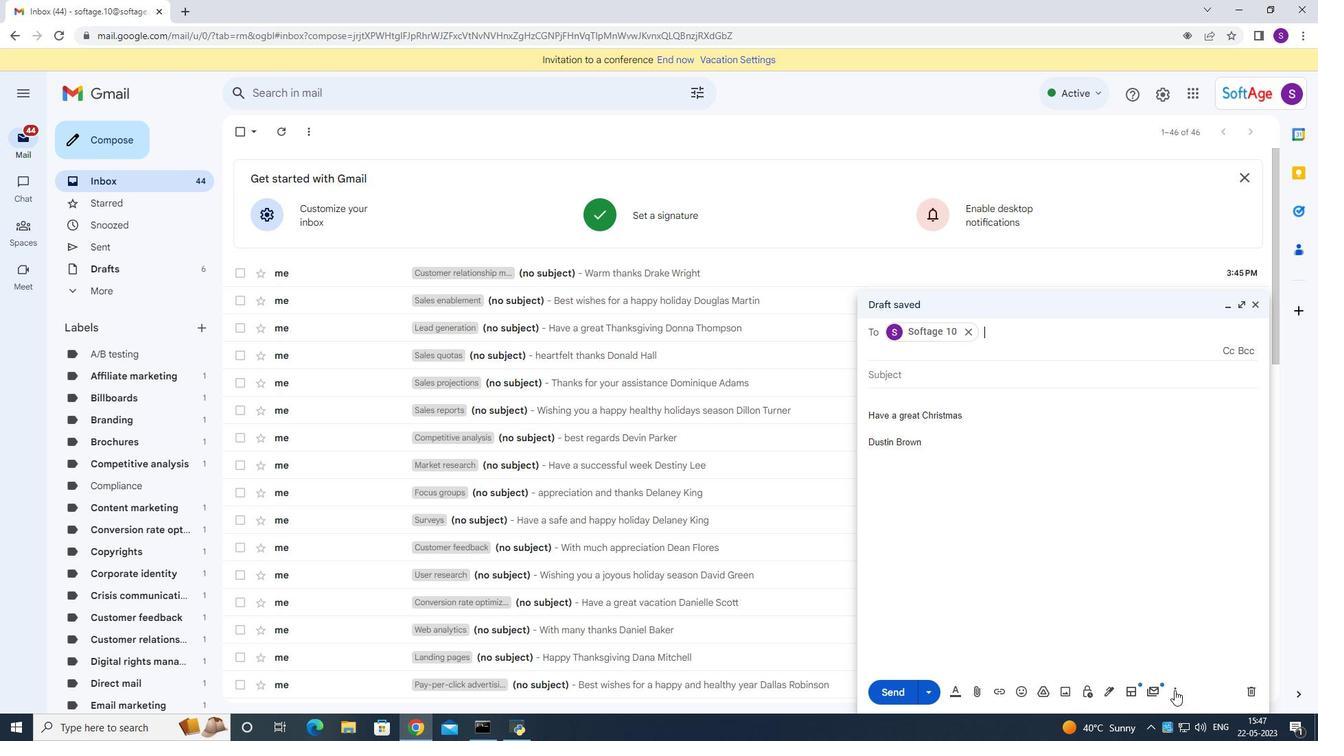 
Action: Mouse pressed left at (1176, 692)
Screenshot: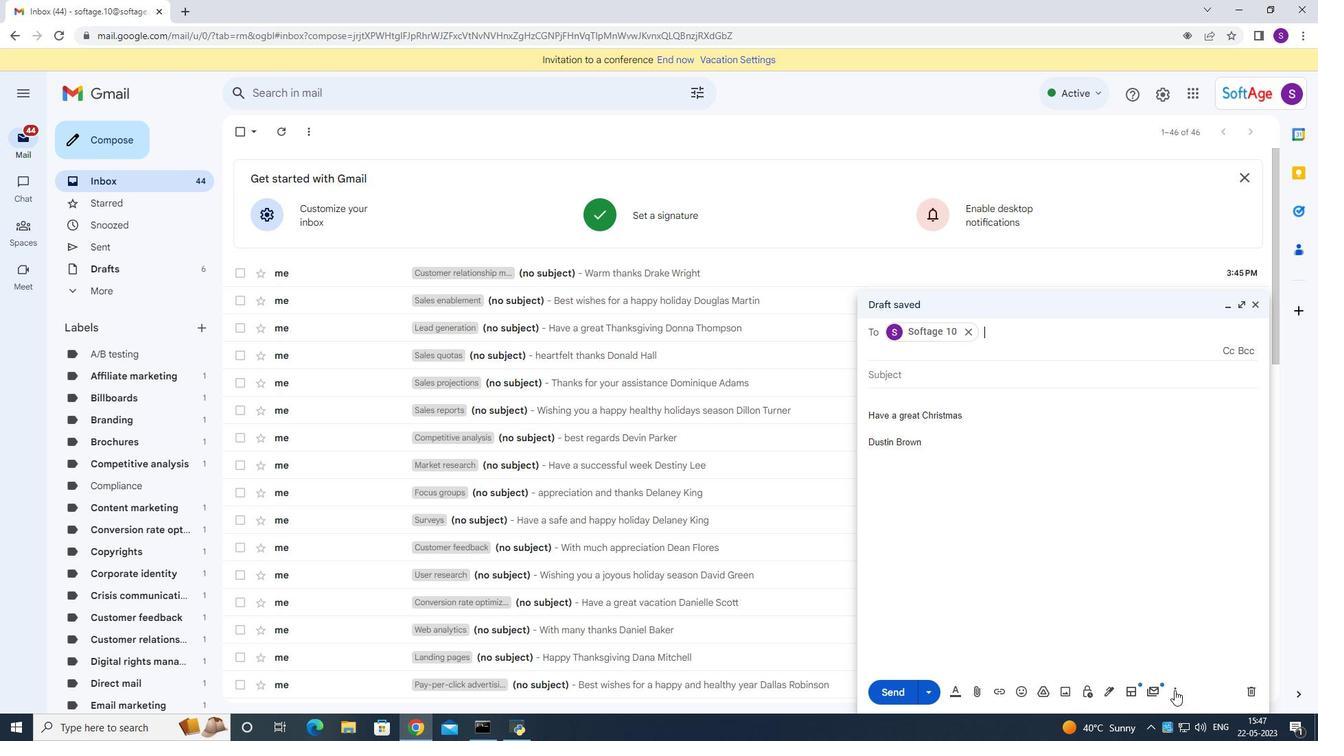 
Action: Mouse moved to (1094, 573)
Screenshot: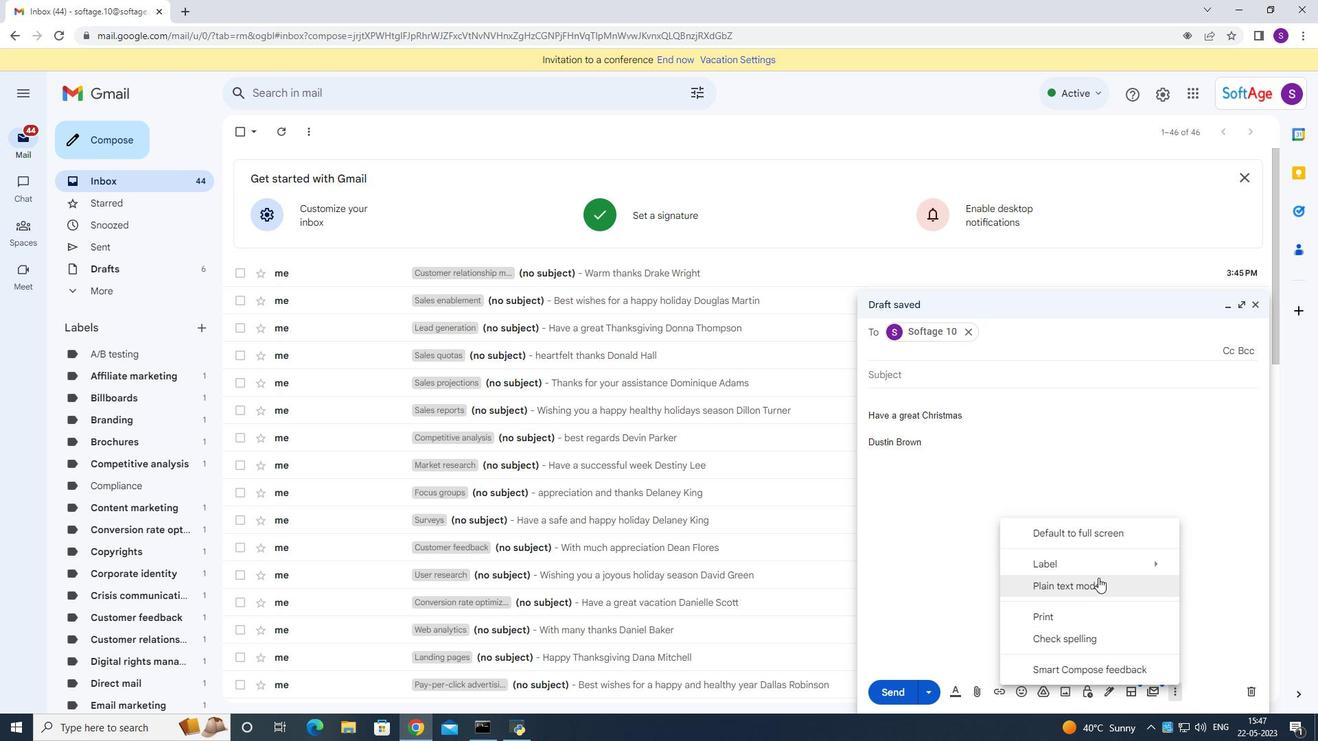 
Action: Mouse pressed left at (1094, 573)
Screenshot: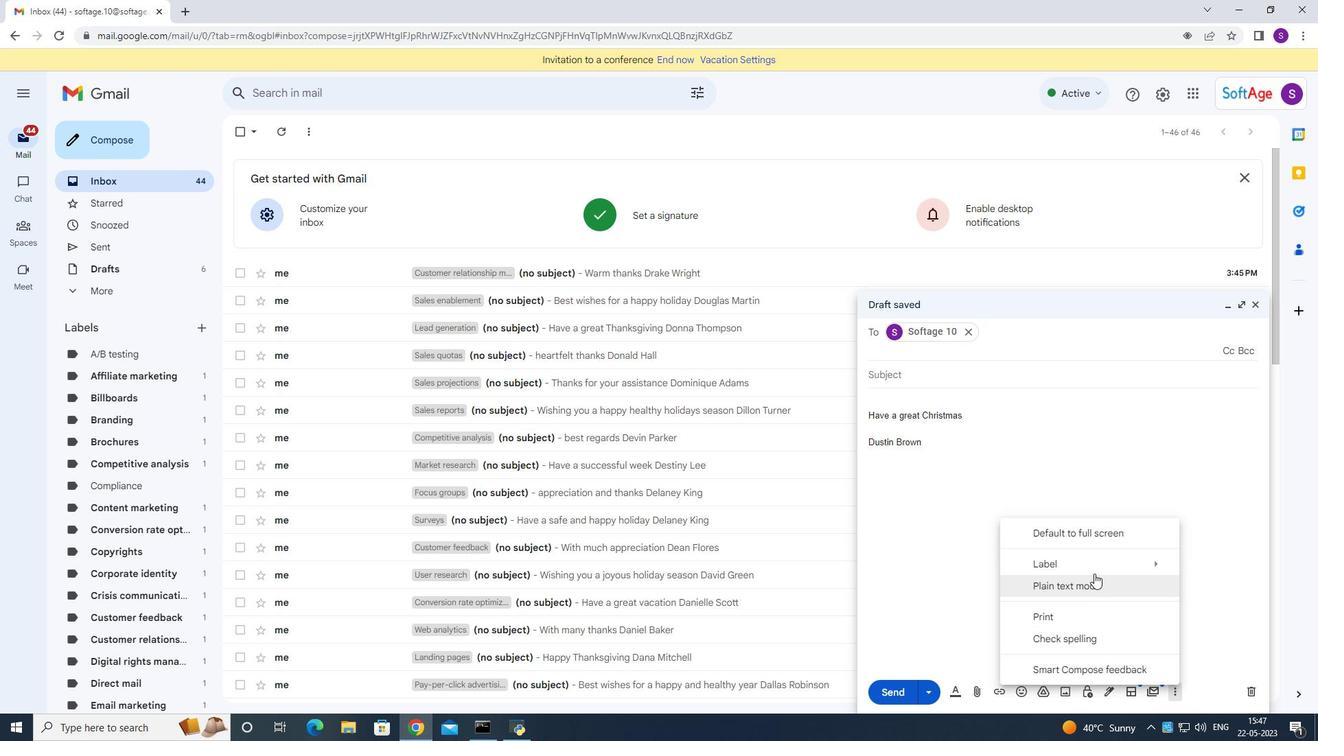 
Action: Mouse moved to (816, 541)
Screenshot: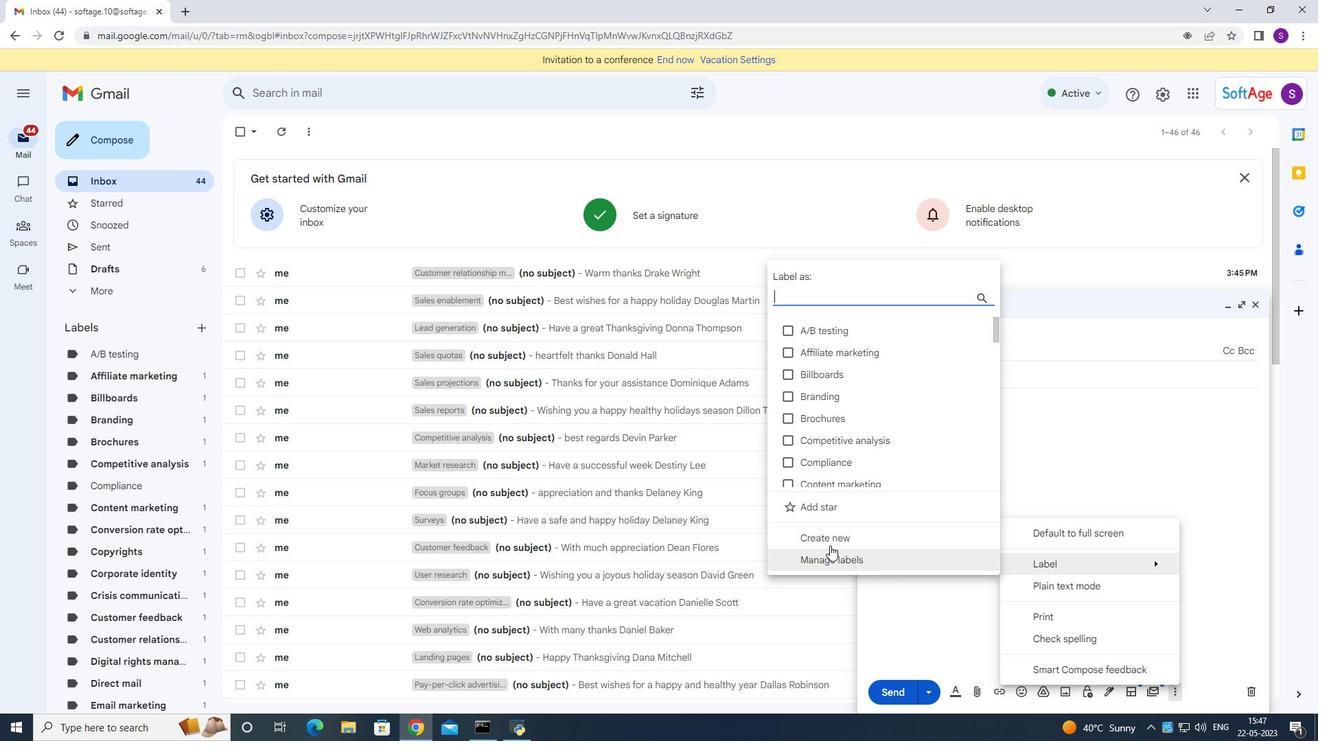 
Action: Mouse pressed left at (816, 541)
Screenshot: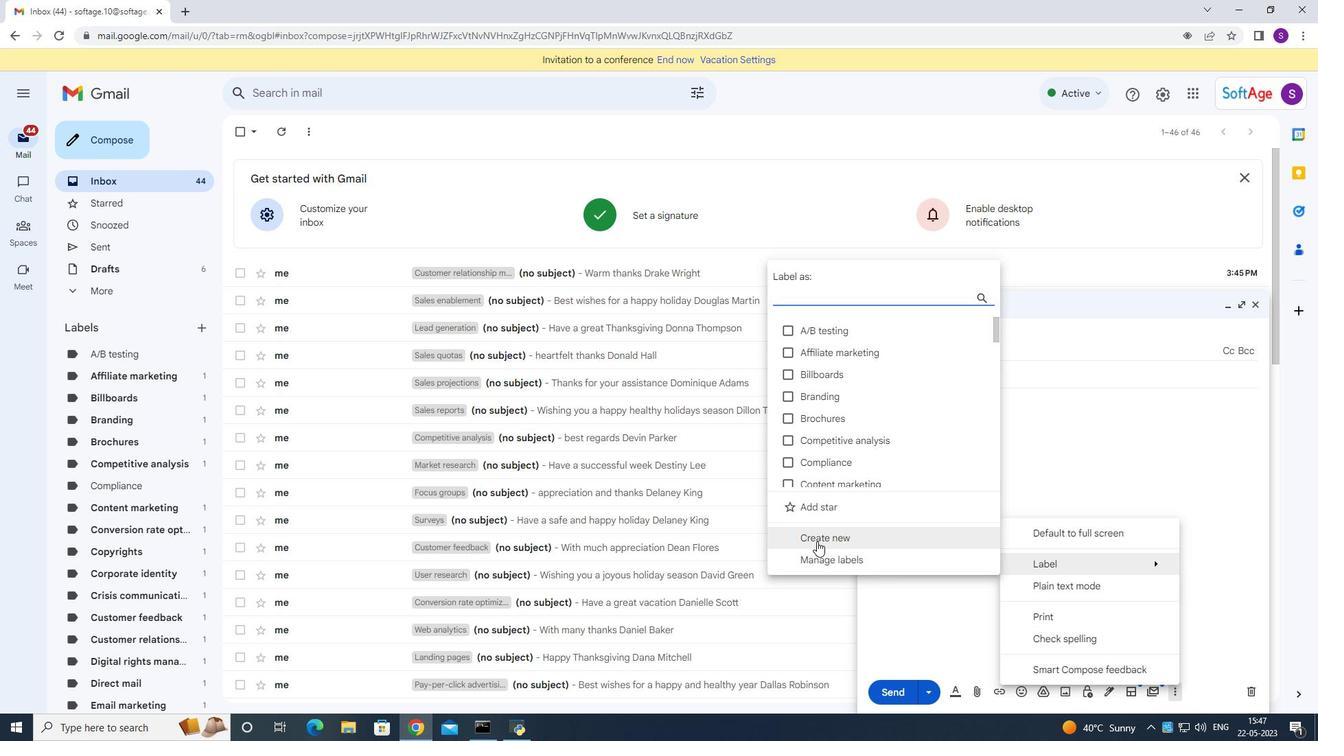 
Action: Mouse moved to (817, 542)
Screenshot: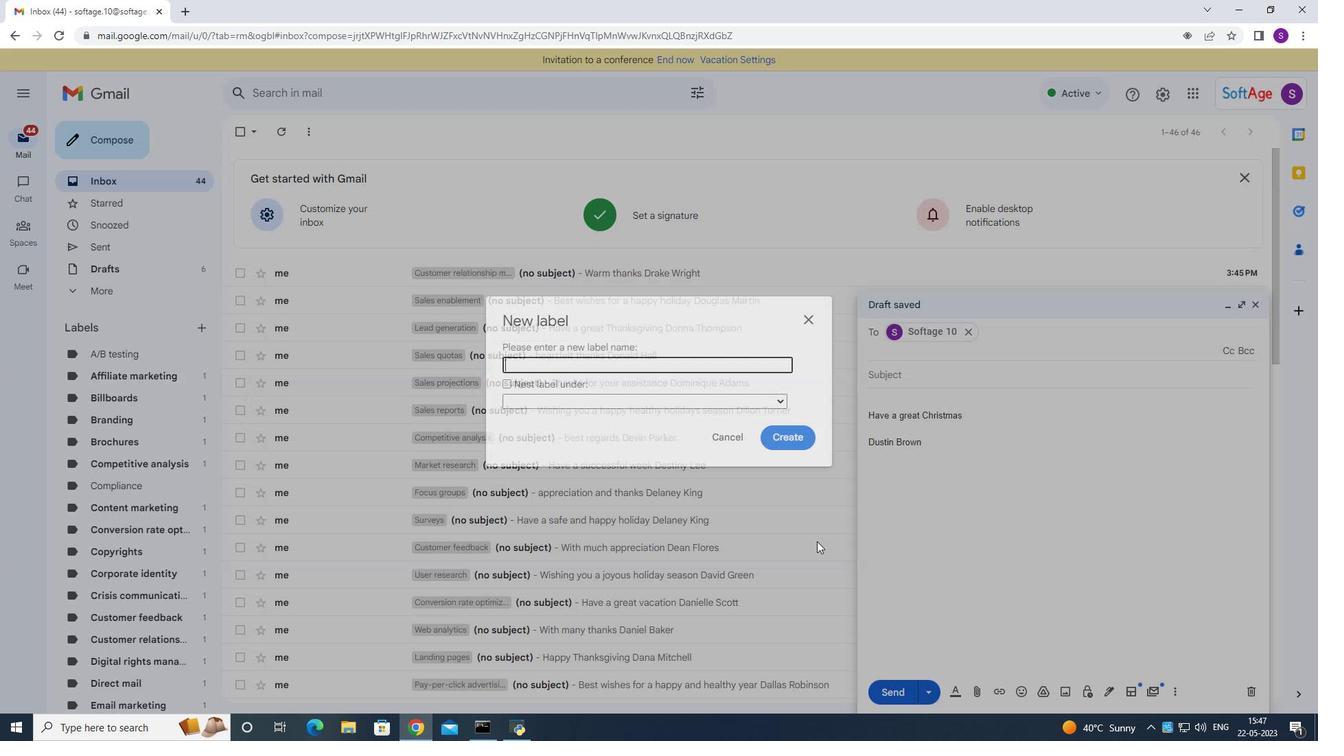 
Action: Key pressed <Key.shift>USTOMER<Key.space>SUPPORT
Screenshot: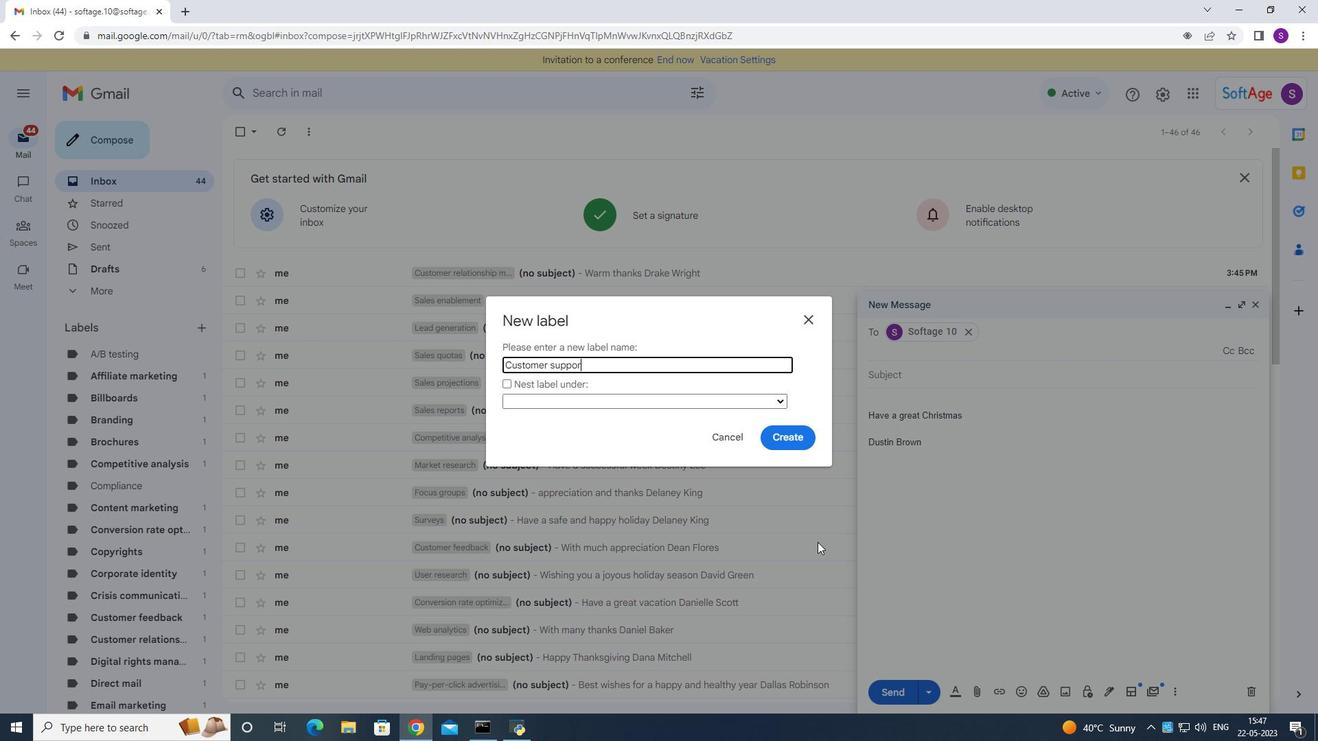 
Action: Mouse moved to (792, 440)
Screenshot: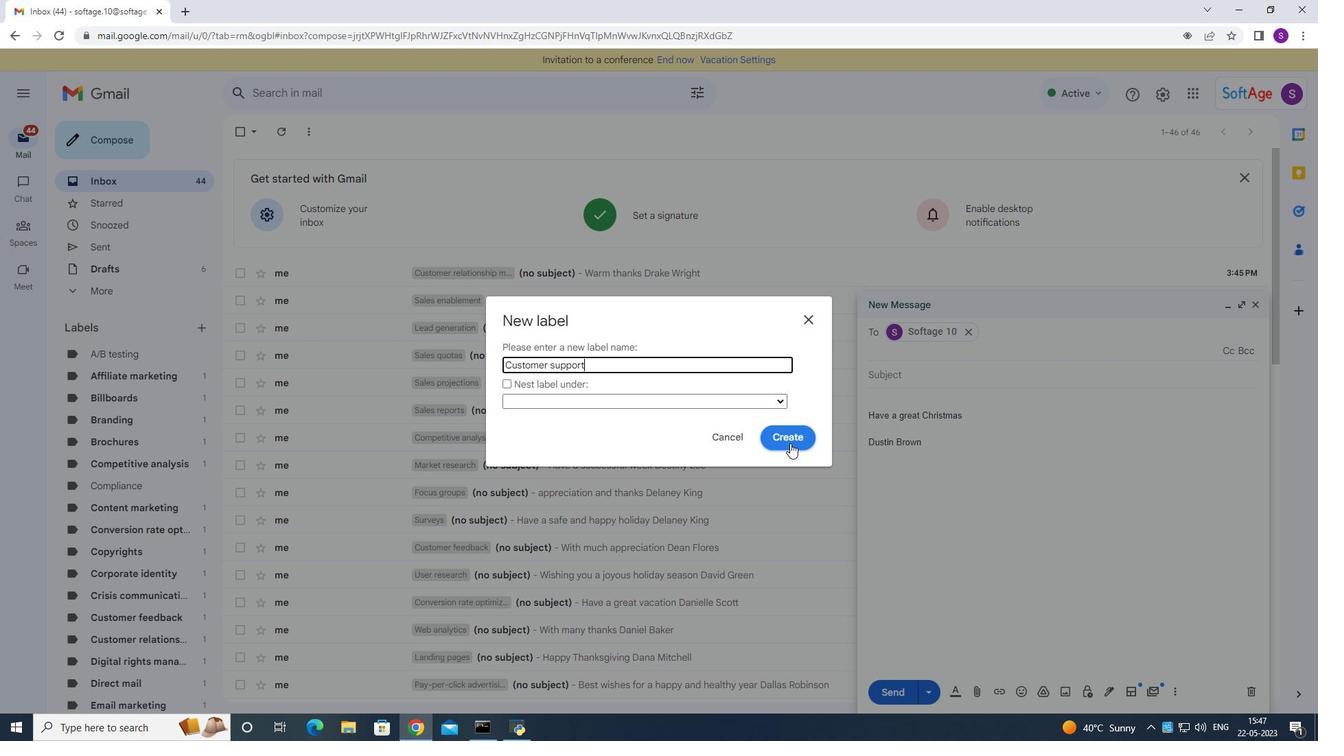 
Action: Mouse pressed left at (792, 440)
Screenshot: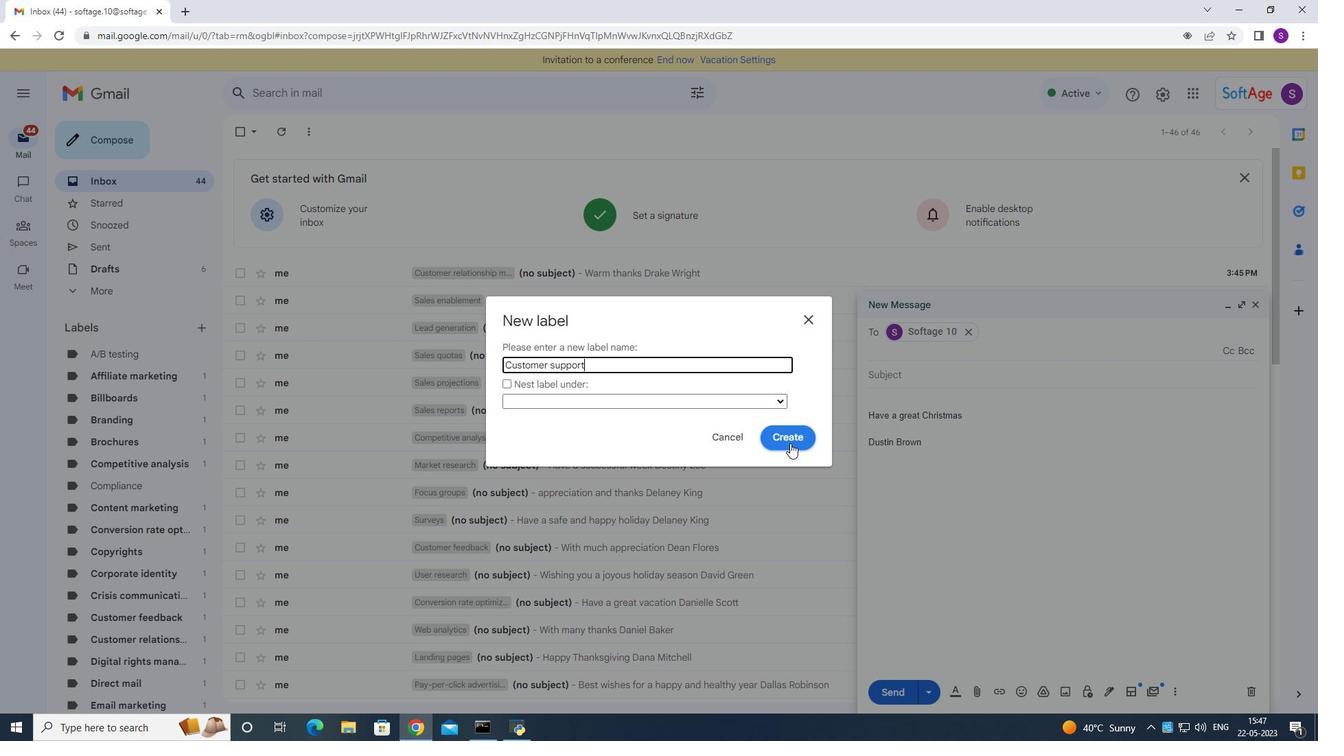 
Action: Mouse moved to (888, 696)
Screenshot: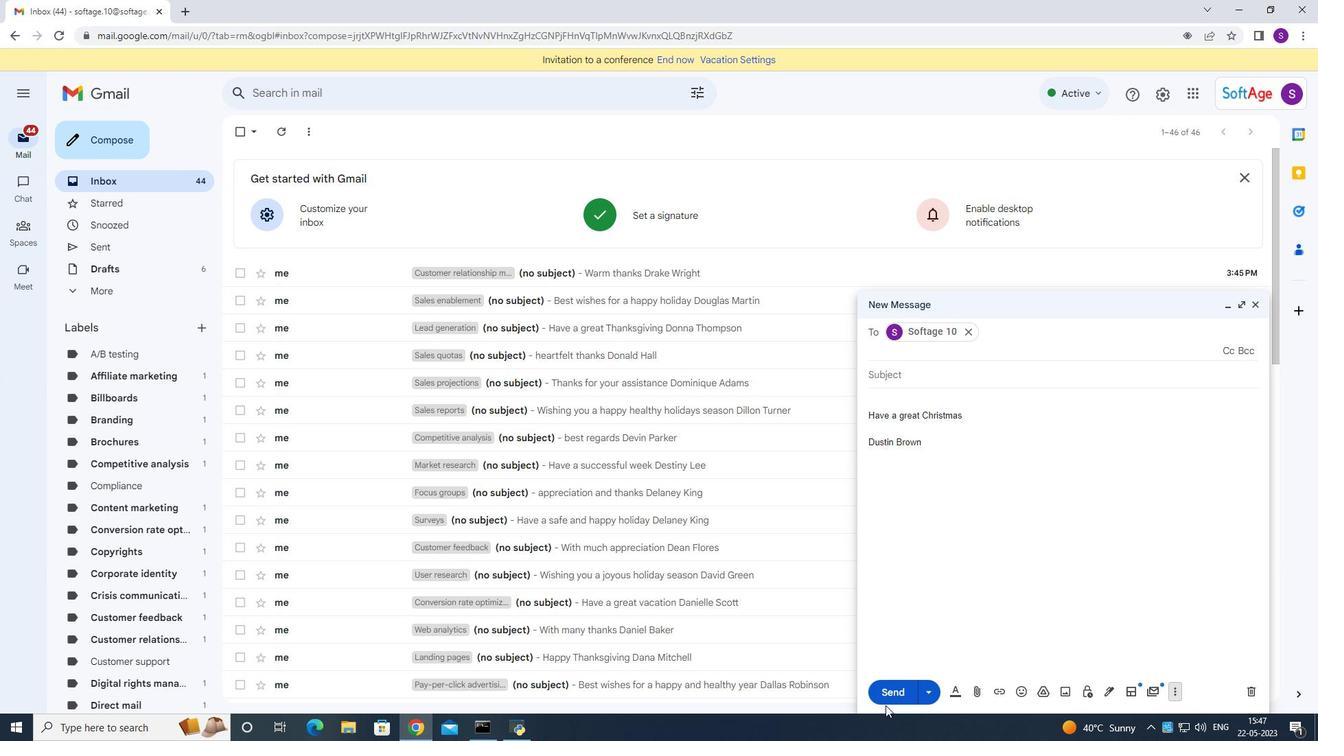 
Action: Mouse pressed left at (888, 696)
Screenshot: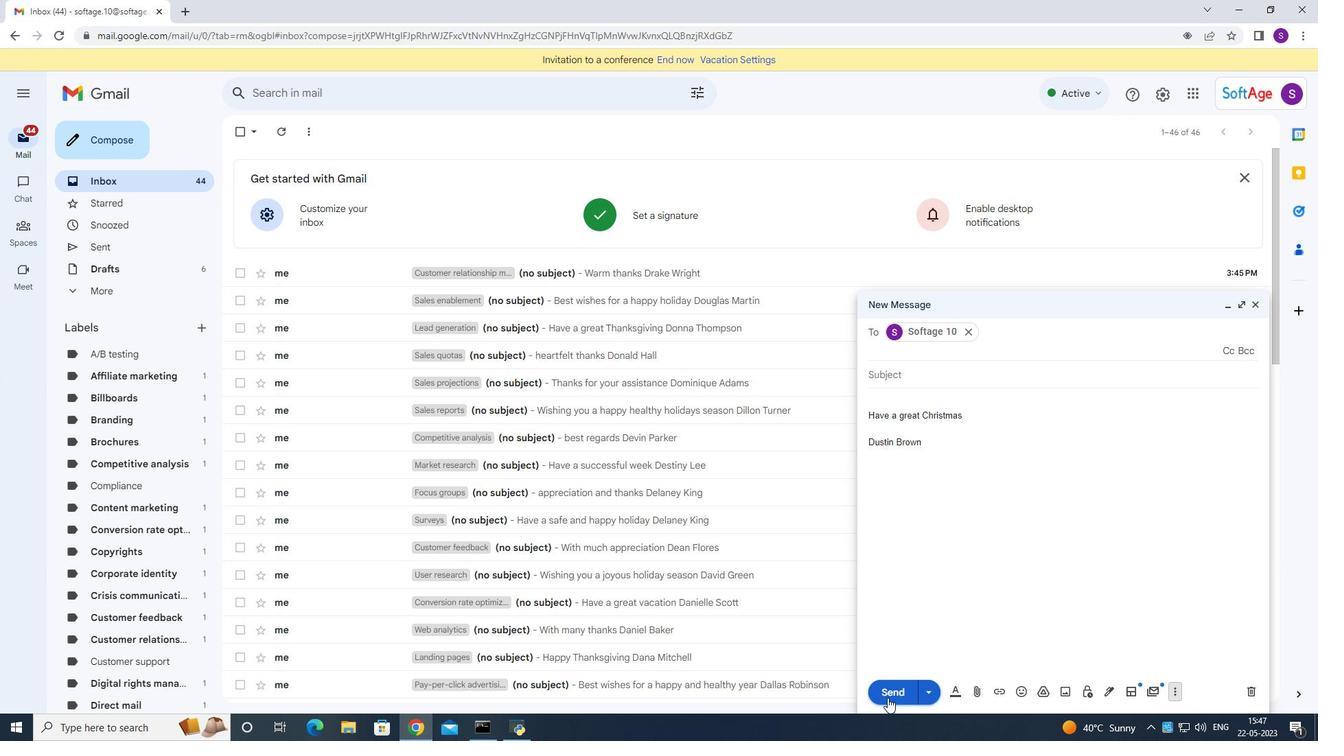 
Action: Mouse moved to (880, 341)
Screenshot: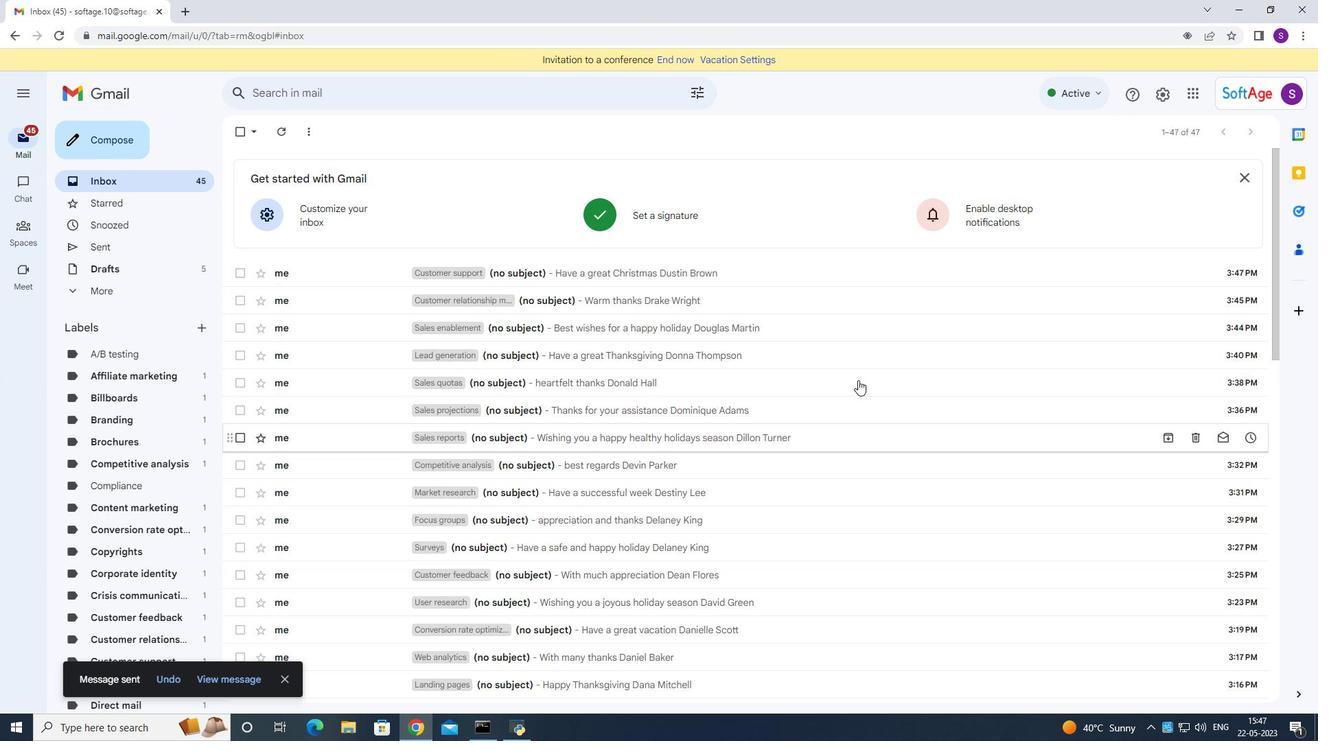 
